 Task: Look for space in Malappuram, India from 8th August, 2023 to 15th August, 2023 for 9 adults in price range Rs.10000 to Rs.14000. Place can be shared room with 5 bedrooms having 9 beds and 5 bathrooms. Property type can be house, flat, guest house. Amenities needed are: wifi, TV, free parkinig on premises, gym, breakfast. Booking option can be shelf check-in. Required host language is English.
Action: Mouse moved to (526, 107)
Screenshot: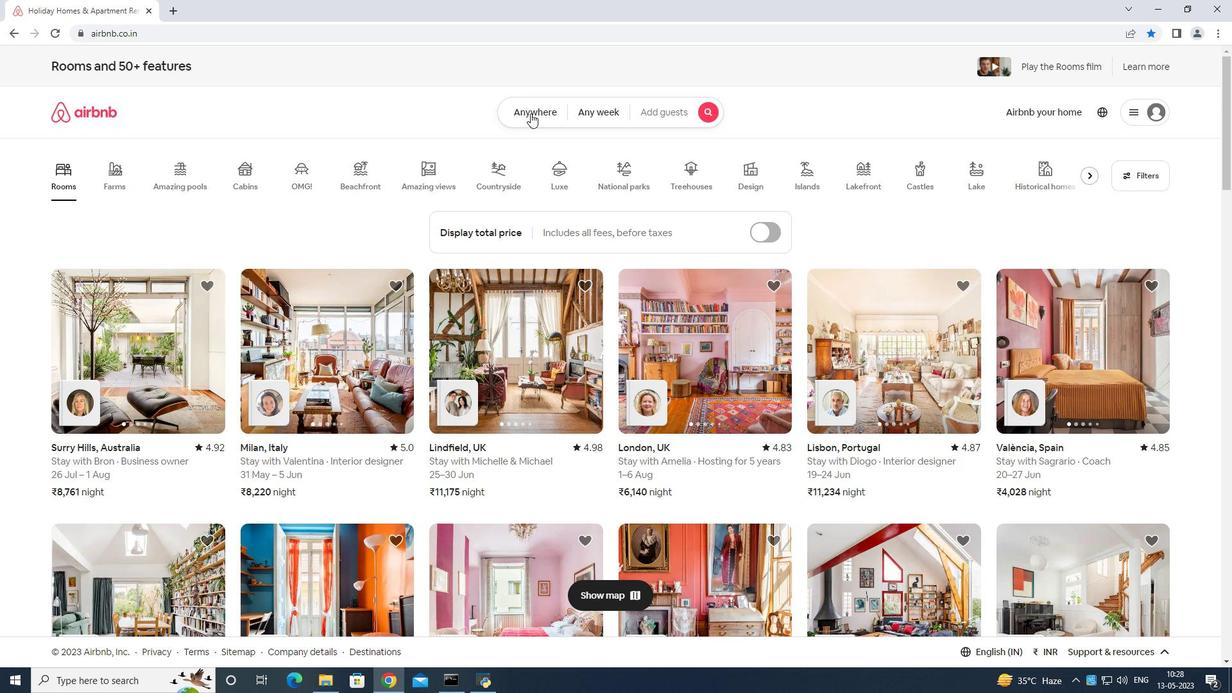 
Action: Mouse pressed left at (526, 107)
Screenshot: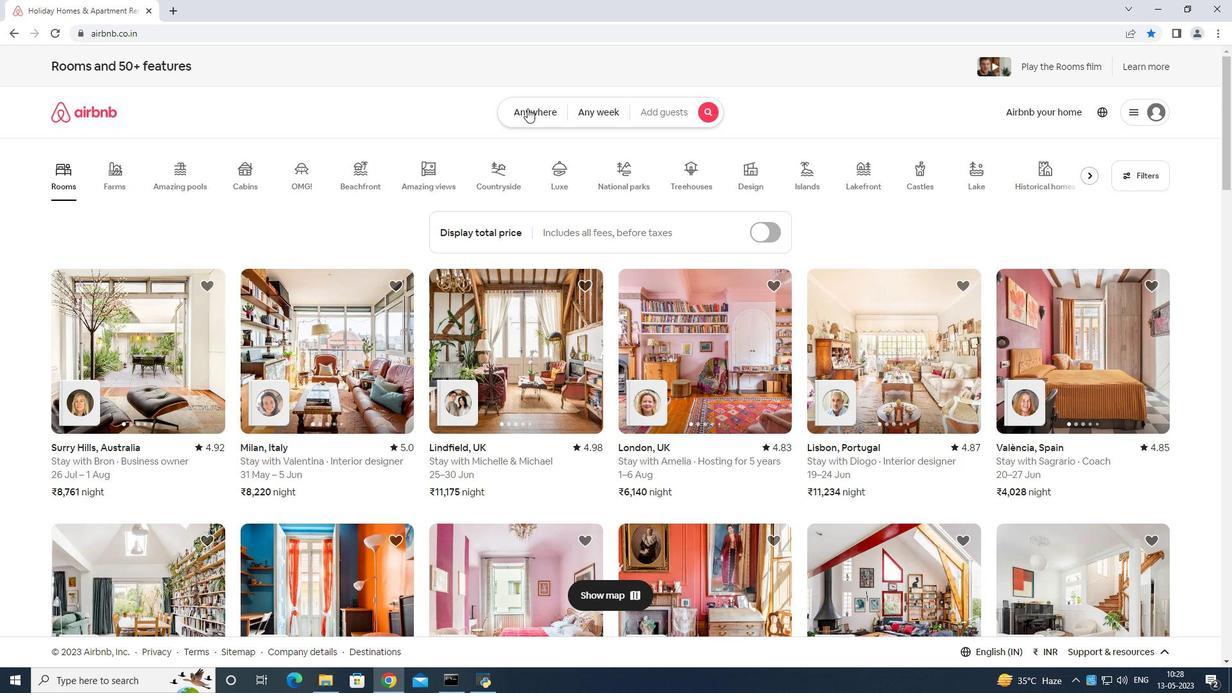 
Action: Mouse moved to (514, 148)
Screenshot: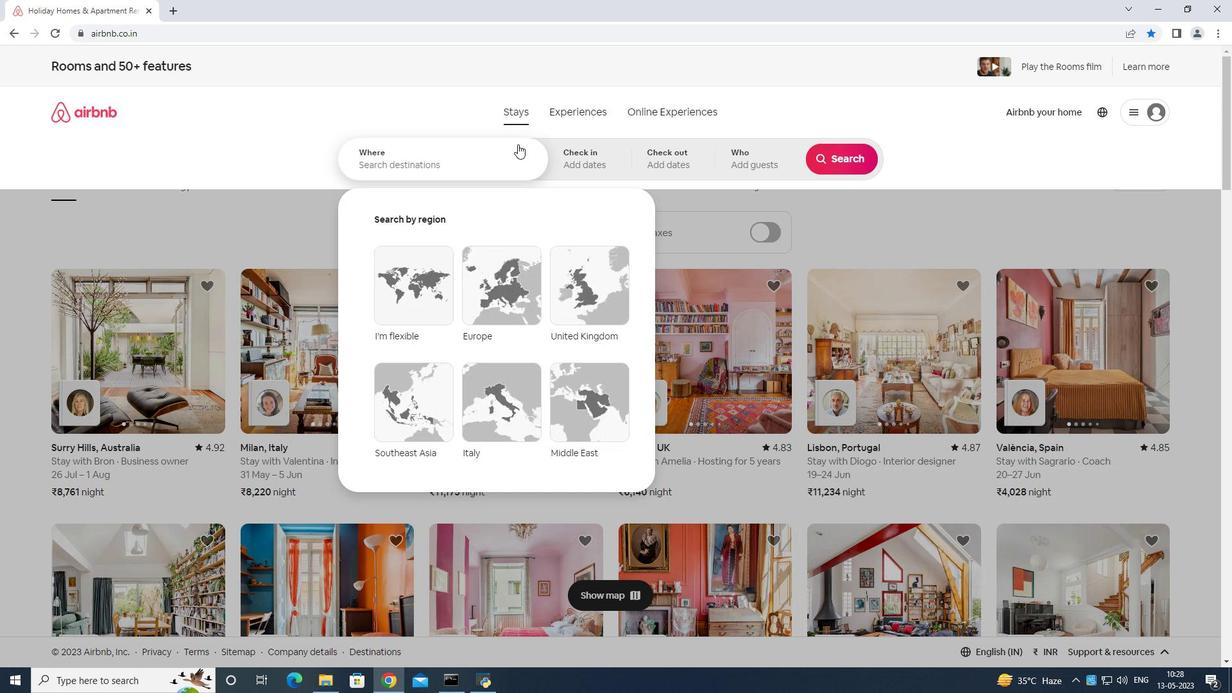 
Action: Mouse pressed left at (514, 148)
Screenshot: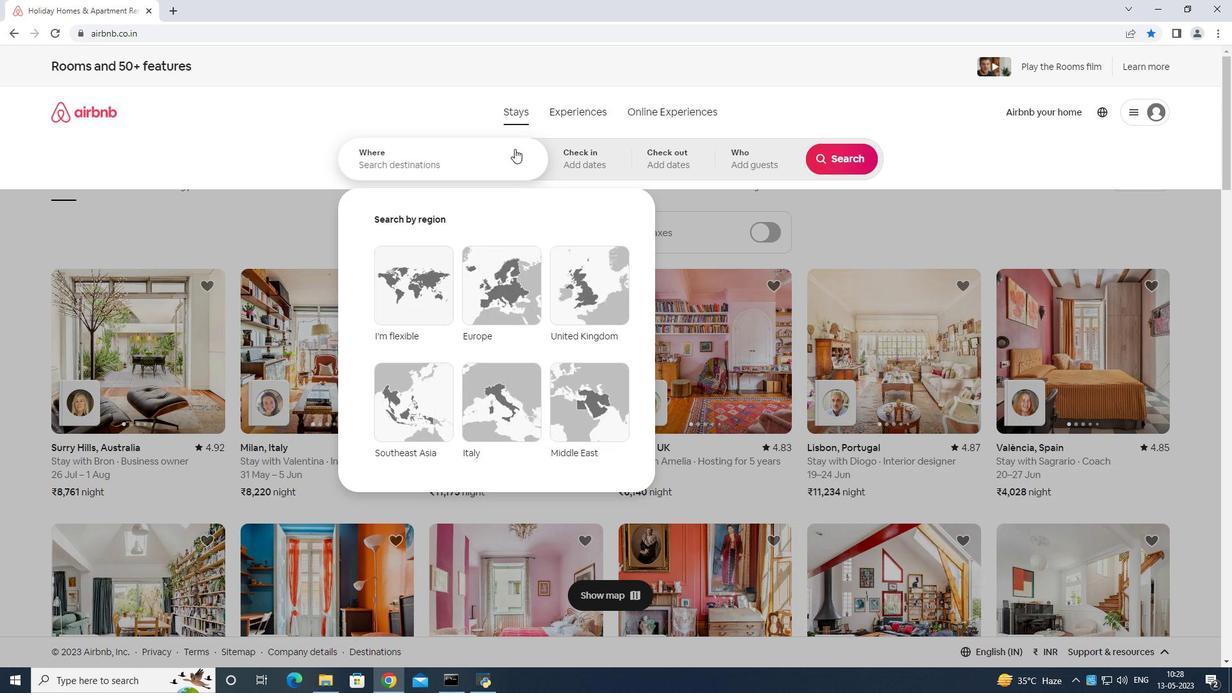 
Action: Mouse moved to (583, 150)
Screenshot: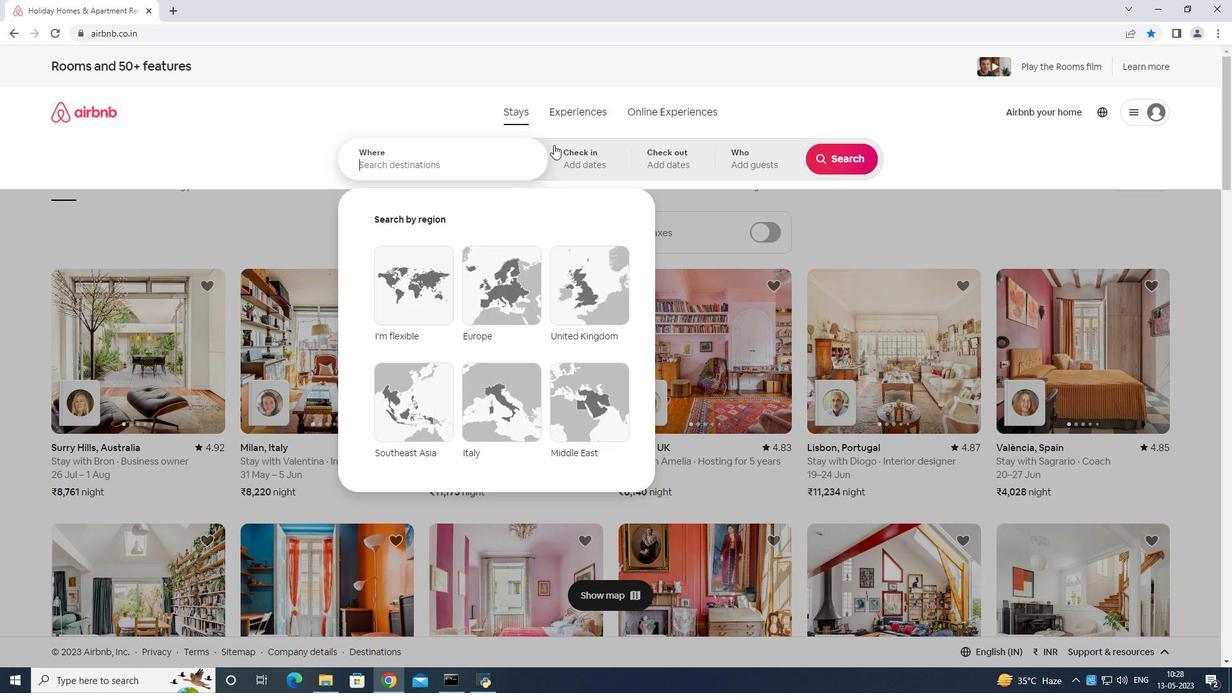 
Action: Key pressed <Key.shift>malappuram<Key.space>india<Key.enter>
Screenshot: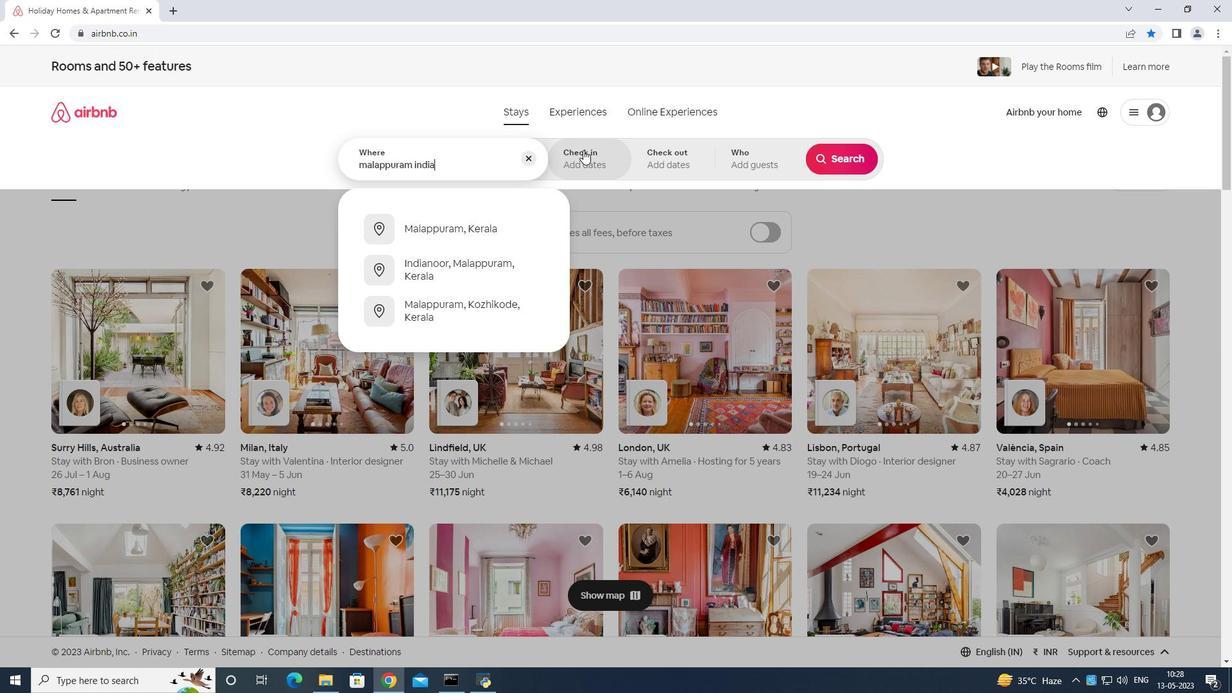 
Action: Mouse moved to (846, 258)
Screenshot: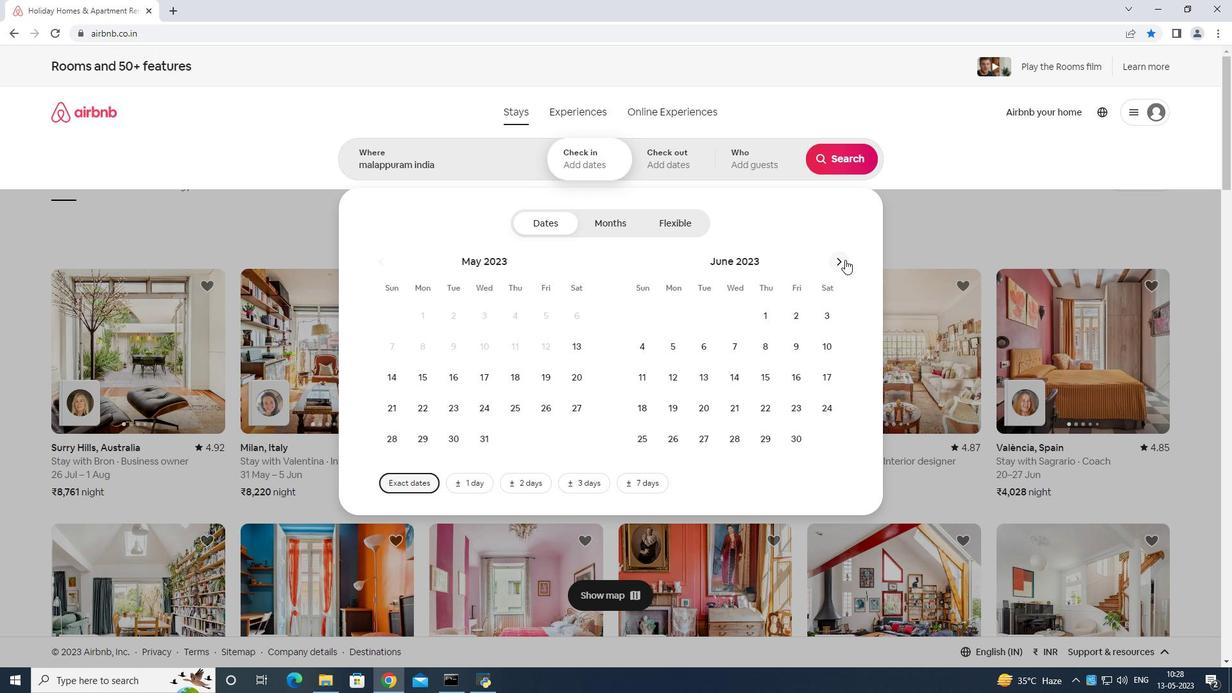 
Action: Mouse pressed left at (846, 258)
Screenshot: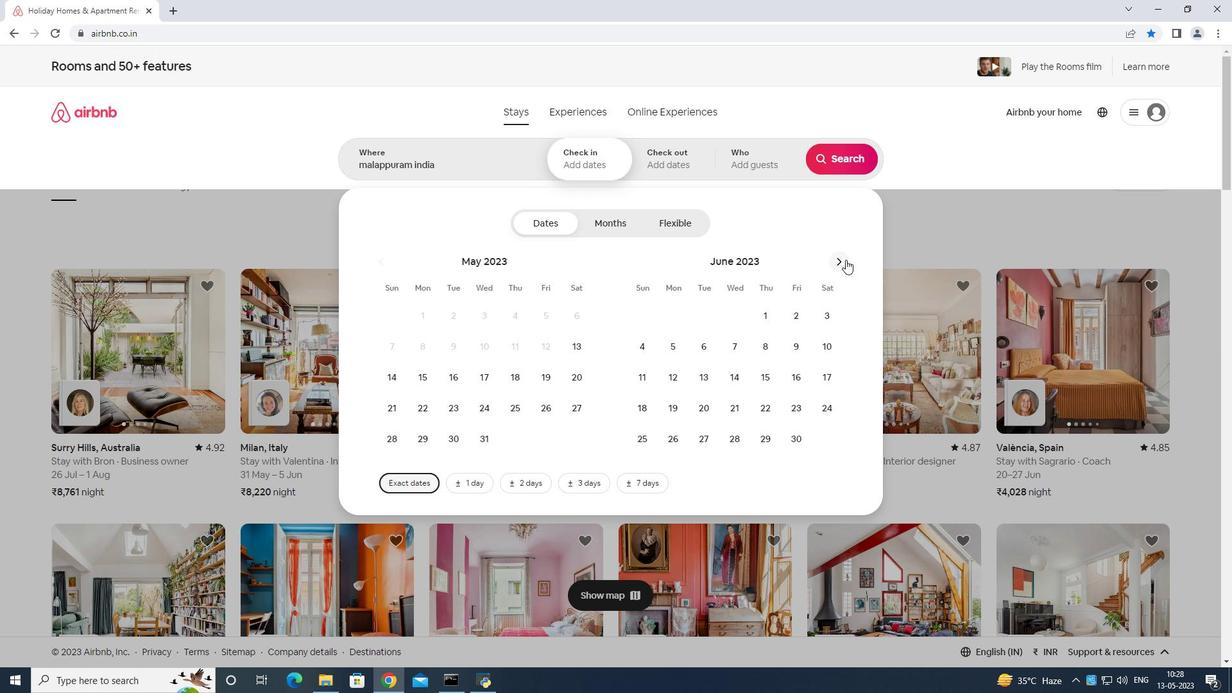 
Action: Mouse moved to (847, 258)
Screenshot: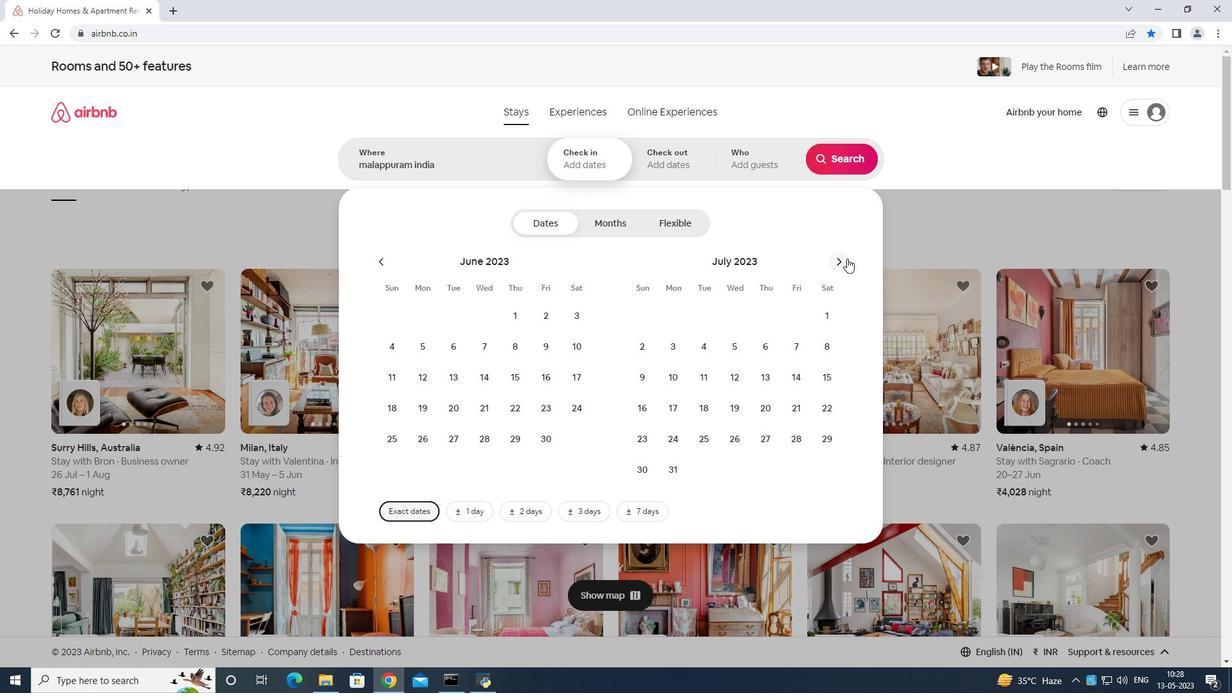 
Action: Mouse pressed left at (847, 258)
Screenshot: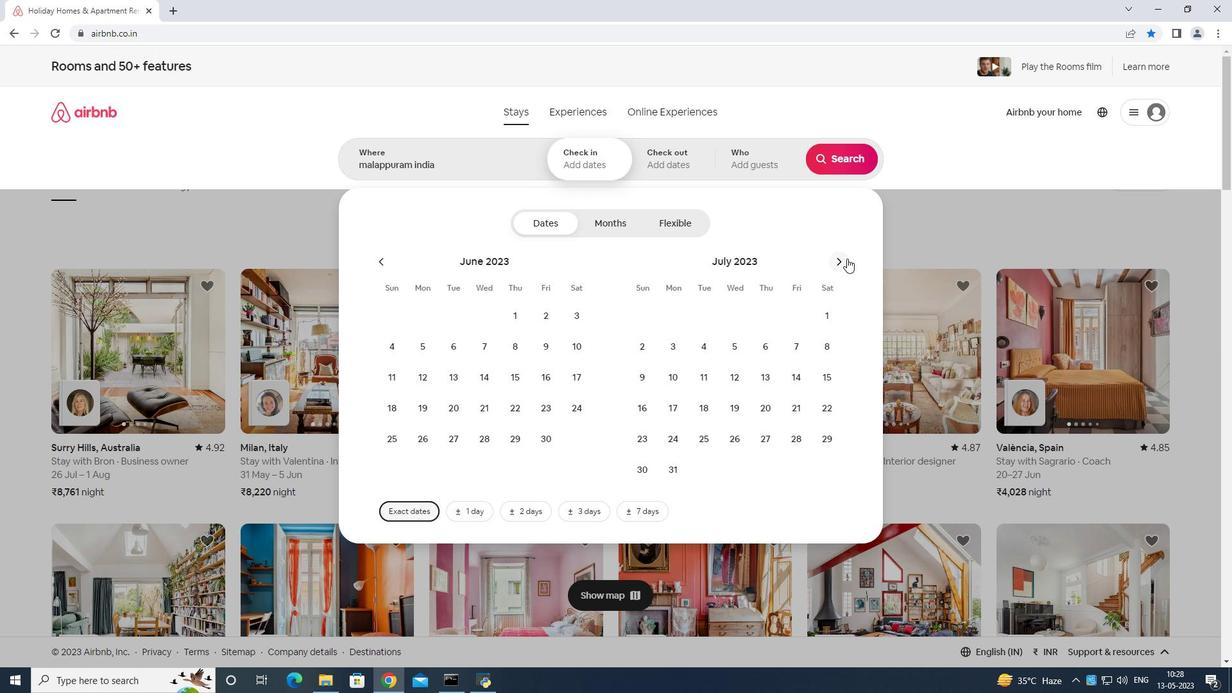 
Action: Mouse moved to (703, 339)
Screenshot: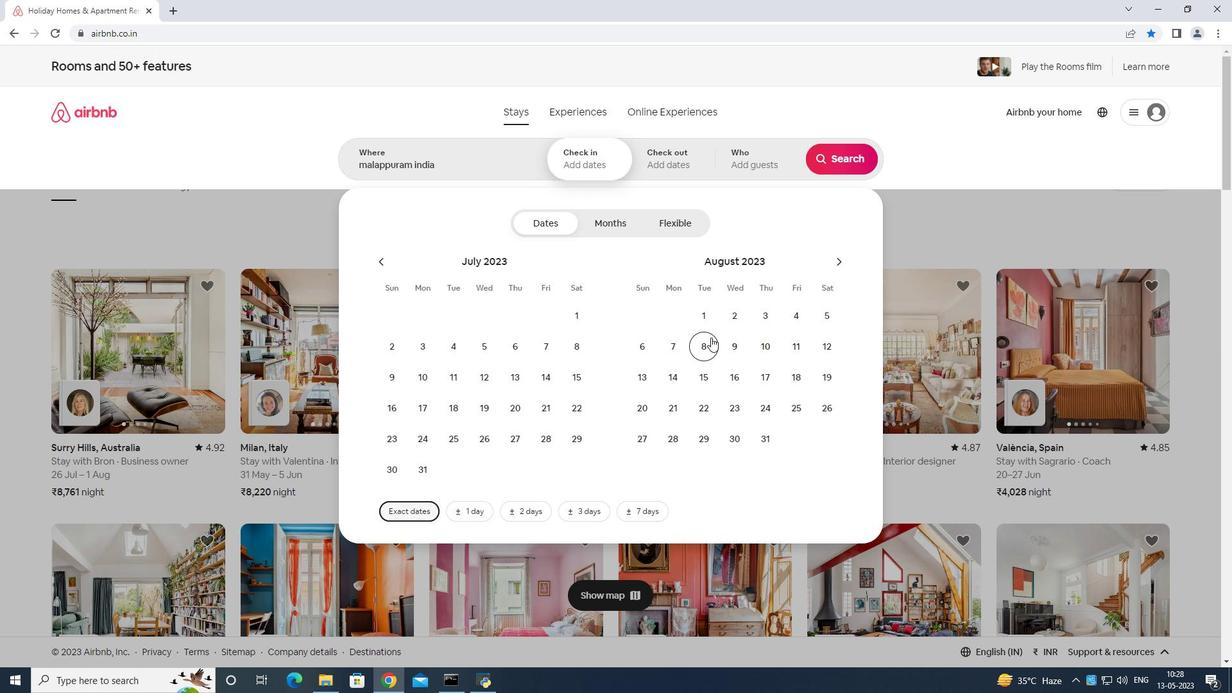 
Action: Mouse pressed left at (703, 339)
Screenshot: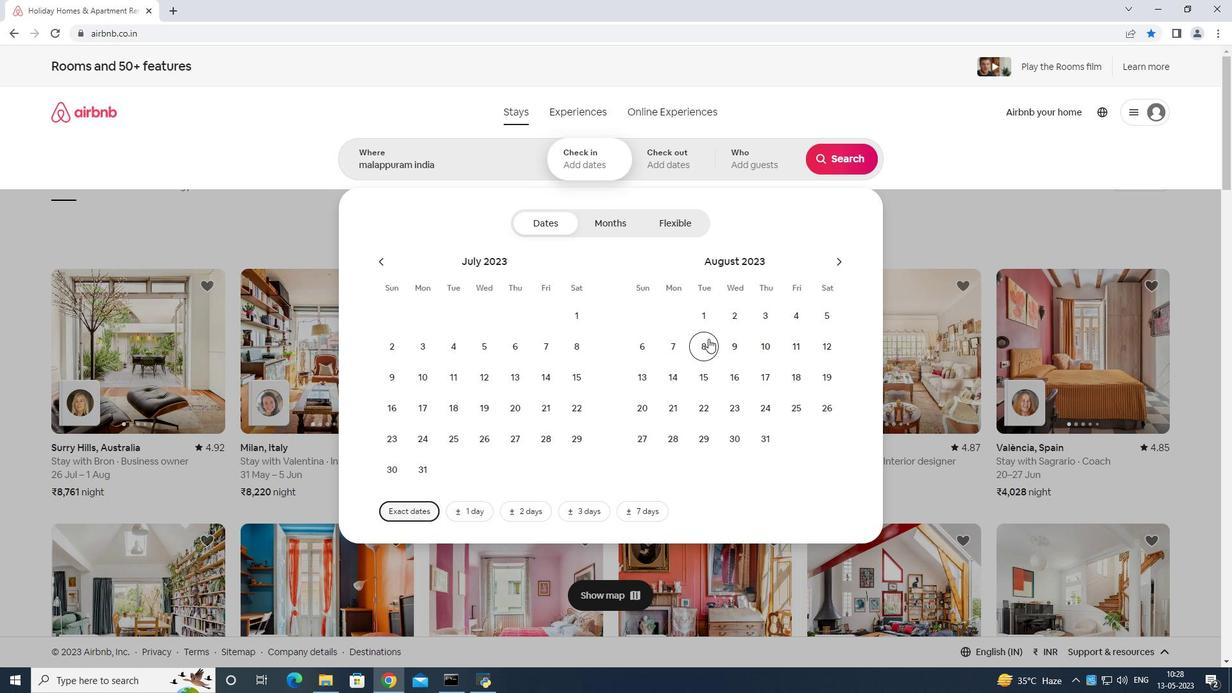 
Action: Mouse moved to (702, 365)
Screenshot: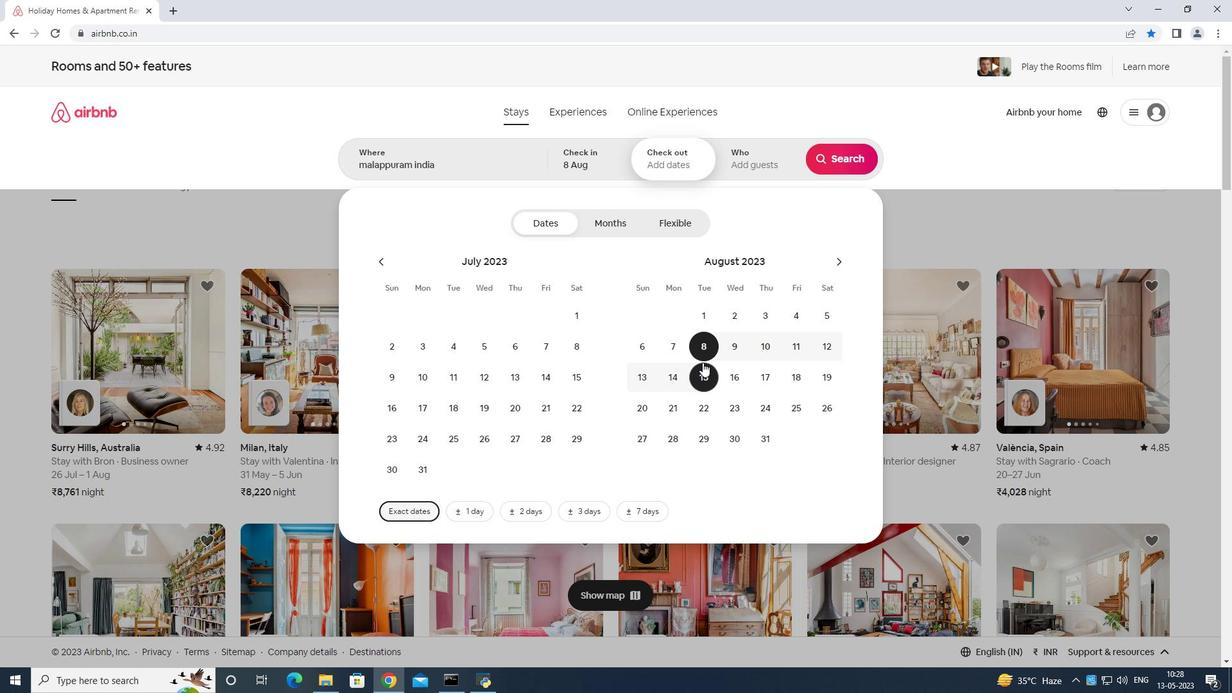 
Action: Mouse pressed left at (702, 365)
Screenshot: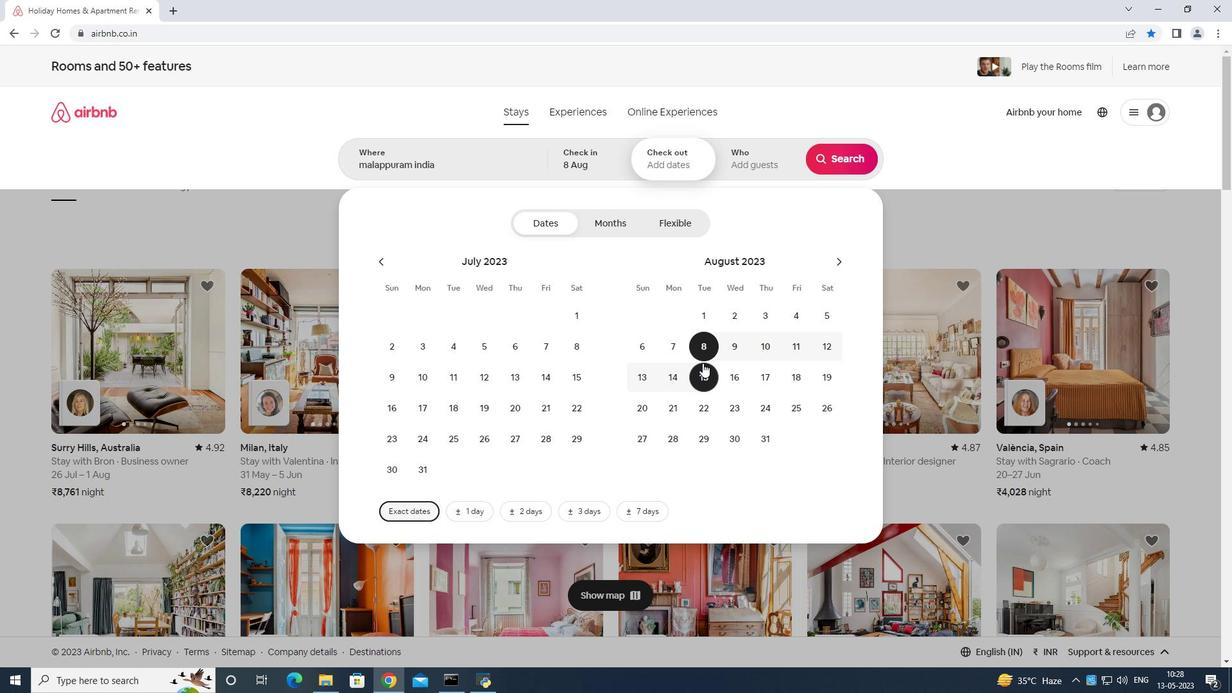 
Action: Mouse moved to (746, 159)
Screenshot: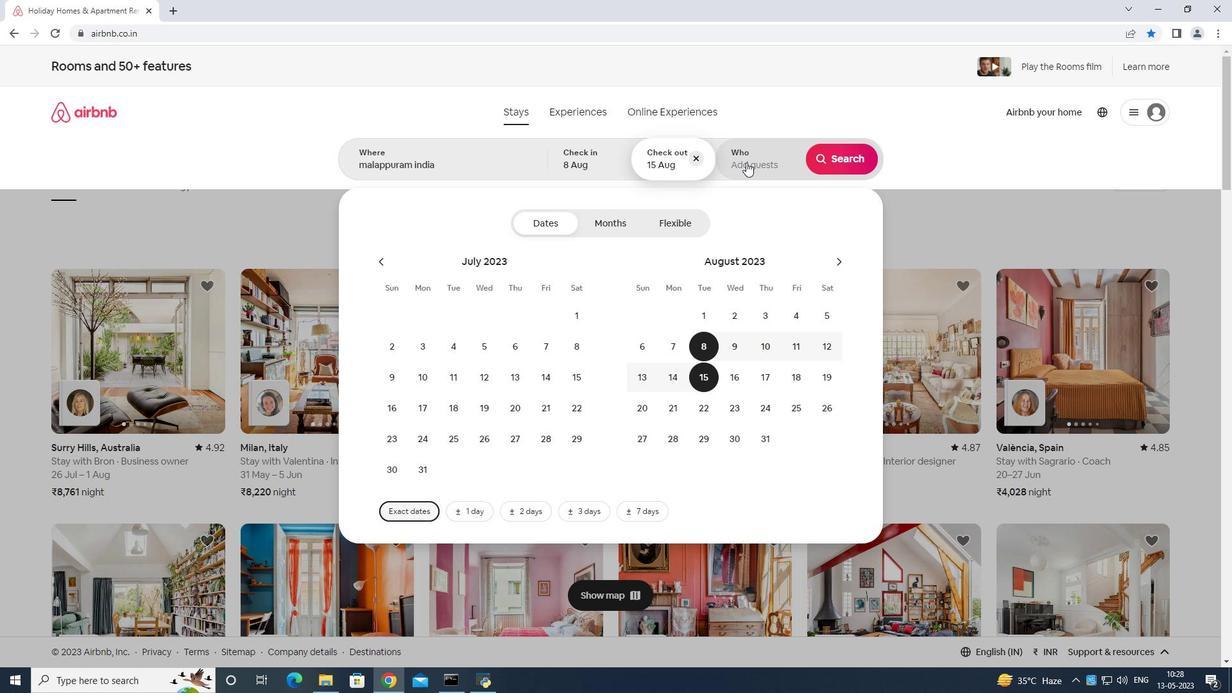 
Action: Mouse pressed left at (746, 159)
Screenshot: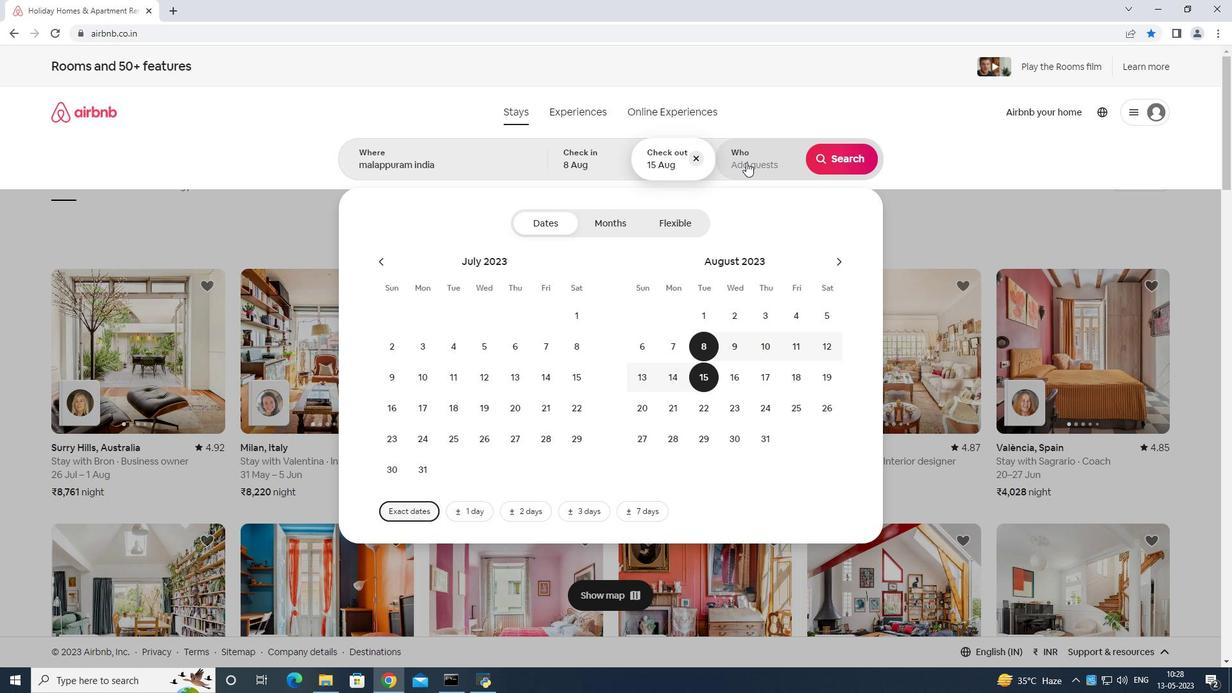 
Action: Mouse moved to (852, 217)
Screenshot: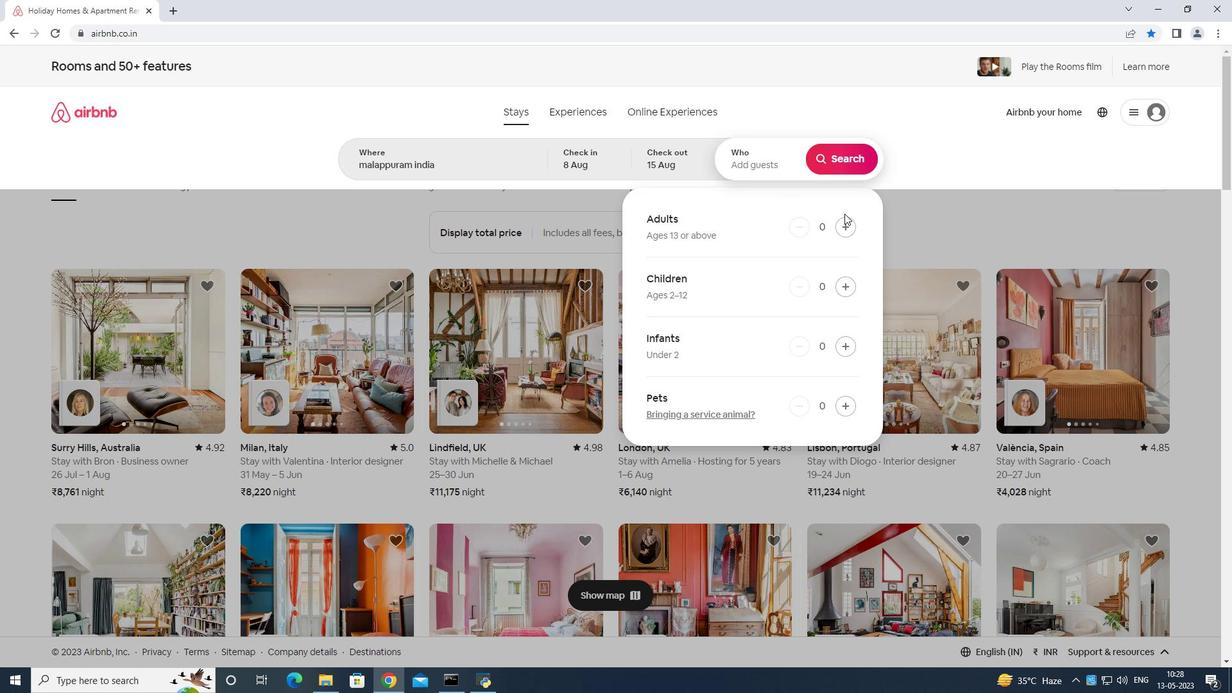 
Action: Mouse pressed left at (852, 217)
Screenshot: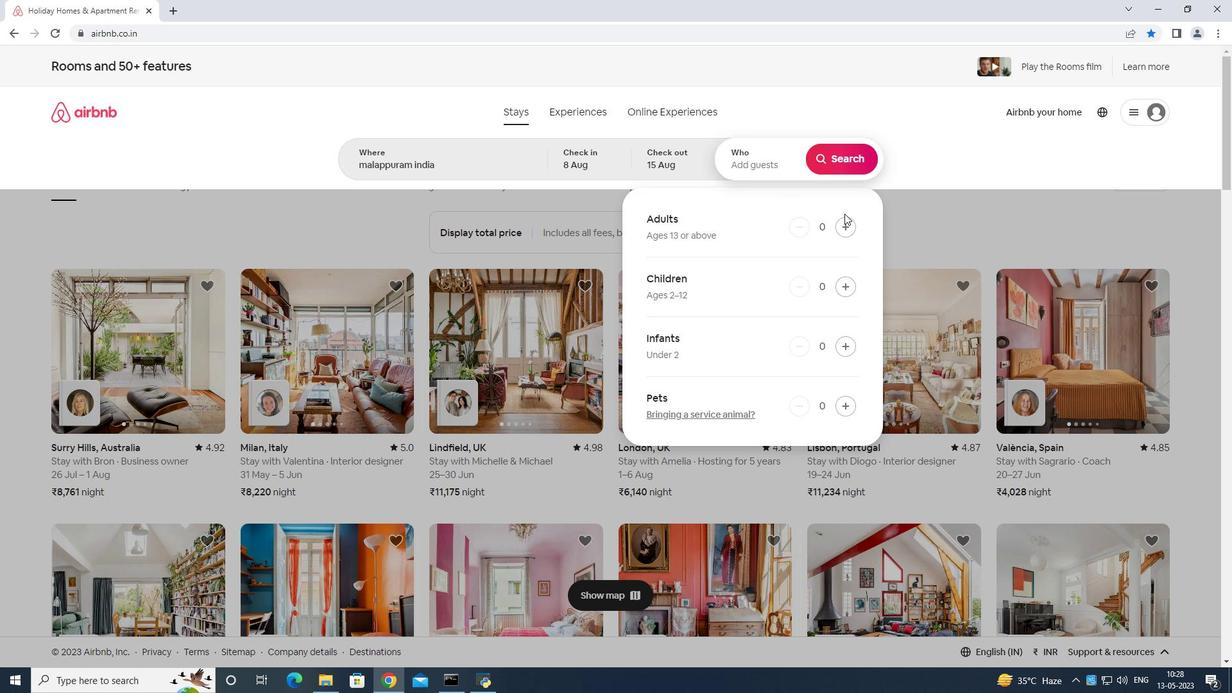 
Action: Mouse moved to (843, 223)
Screenshot: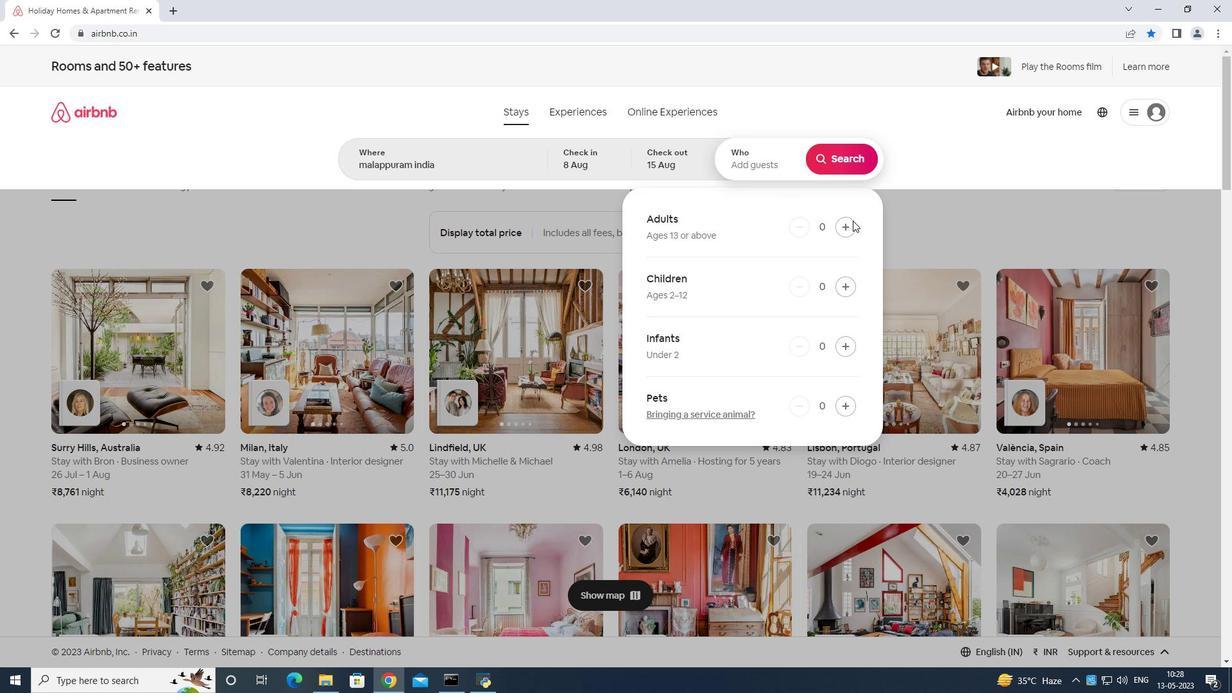 
Action: Mouse pressed left at (843, 223)
Screenshot: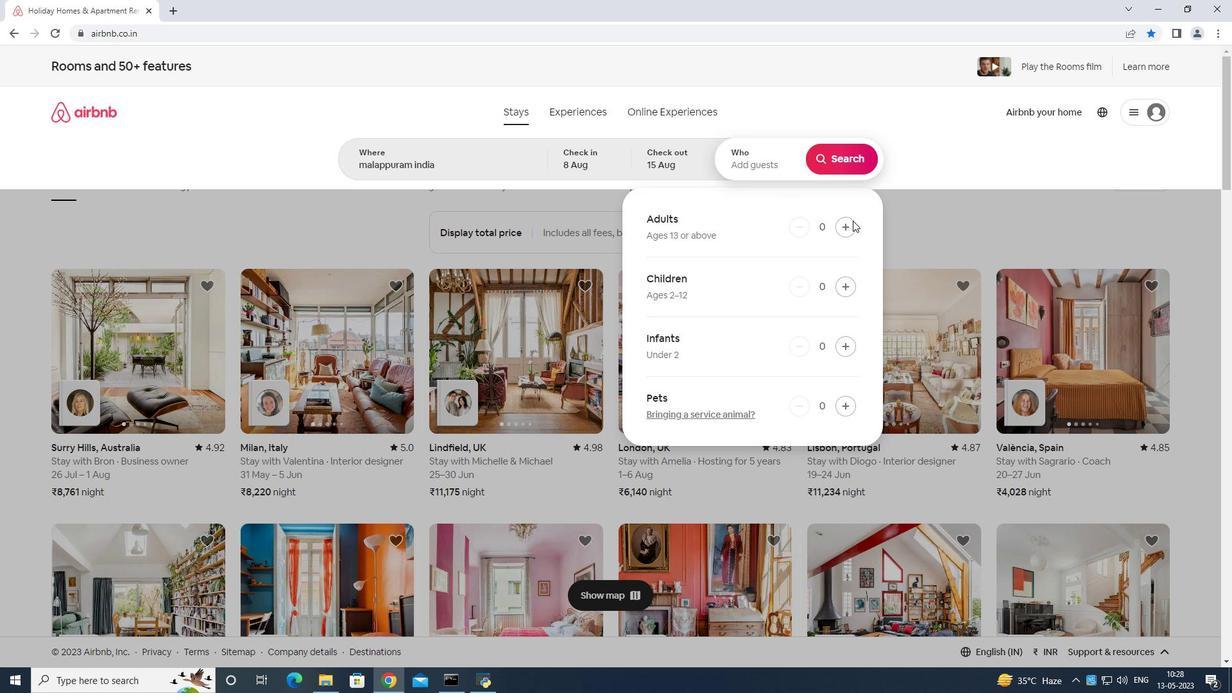 
Action: Mouse moved to (843, 223)
Screenshot: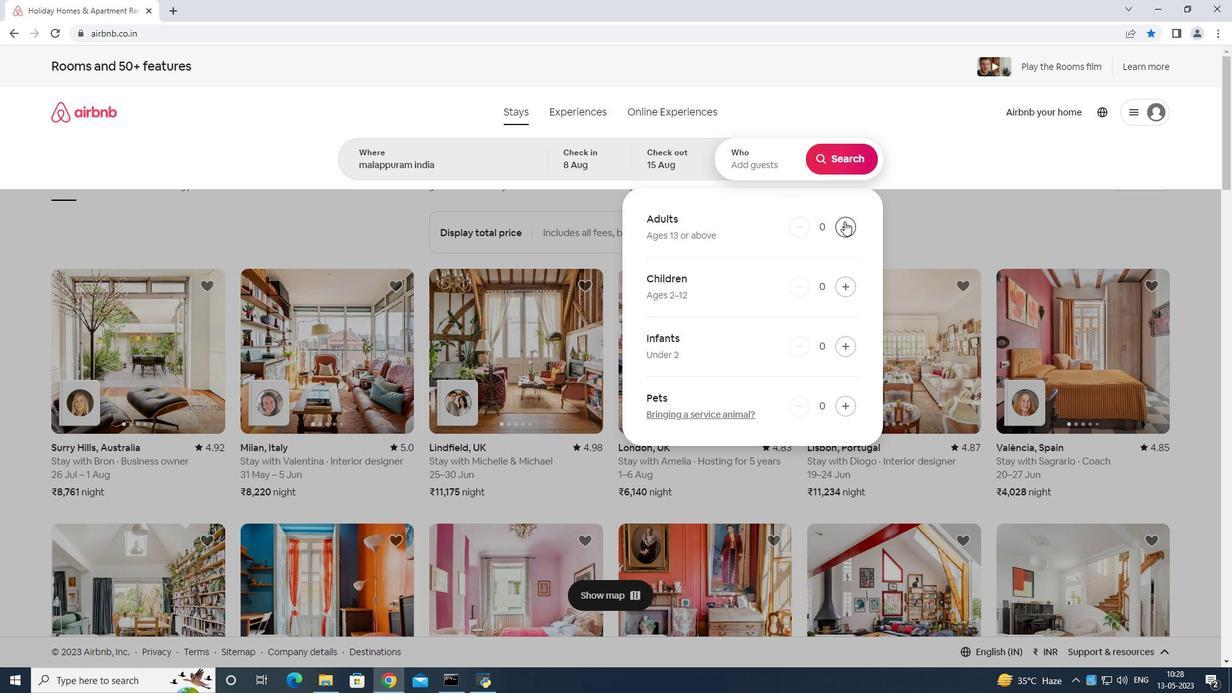 
Action: Mouse pressed left at (843, 223)
Screenshot: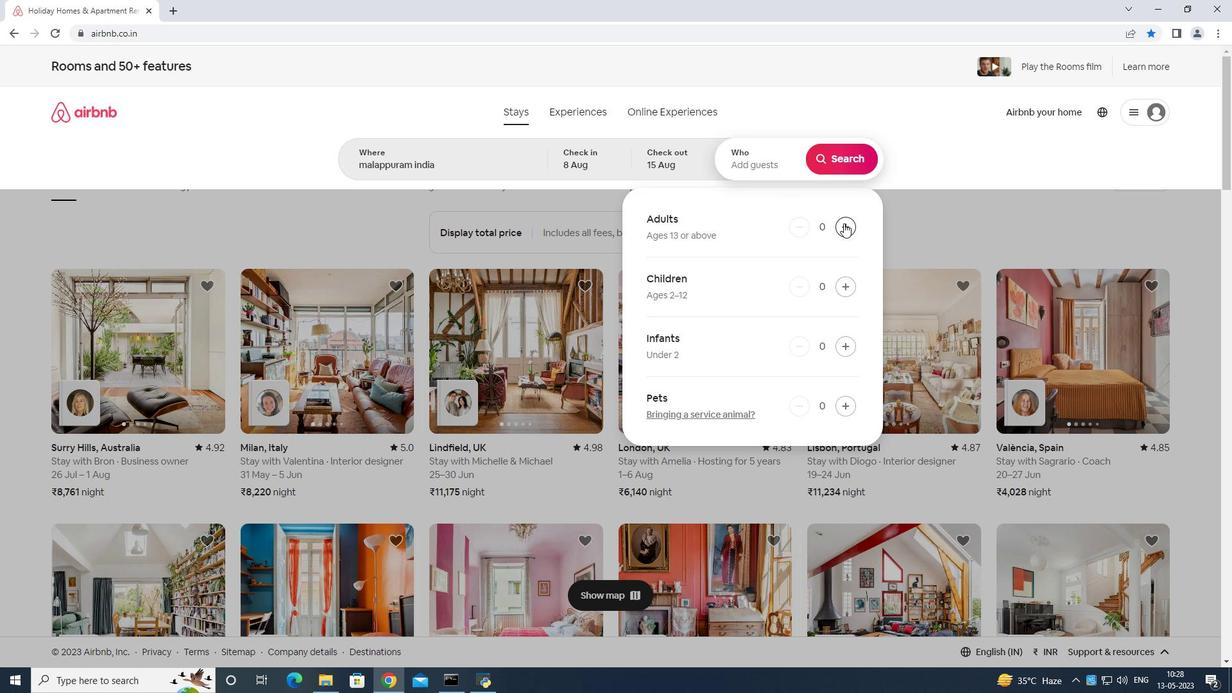 
Action: Mouse moved to (843, 223)
Screenshot: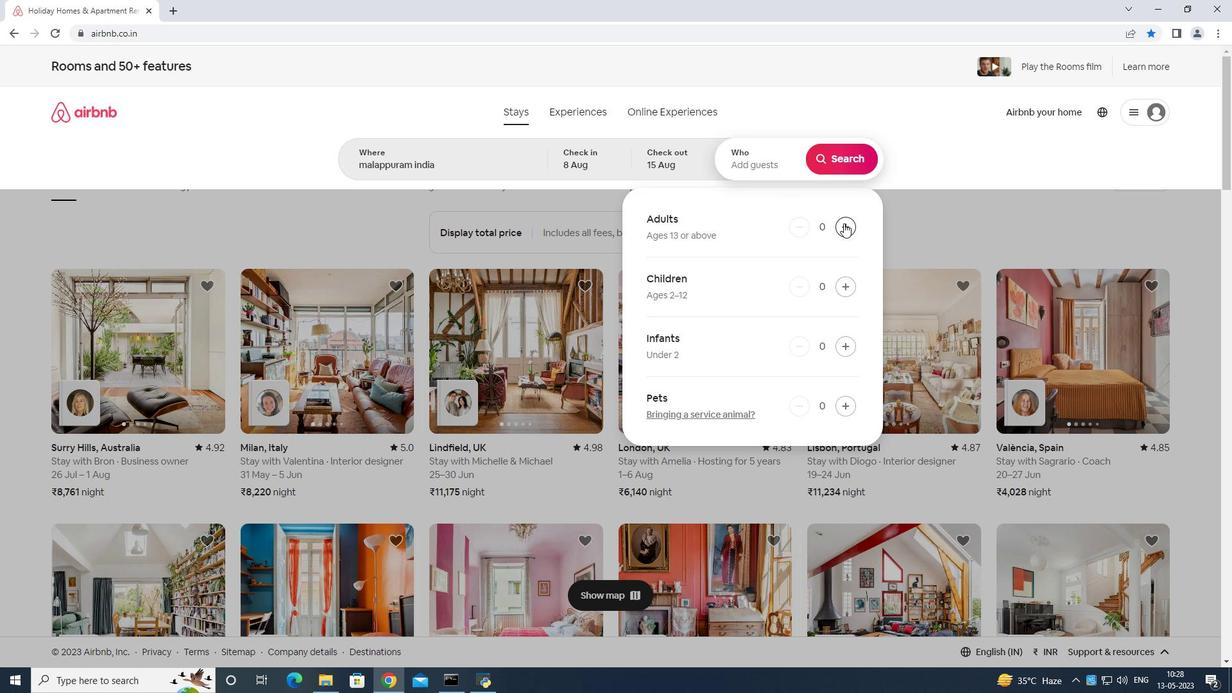 
Action: Mouse pressed left at (843, 223)
Screenshot: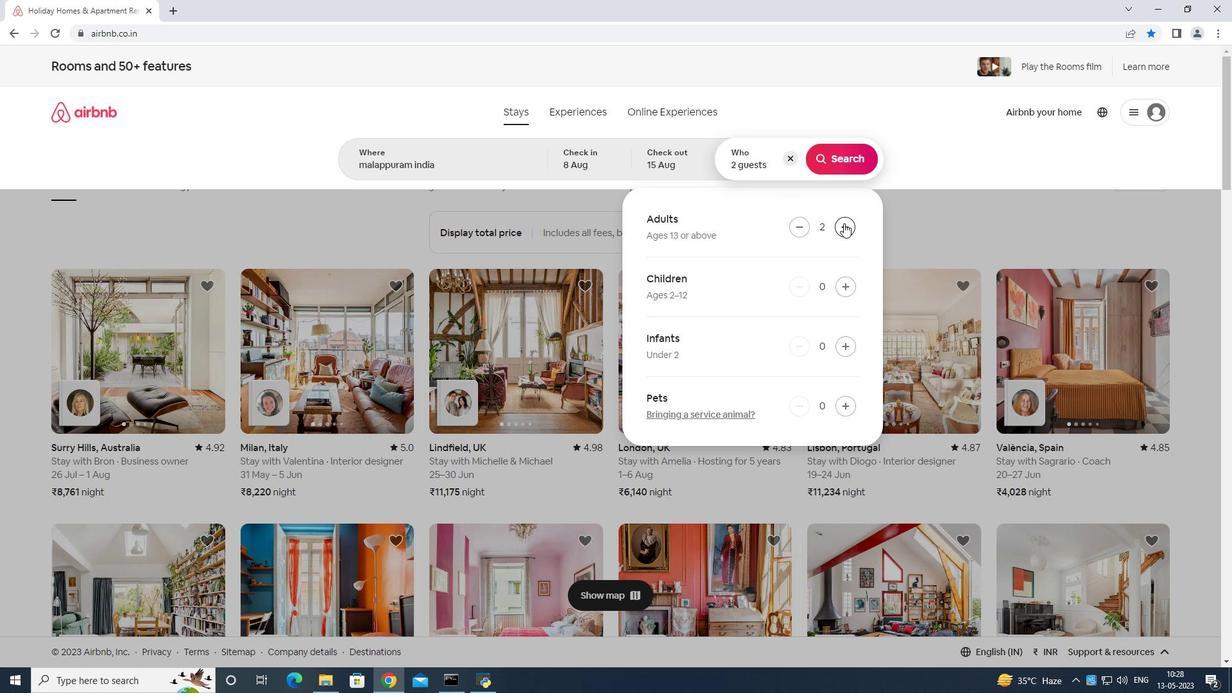 
Action: Mouse pressed left at (843, 223)
Screenshot: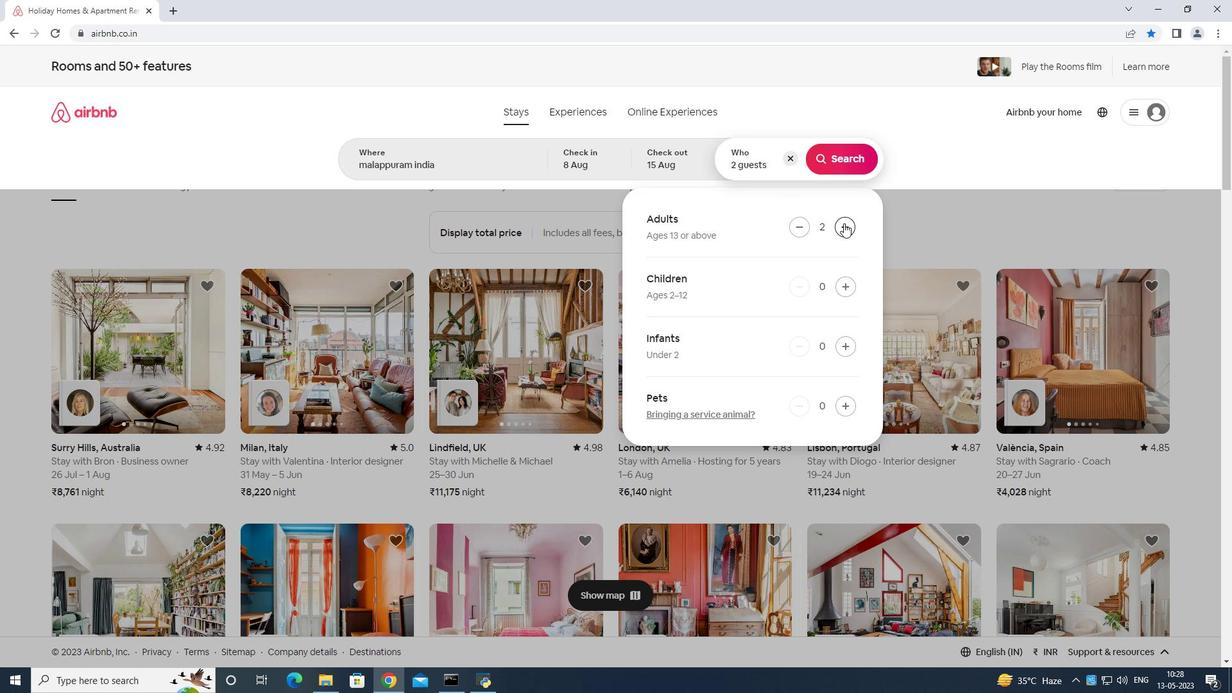 
Action: Mouse moved to (843, 223)
Screenshot: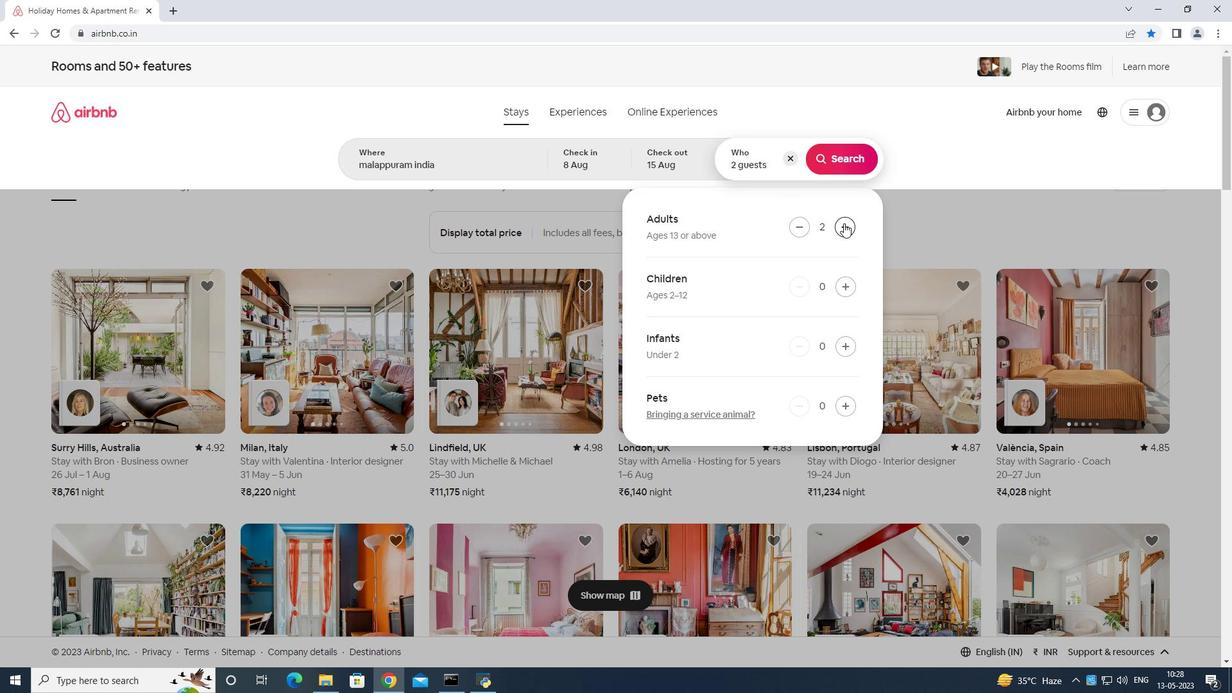 
Action: Mouse pressed left at (843, 223)
Screenshot: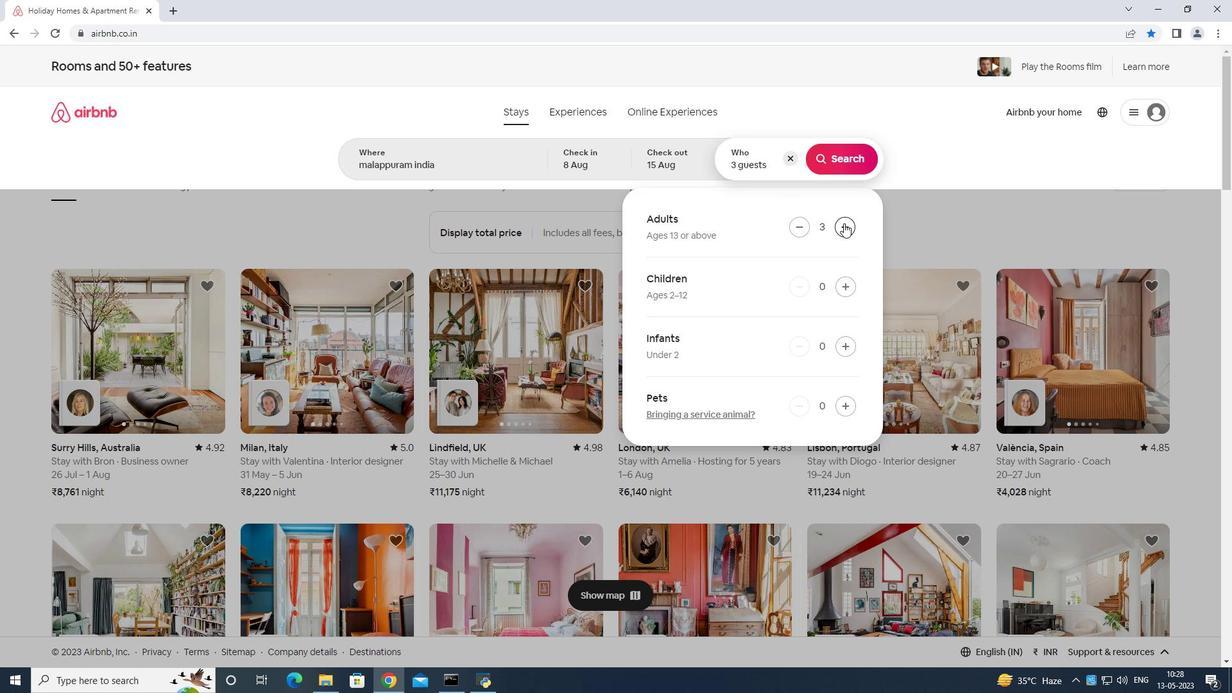 
Action: Mouse moved to (843, 223)
Screenshot: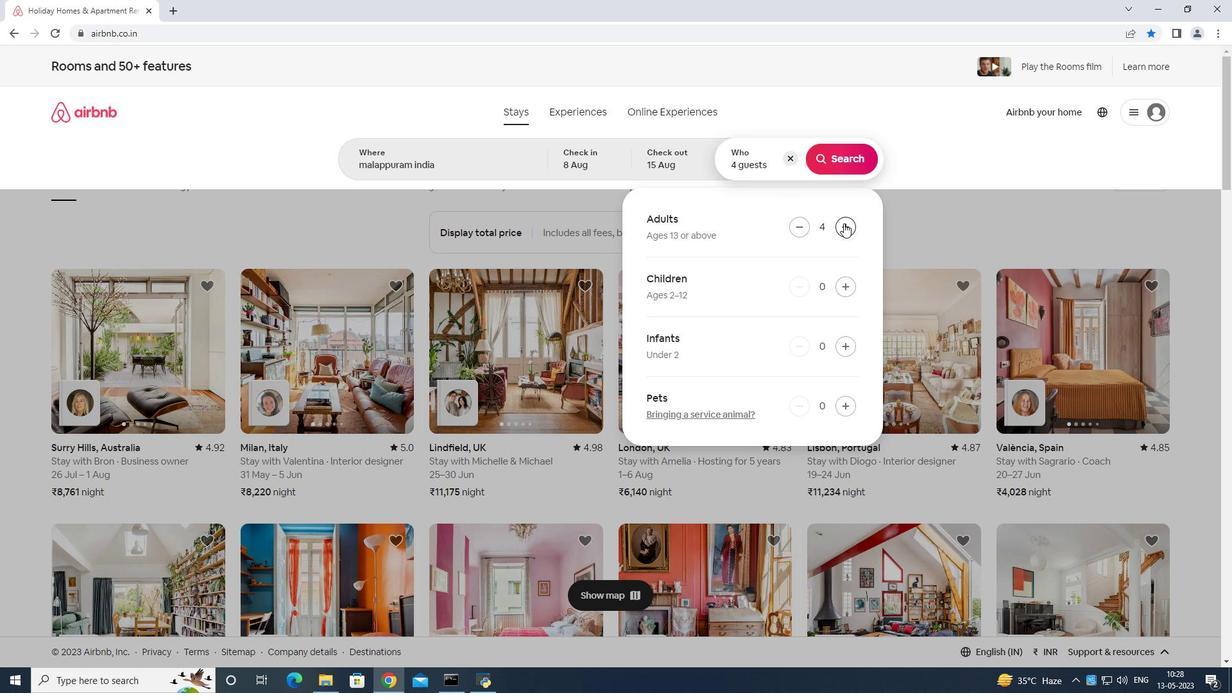 
Action: Mouse pressed left at (843, 223)
Screenshot: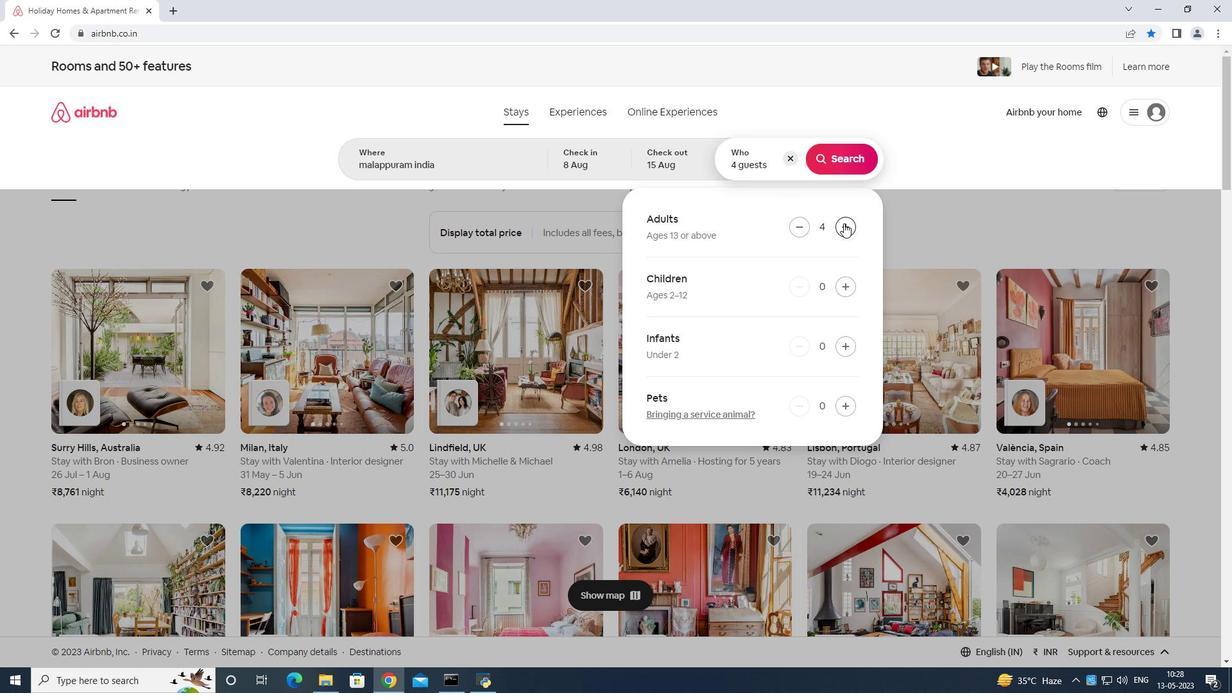 
Action: Mouse moved to (843, 223)
Screenshot: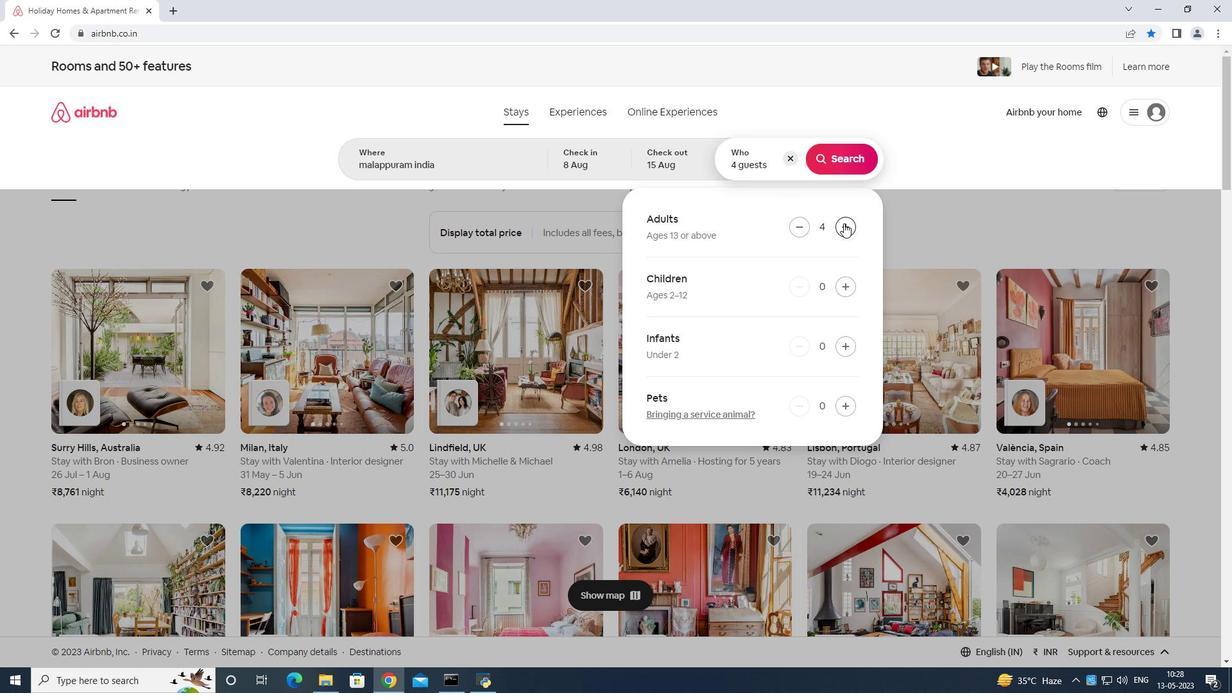 
Action: Mouse pressed left at (843, 223)
Screenshot: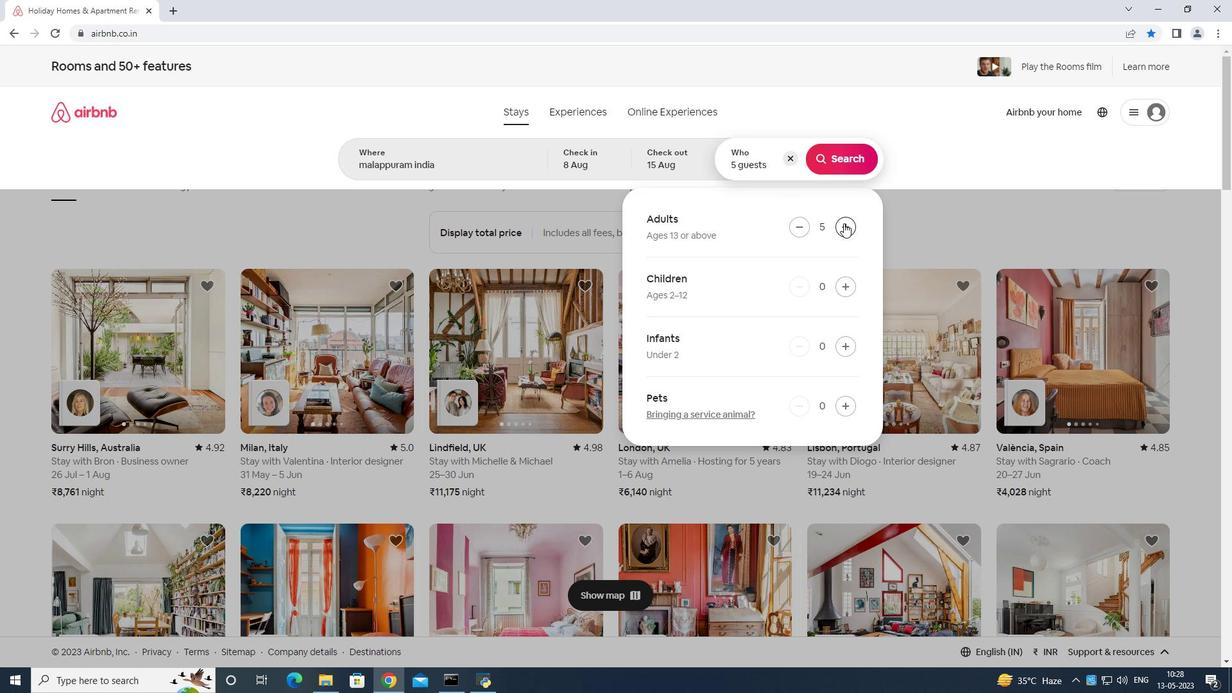 
Action: Mouse pressed left at (843, 223)
Screenshot: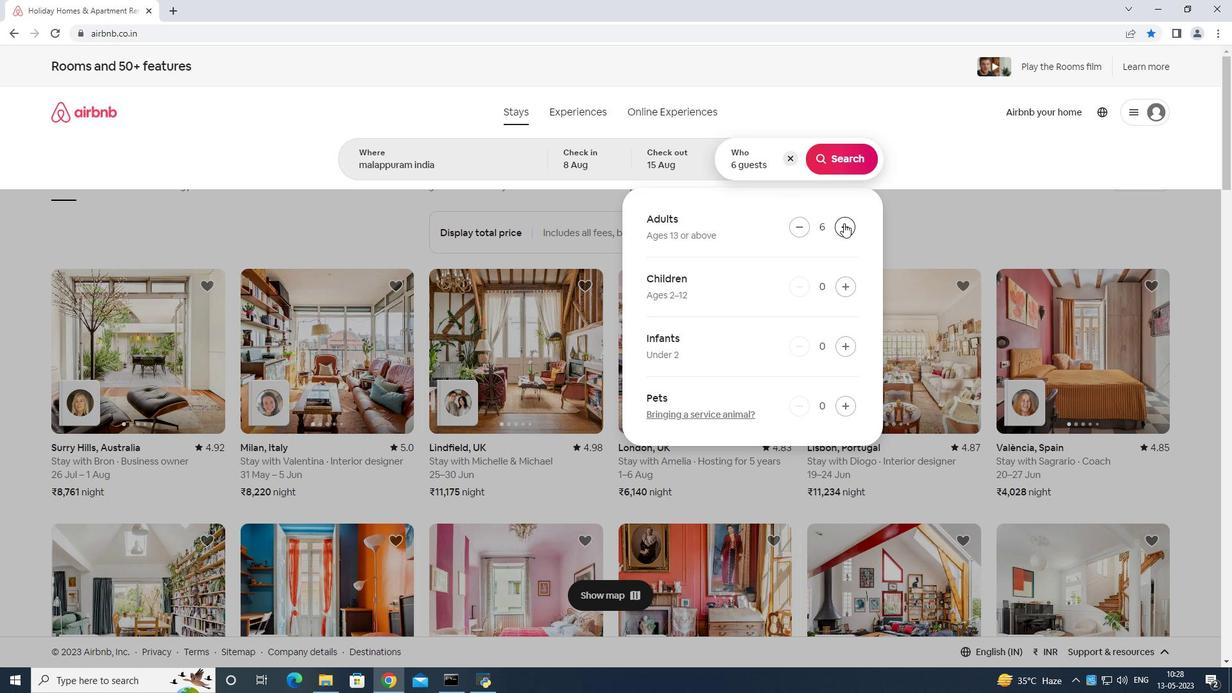 
Action: Mouse pressed left at (843, 223)
Screenshot: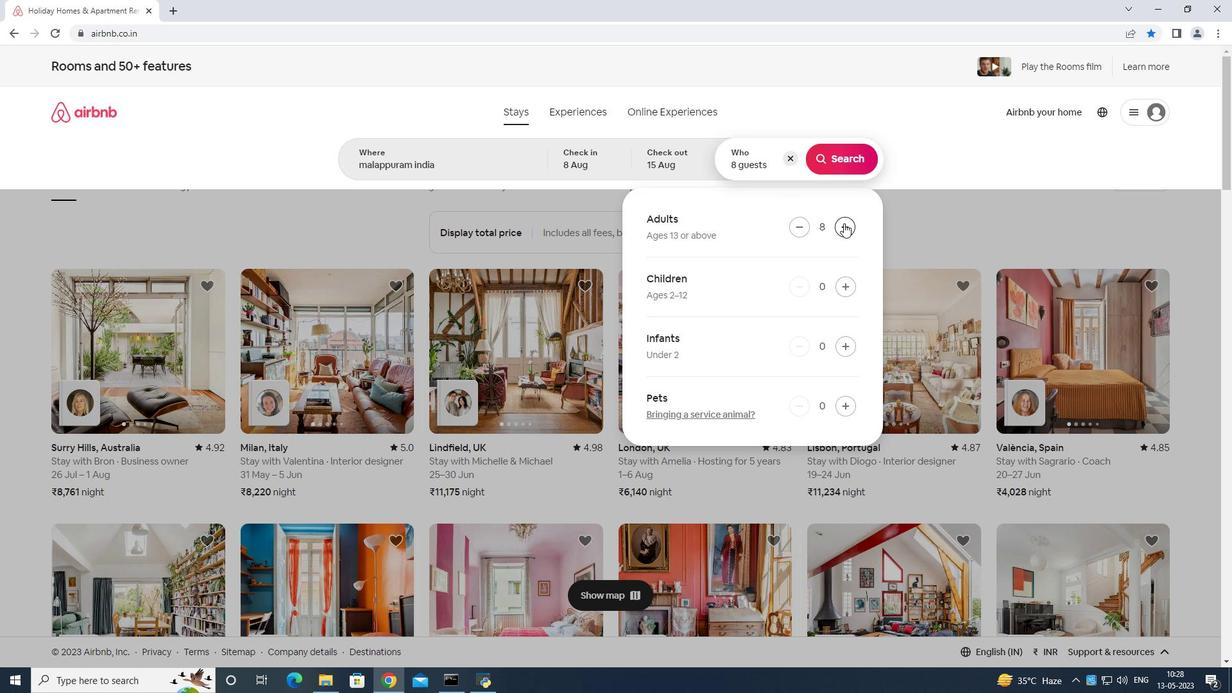 
Action: Mouse moved to (846, 154)
Screenshot: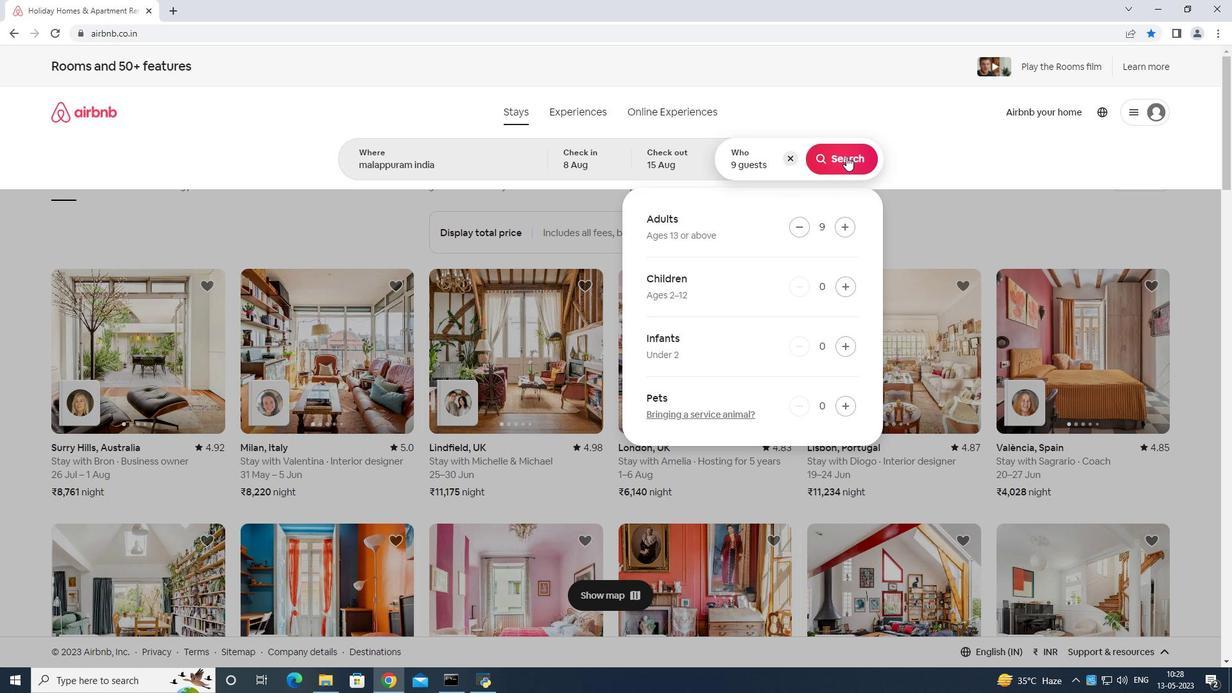 
Action: Mouse pressed left at (846, 154)
Screenshot: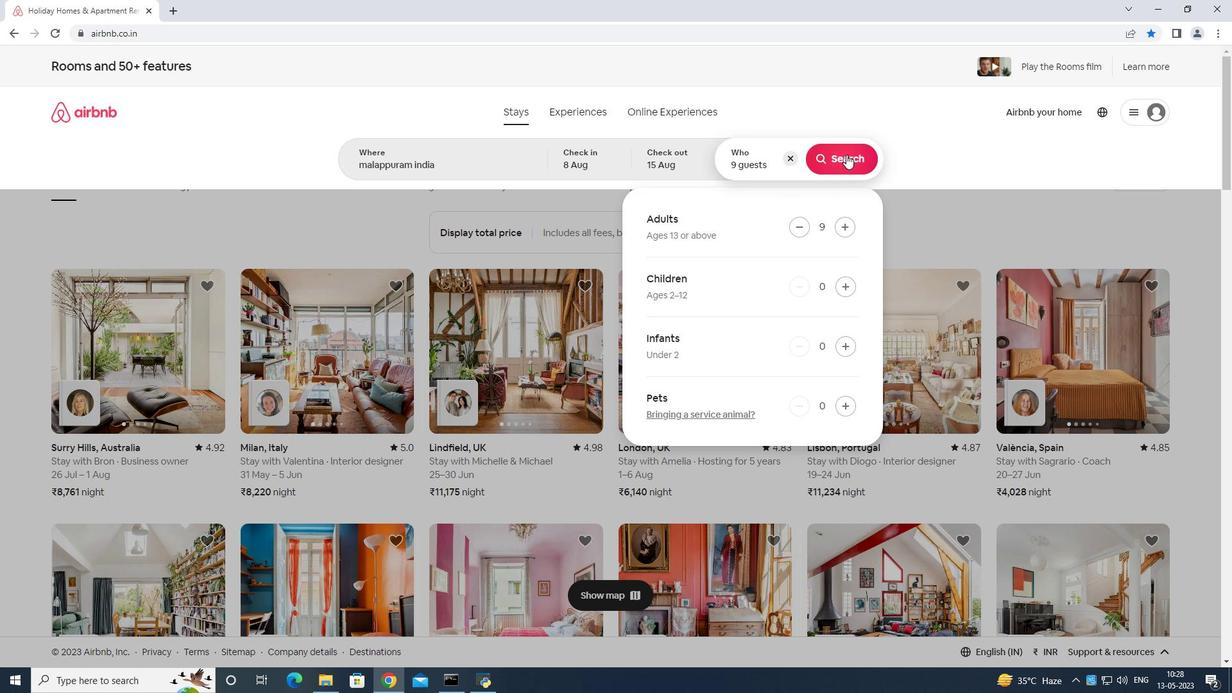 
Action: Mouse moved to (1156, 121)
Screenshot: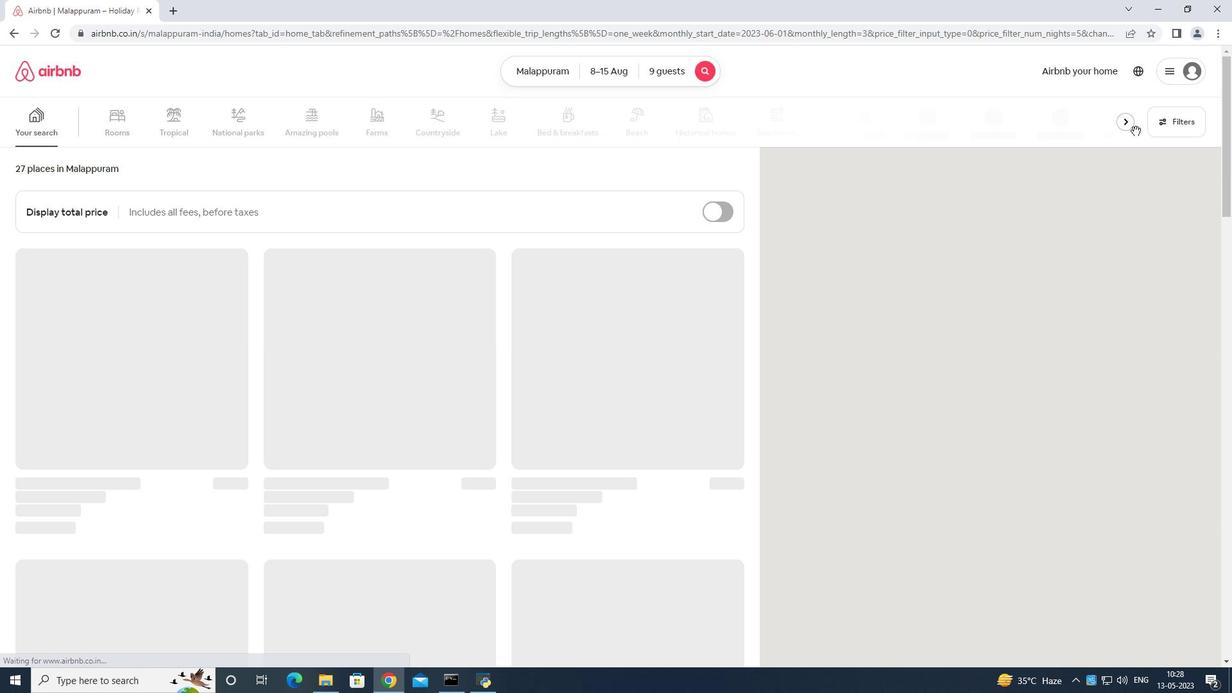 
Action: Mouse pressed left at (1156, 121)
Screenshot: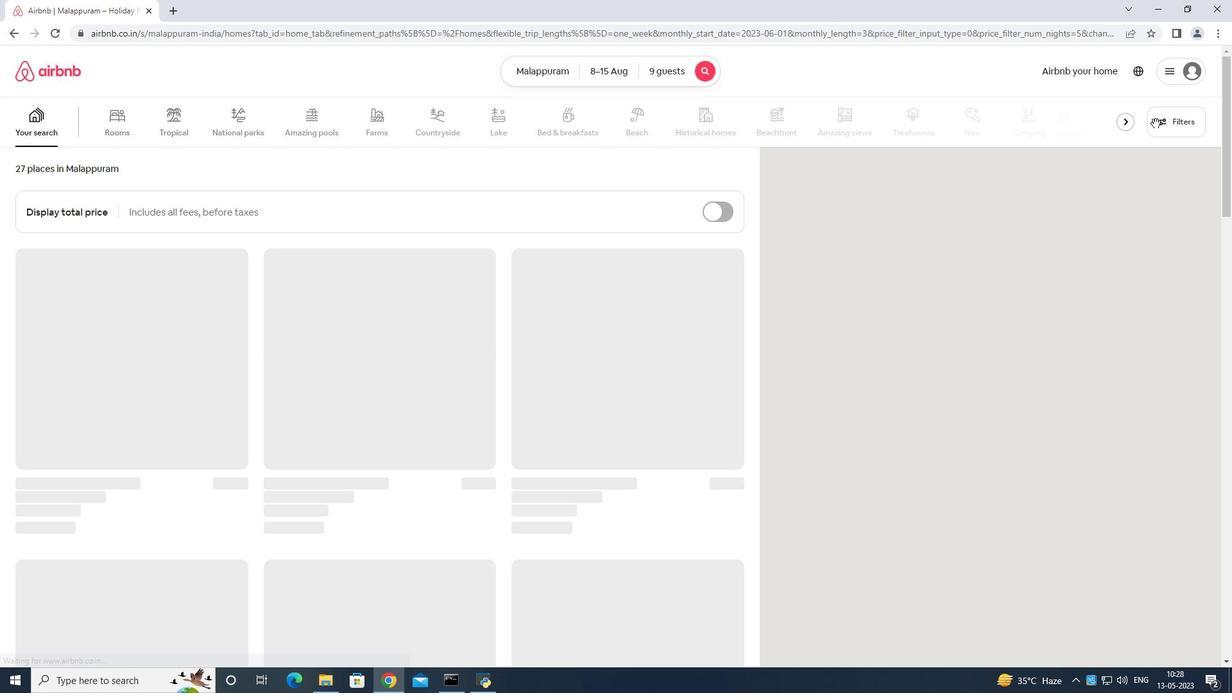 
Action: Mouse moved to (504, 438)
Screenshot: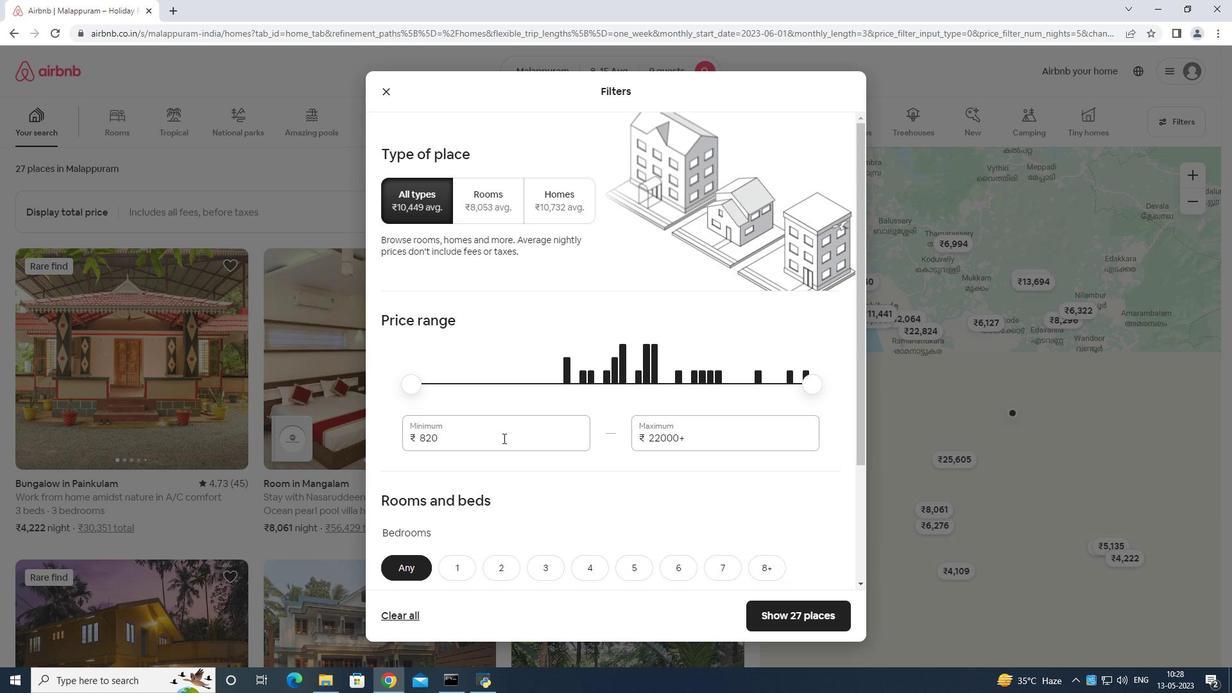 
Action: Mouse pressed left at (504, 438)
Screenshot: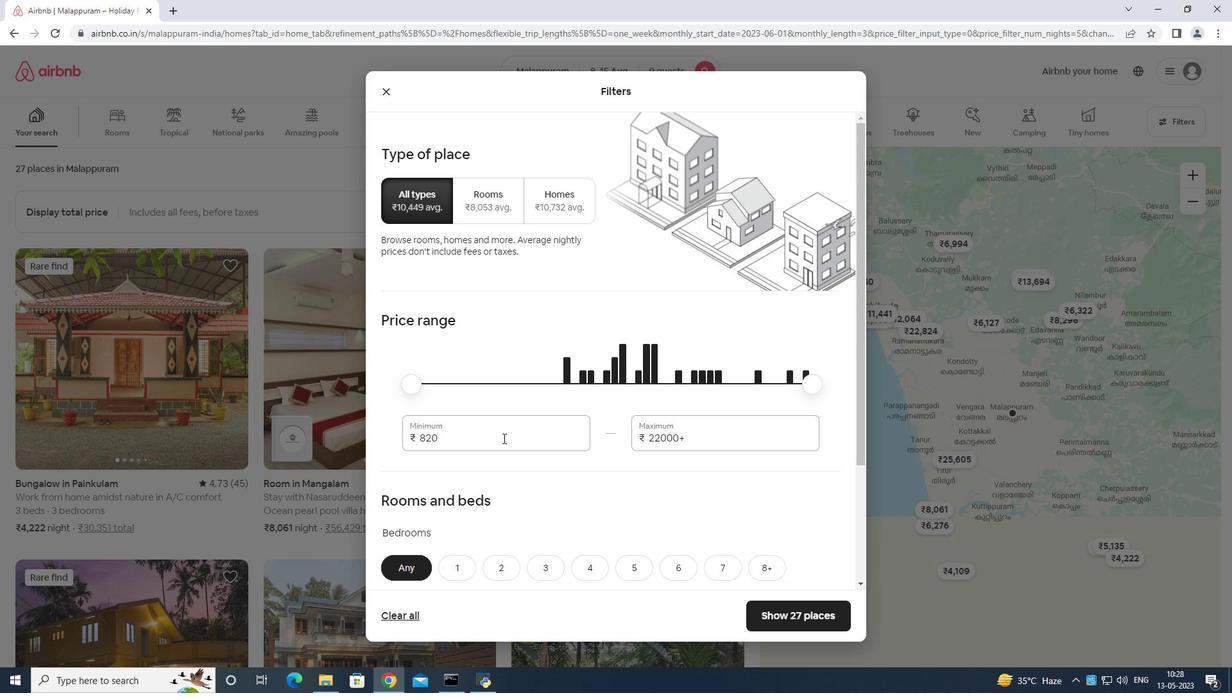 
Action: Mouse moved to (512, 417)
Screenshot: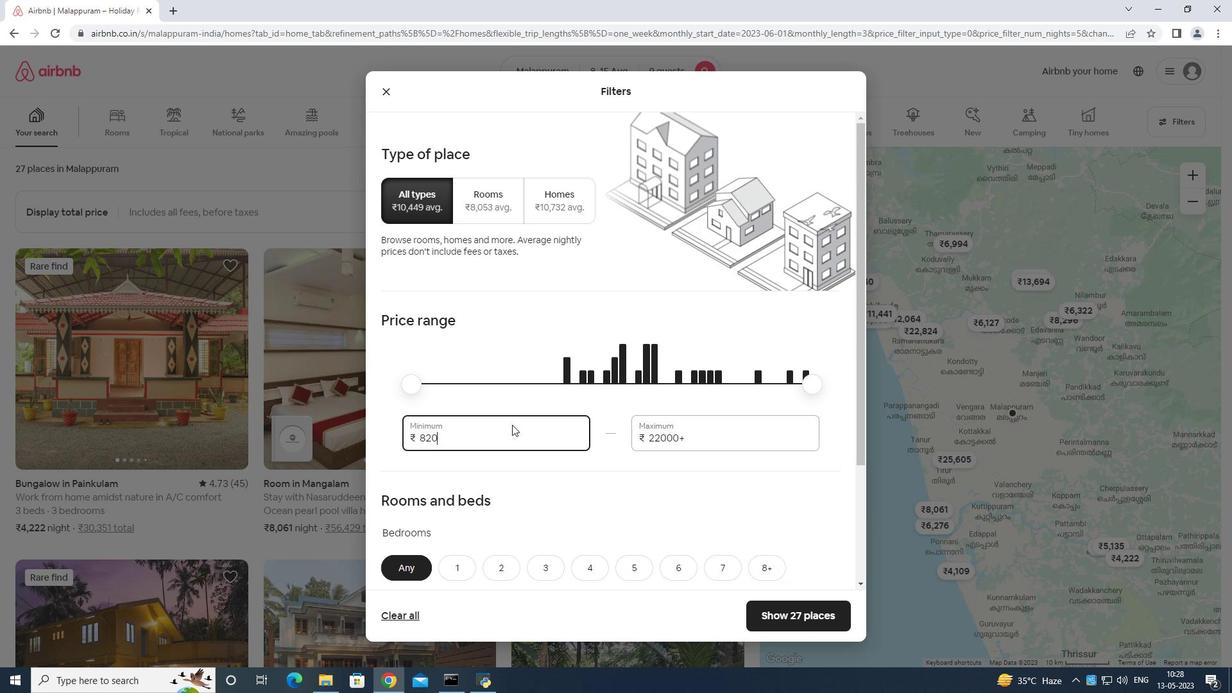 
Action: Key pressed <Key.backspace>
Screenshot: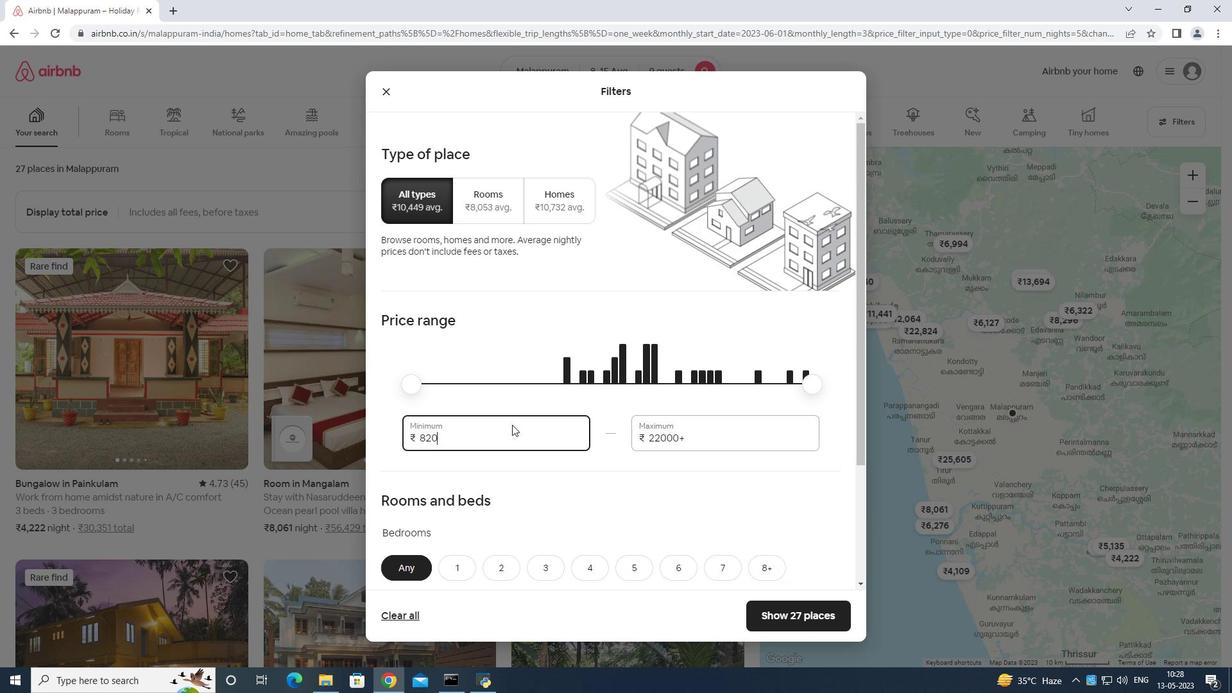 
Action: Mouse moved to (514, 406)
Screenshot: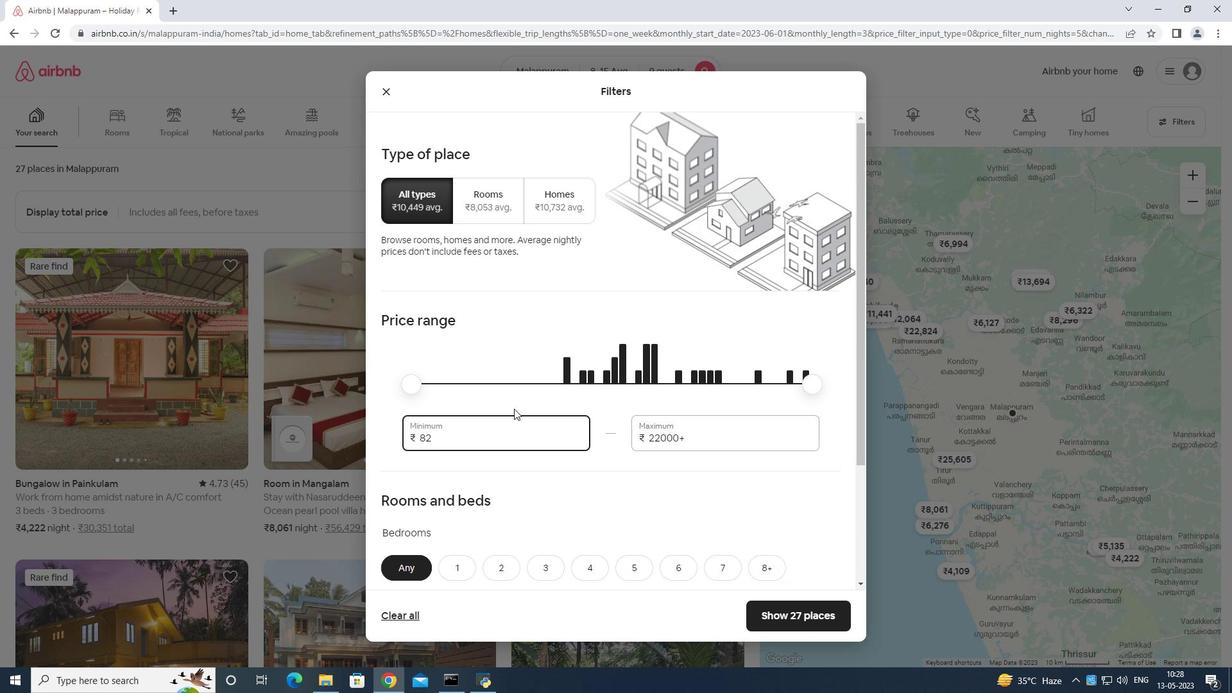 
Action: Key pressed <Key.backspace><Key.backspace>
Screenshot: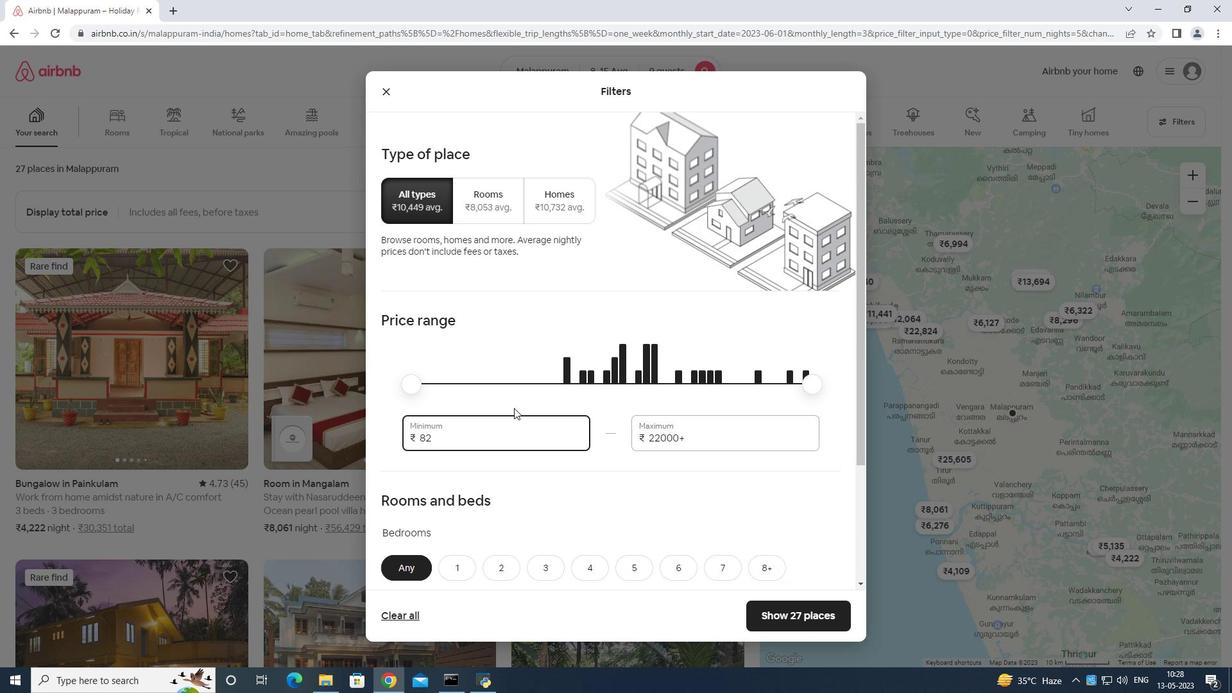
Action: Mouse moved to (513, 406)
Screenshot: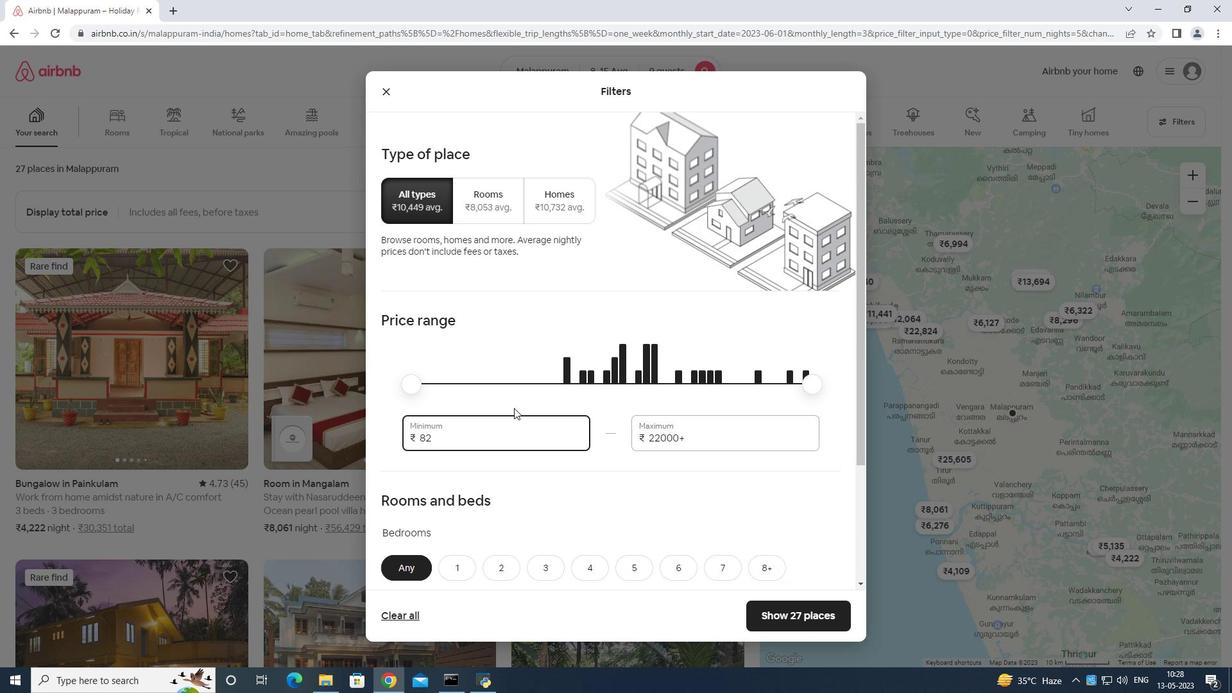 
Action: Key pressed <Key.backspace><Key.backspace><Key.backspace>
Screenshot: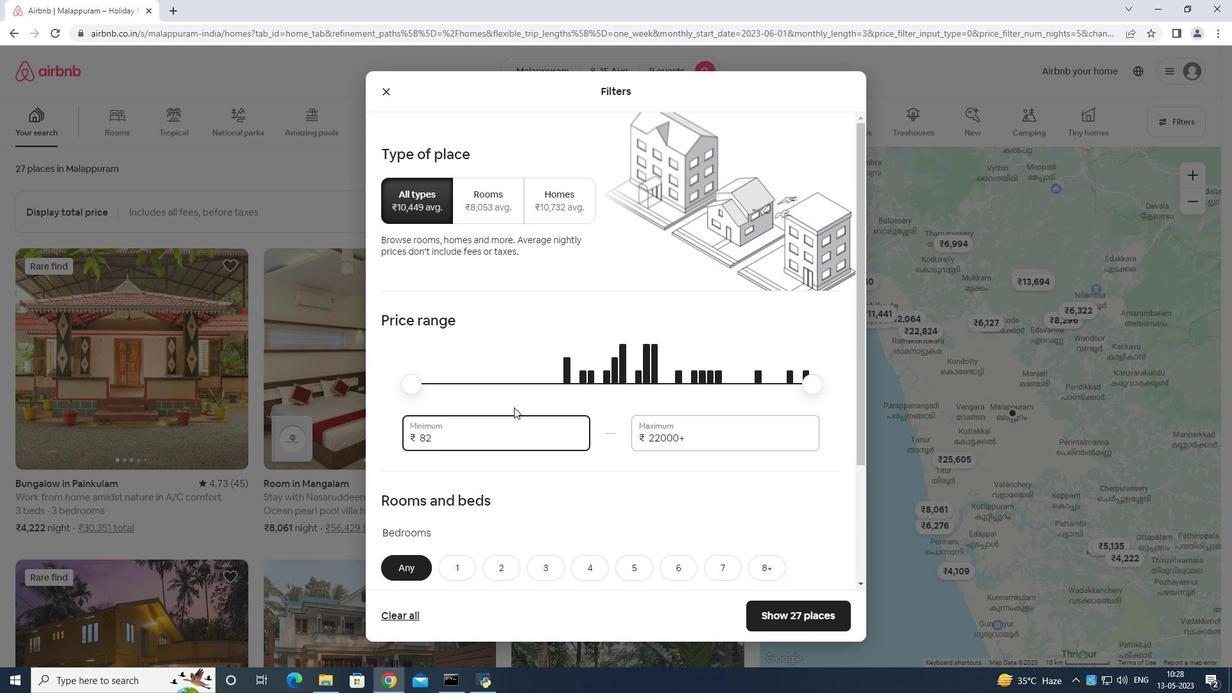 
Action: Mouse moved to (513, 405)
Screenshot: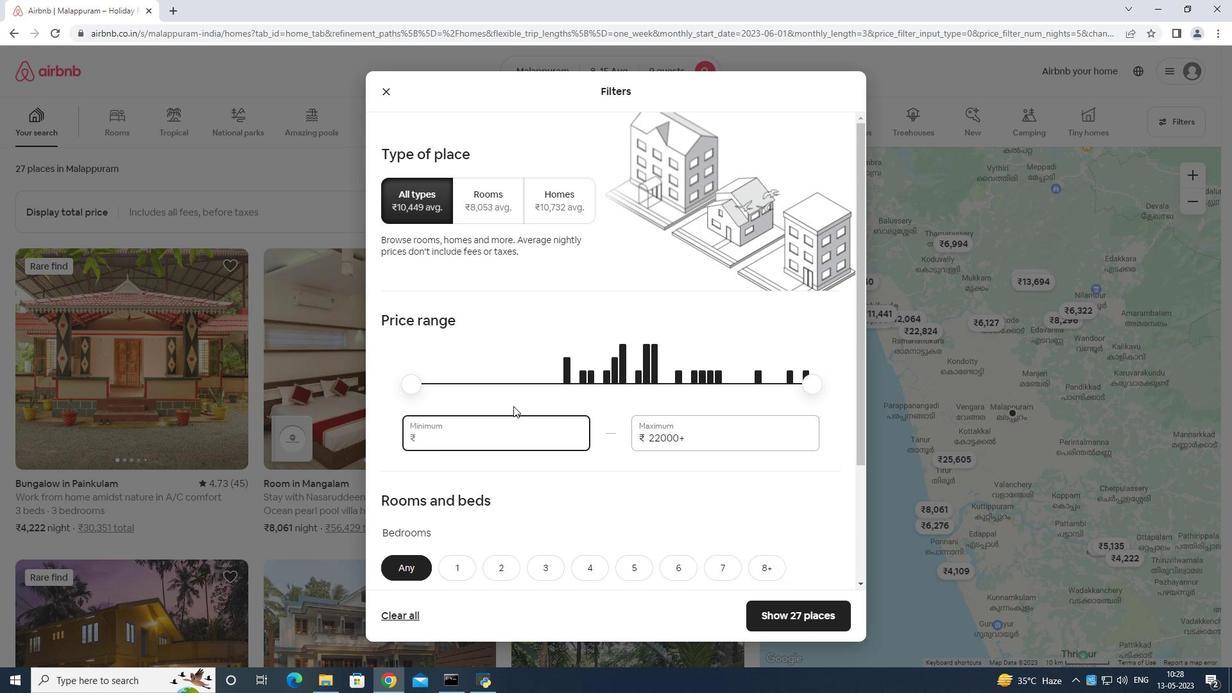 
Action: Key pressed 1000
Screenshot: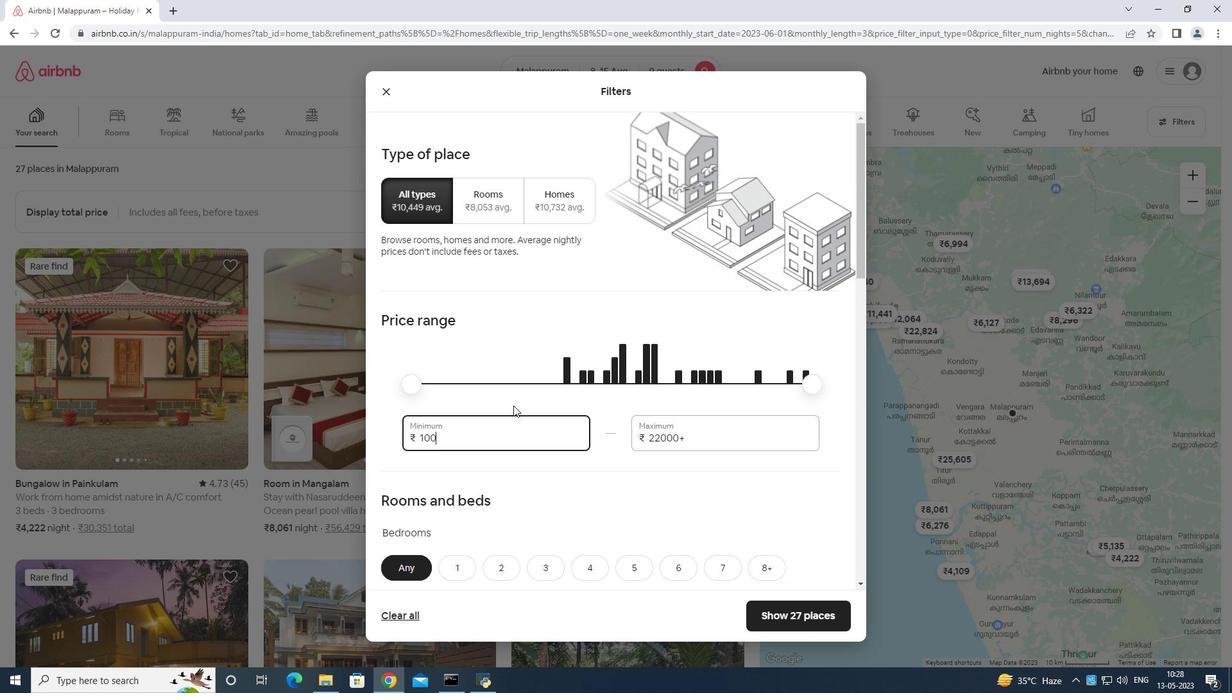 
Action: Mouse moved to (513, 404)
Screenshot: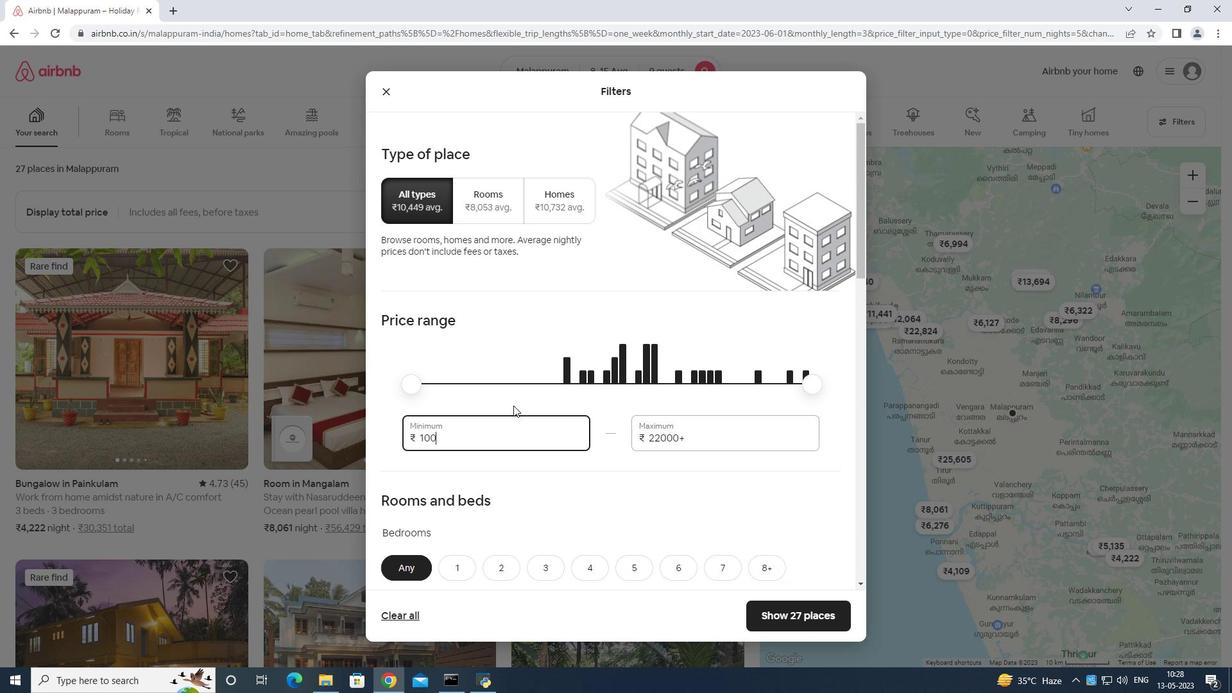 
Action: Key pressed 0
Screenshot: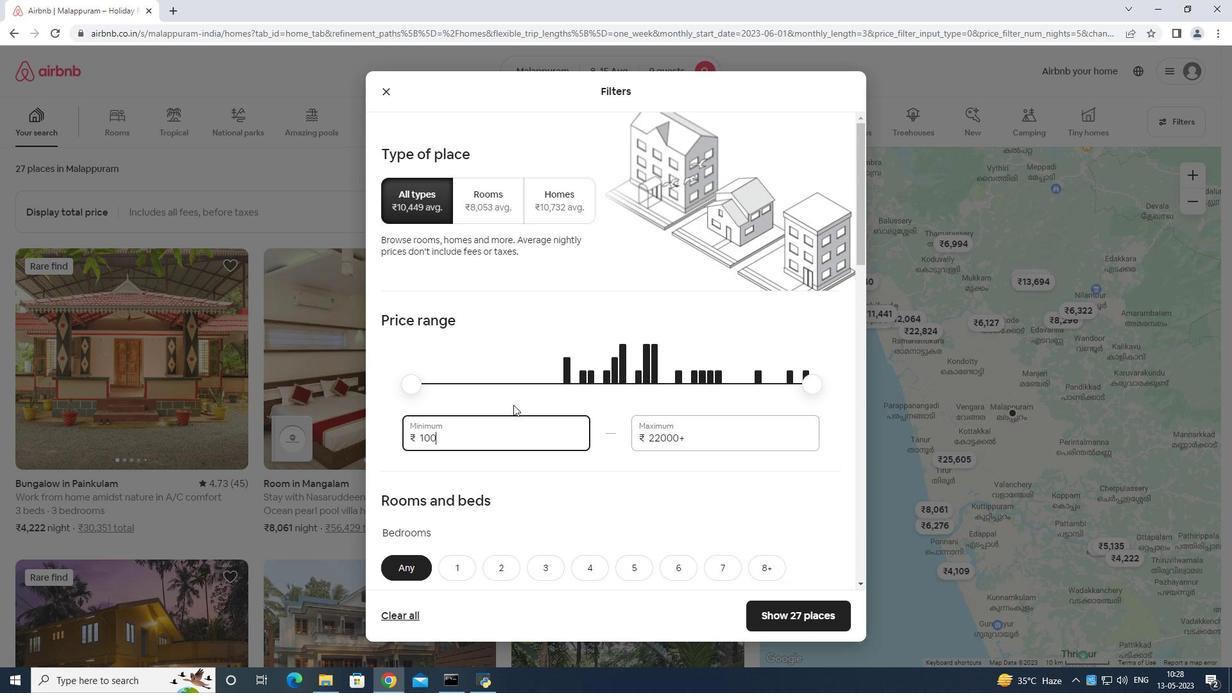 
Action: Mouse moved to (704, 424)
Screenshot: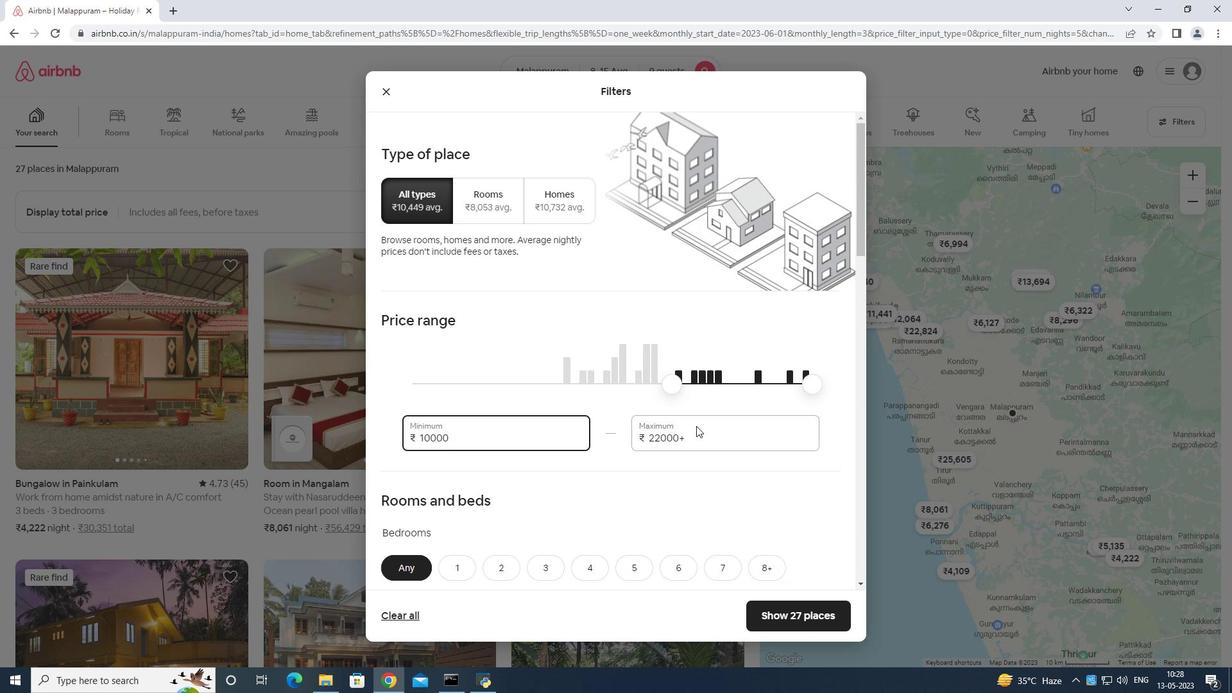 
Action: Mouse pressed left at (704, 424)
Screenshot: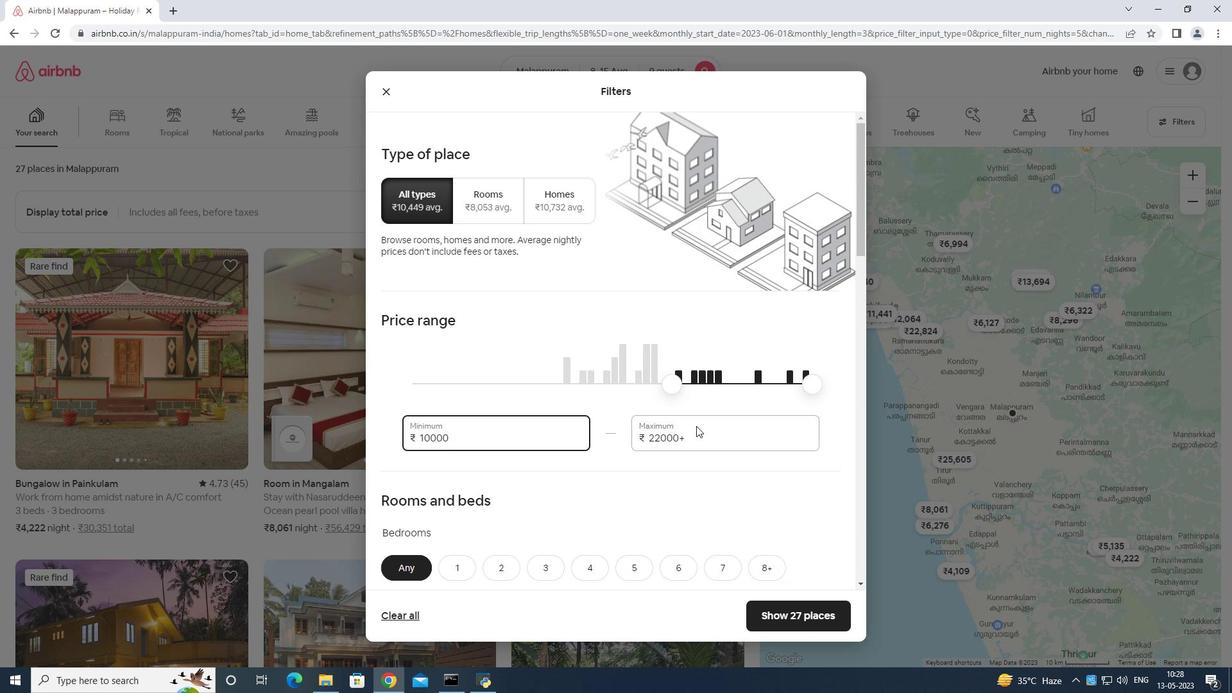 
Action: Mouse moved to (705, 424)
Screenshot: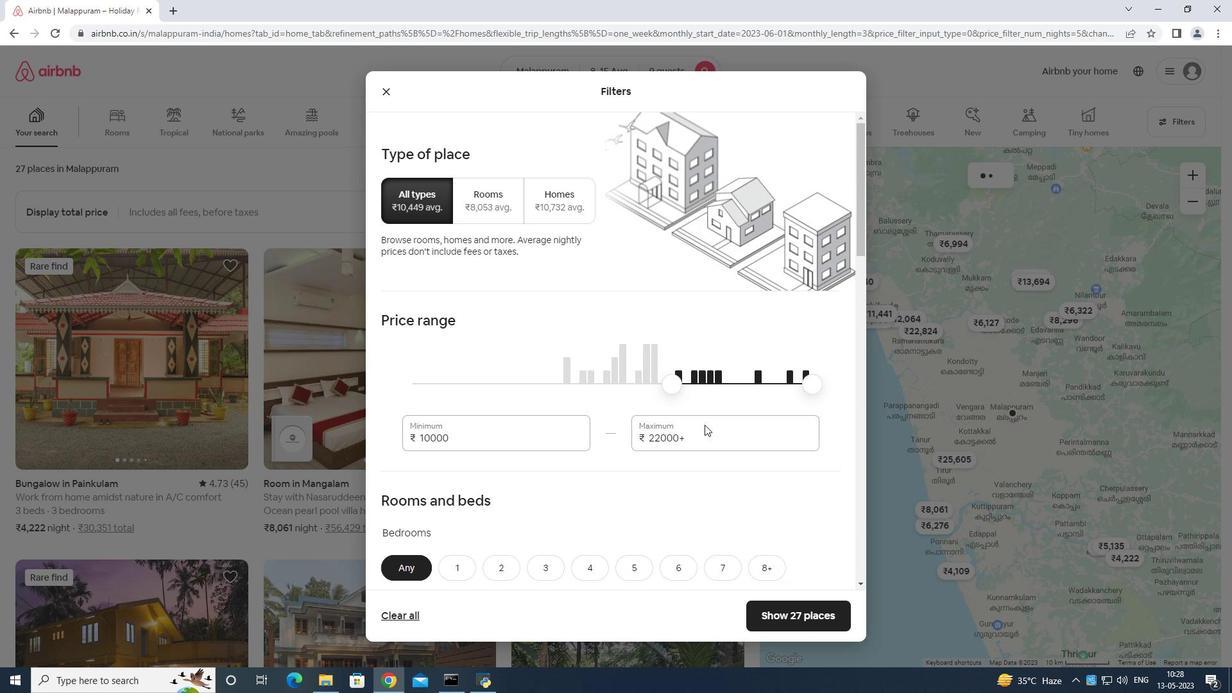 
Action: Key pressed <Key.backspace>
Screenshot: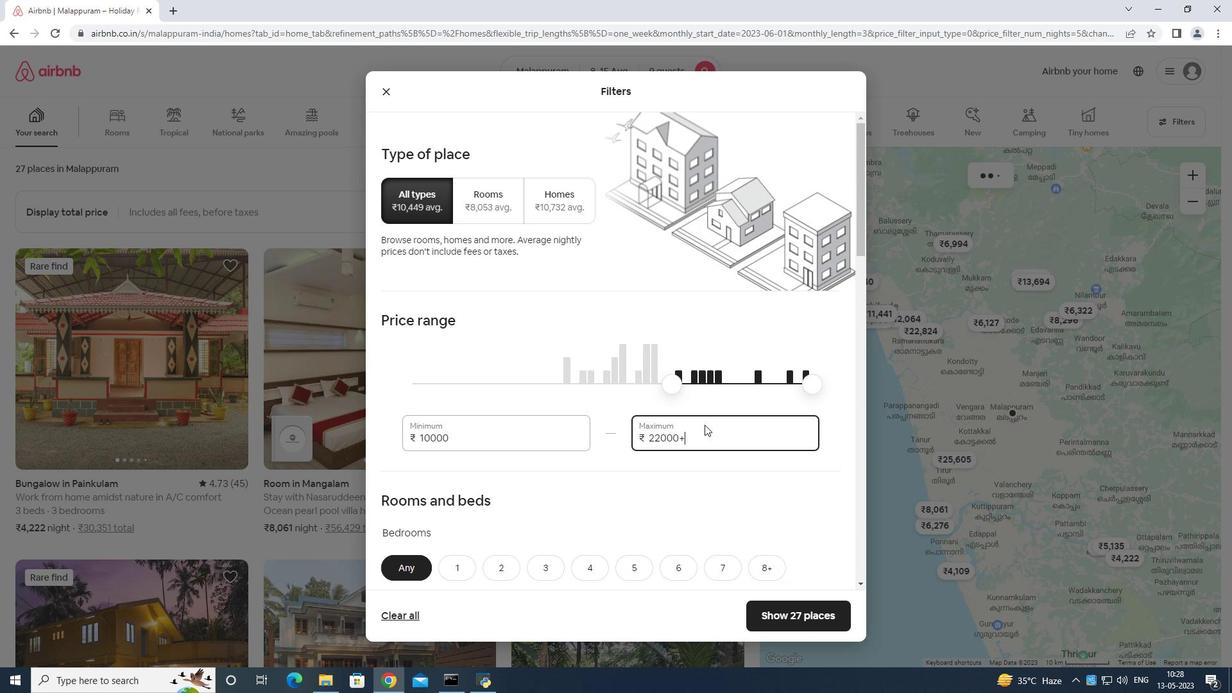 
Action: Mouse moved to (705, 423)
Screenshot: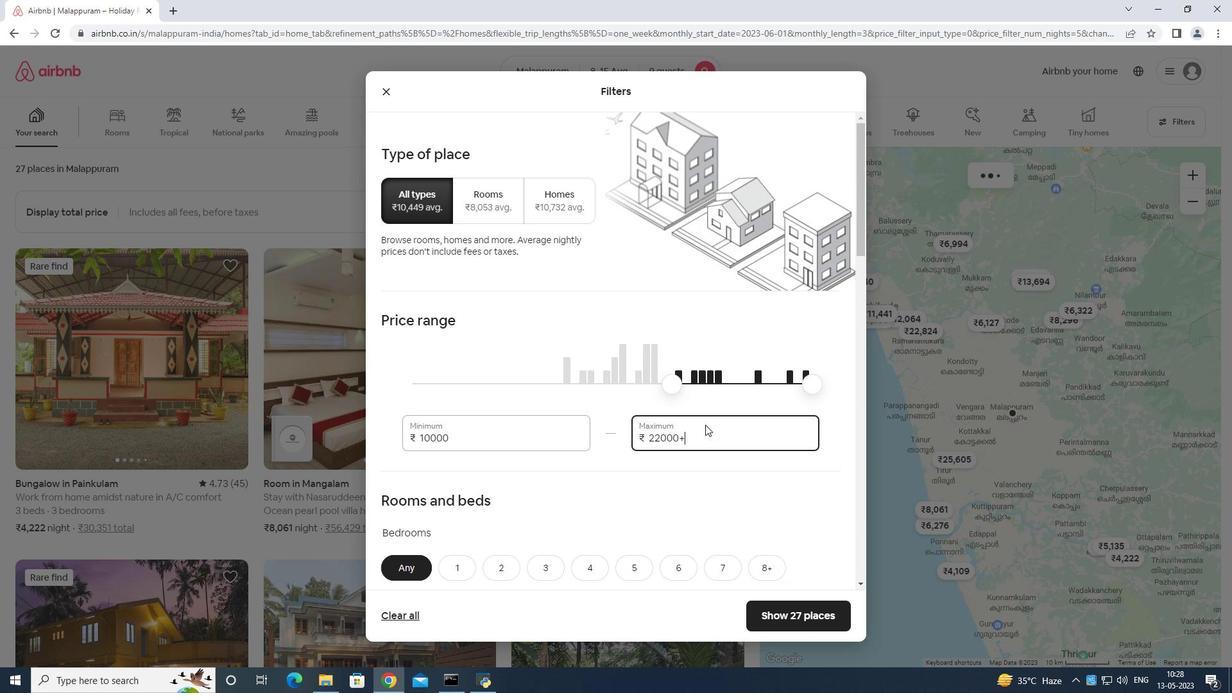 
Action: Key pressed <Key.backspace><Key.backspace><Key.backspace><Key.backspace><Key.backspace><Key.backspace><Key.backspace><Key.backspace>
Screenshot: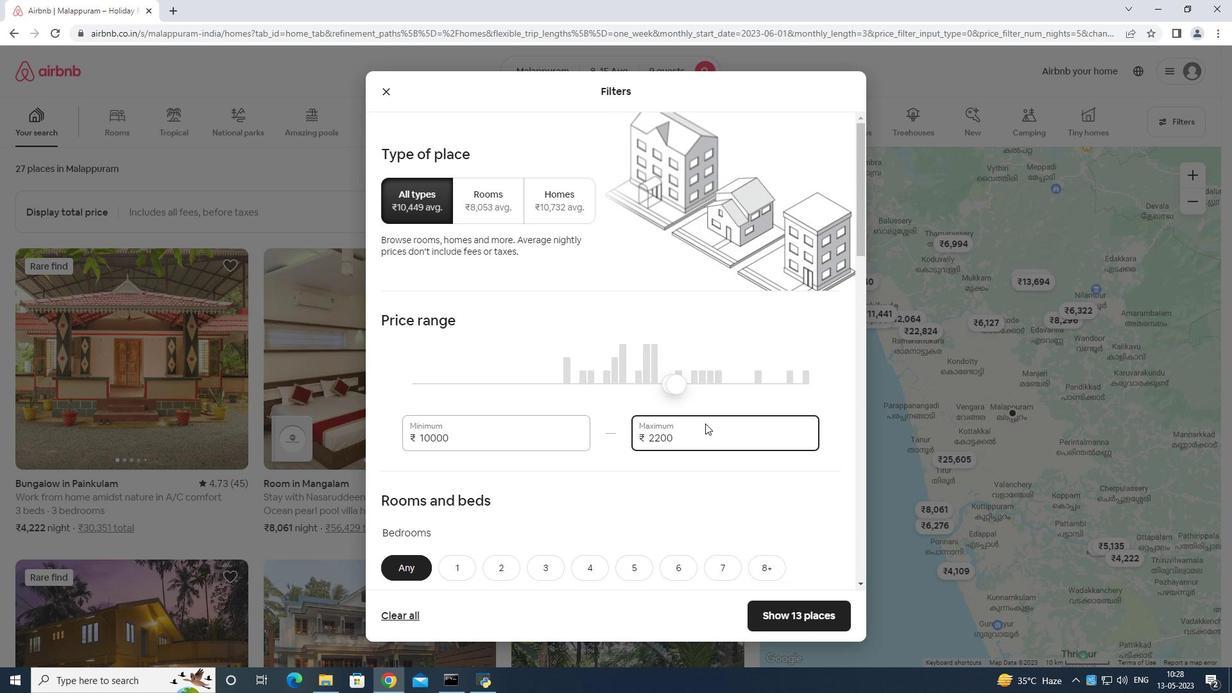 
Action: Mouse moved to (705, 423)
Screenshot: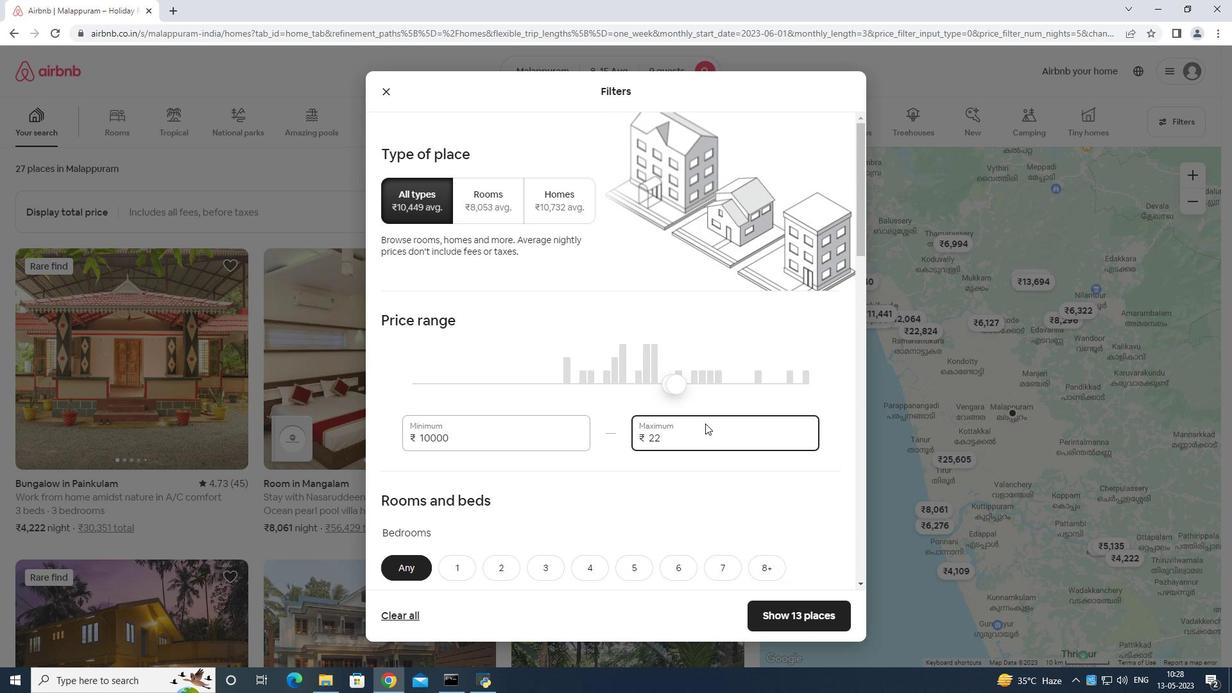 
Action: Key pressed <Key.backspace><Key.backspace>
Screenshot: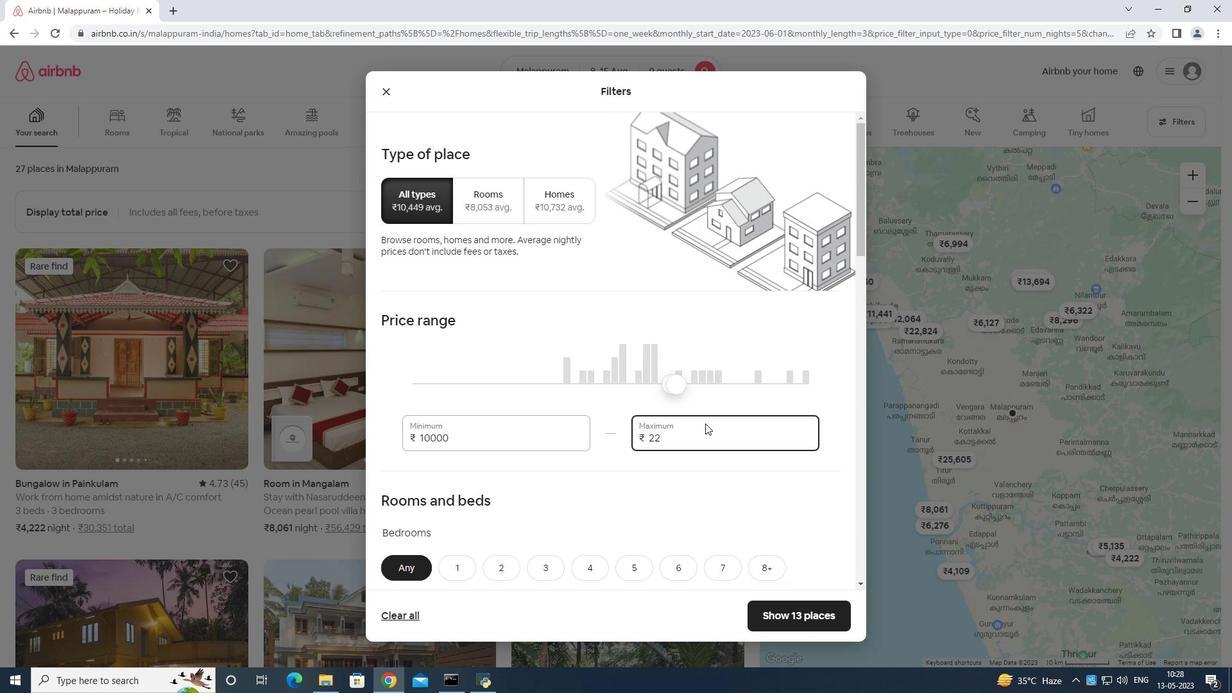 
Action: Mouse moved to (705, 422)
Screenshot: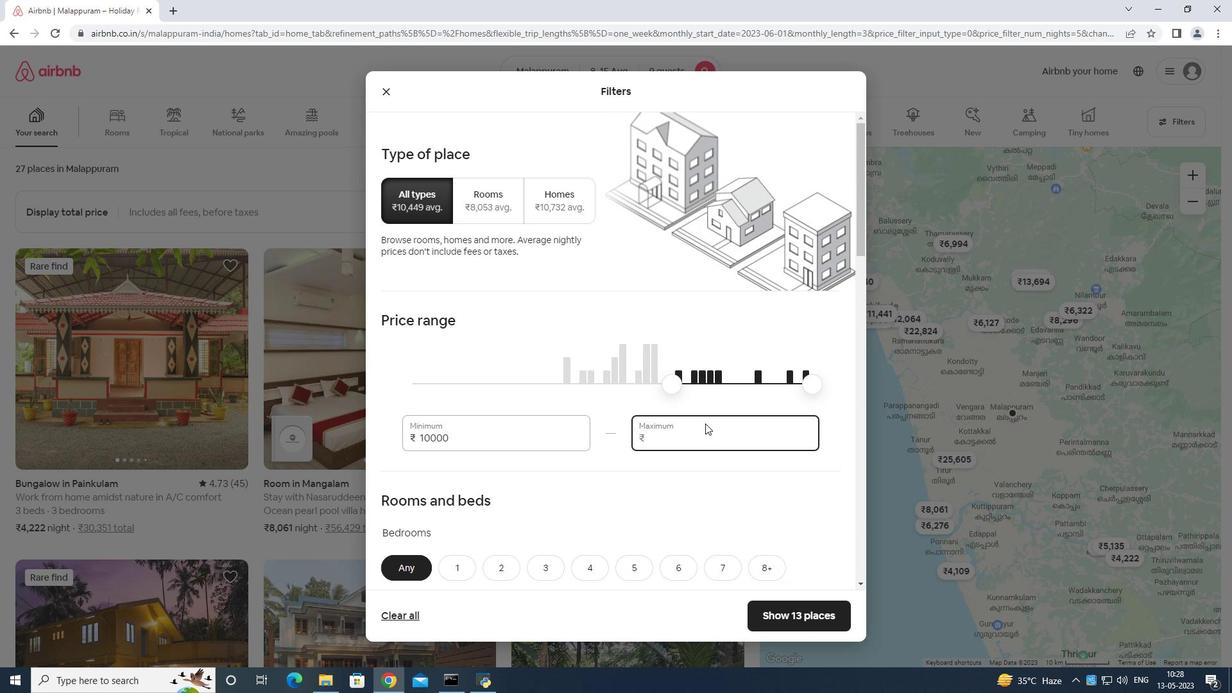 
Action: Key pressed 140
Screenshot: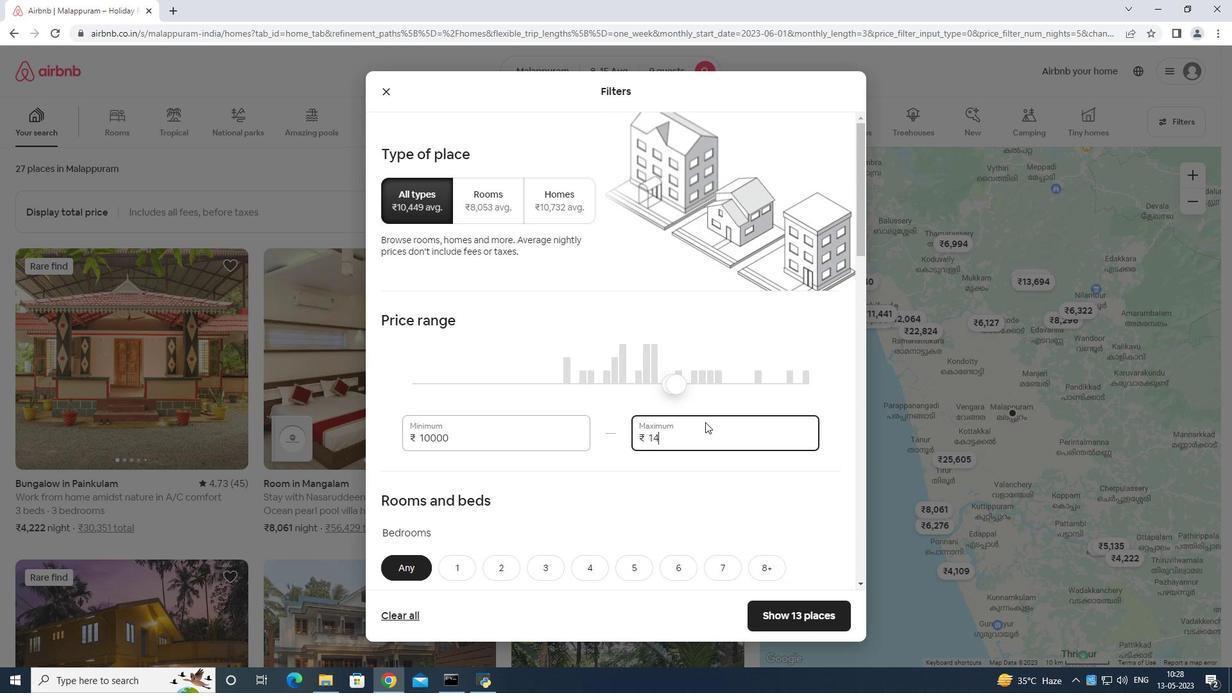 
Action: Mouse moved to (705, 422)
Screenshot: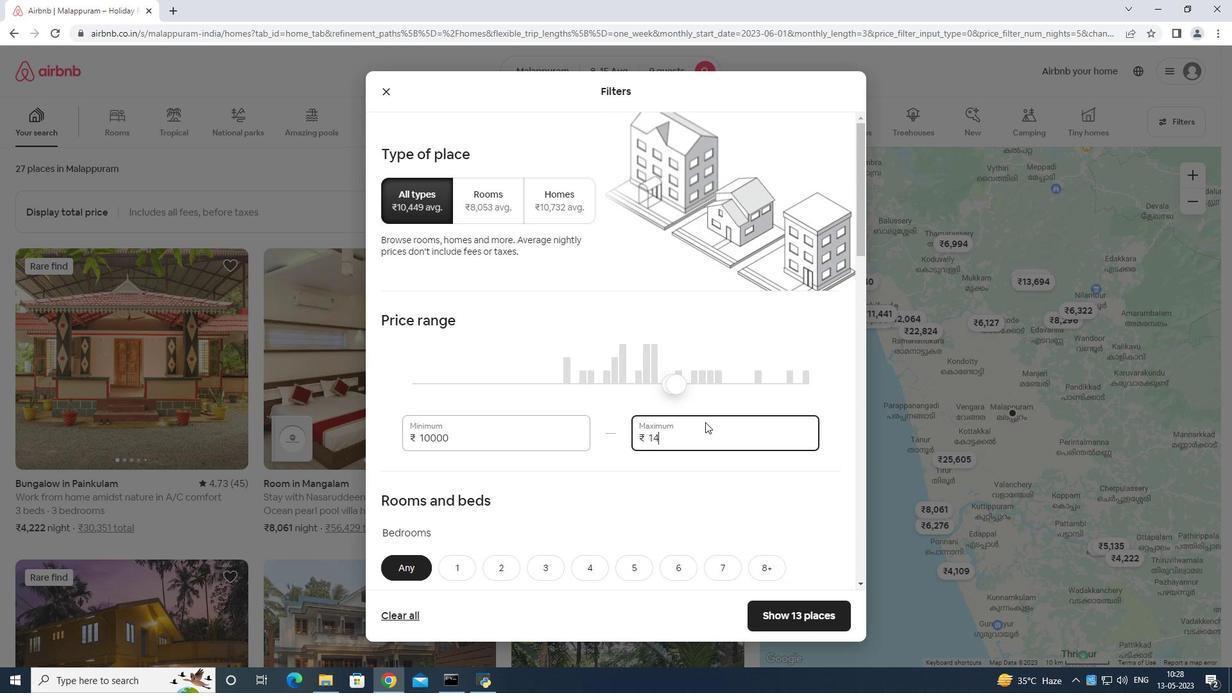 
Action: Key pressed 00
Screenshot: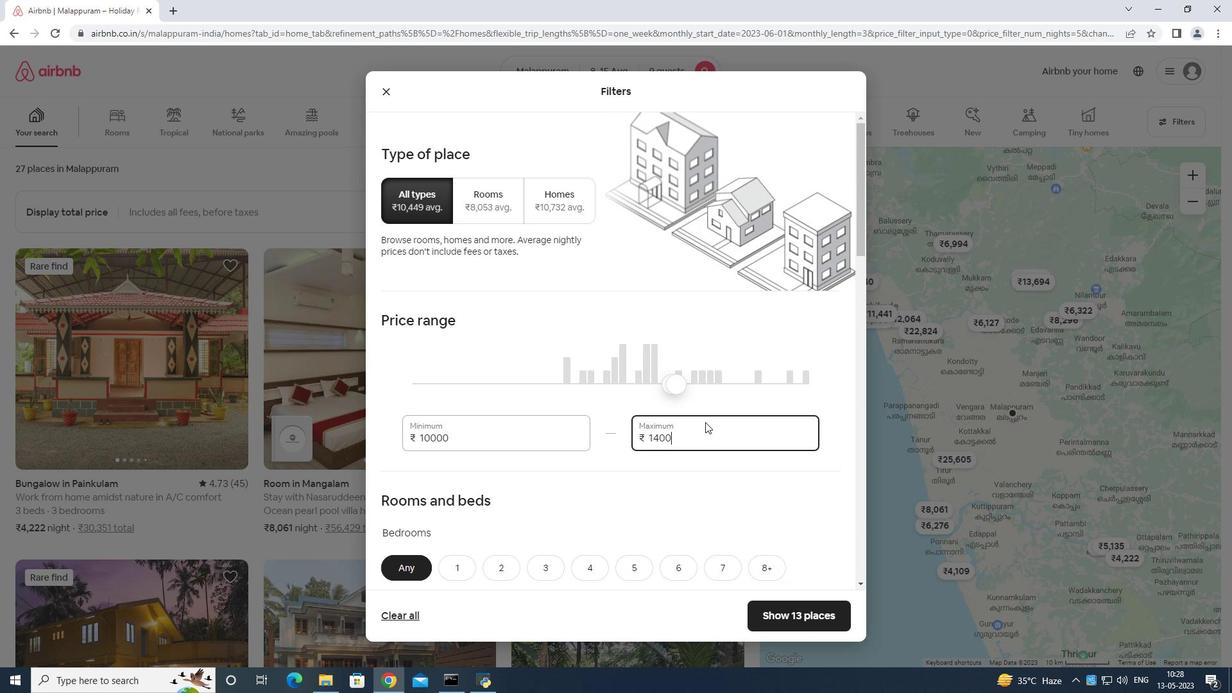 
Action: Mouse moved to (704, 404)
Screenshot: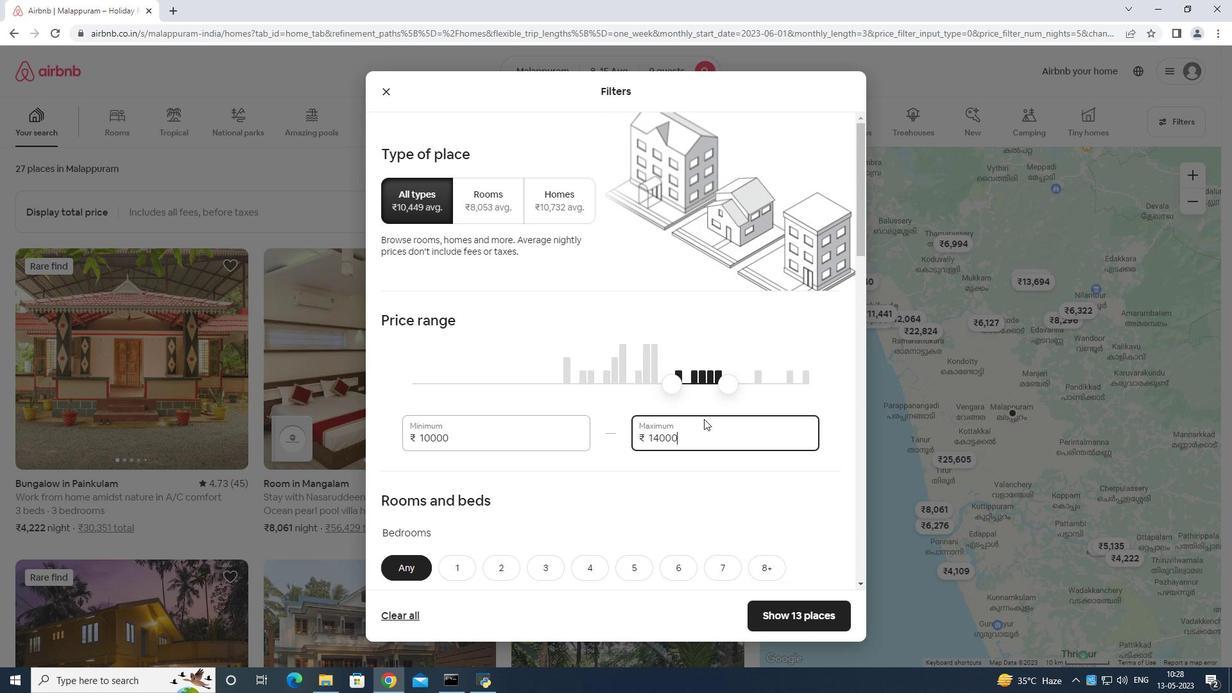 
Action: Mouse scrolled (704, 403) with delta (0, 0)
Screenshot: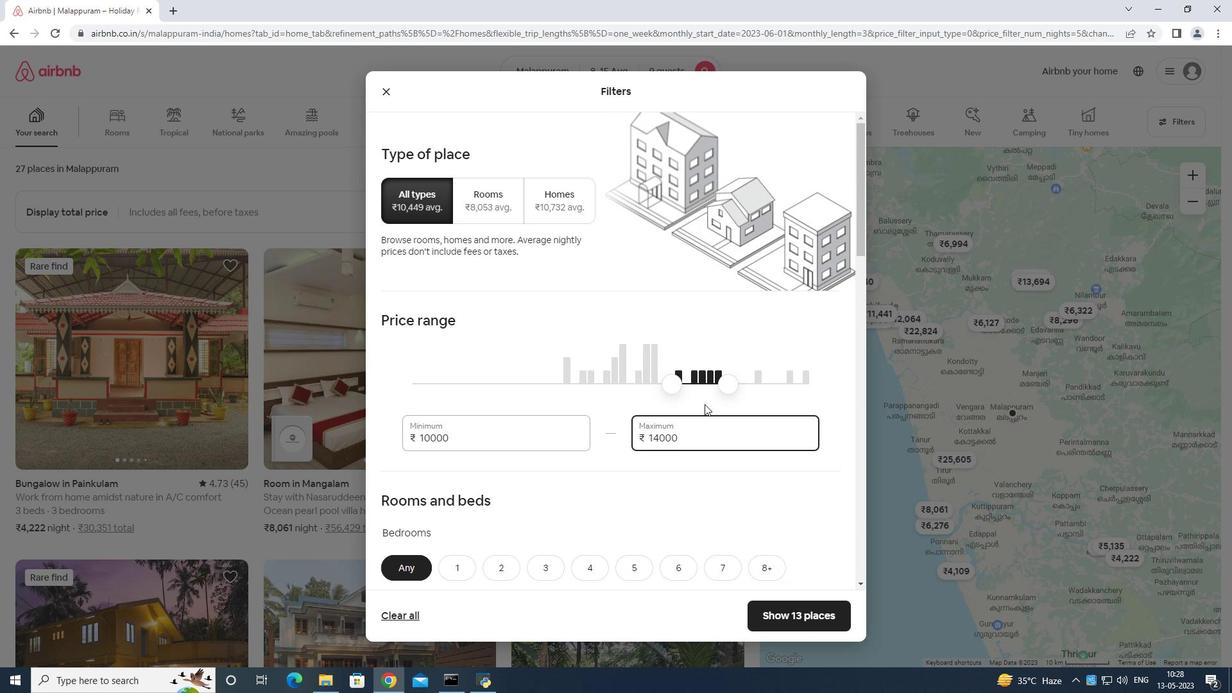 
Action: Mouse scrolled (704, 403) with delta (0, 0)
Screenshot: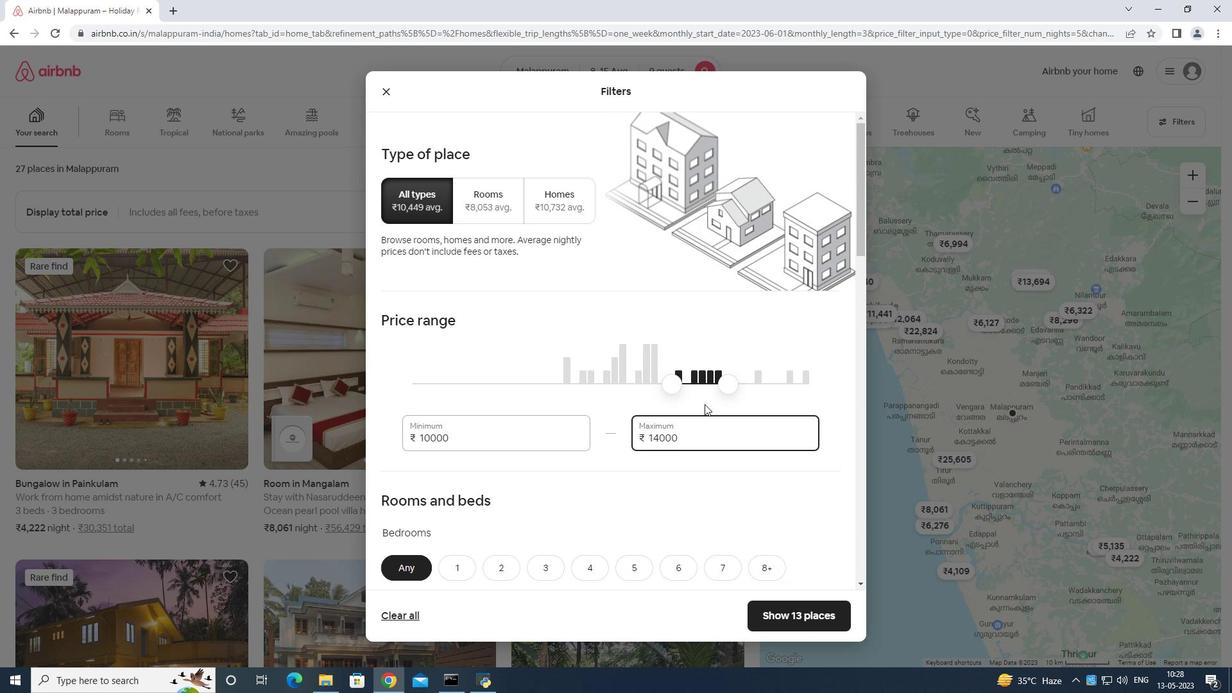 
Action: Mouse scrolled (704, 403) with delta (0, 0)
Screenshot: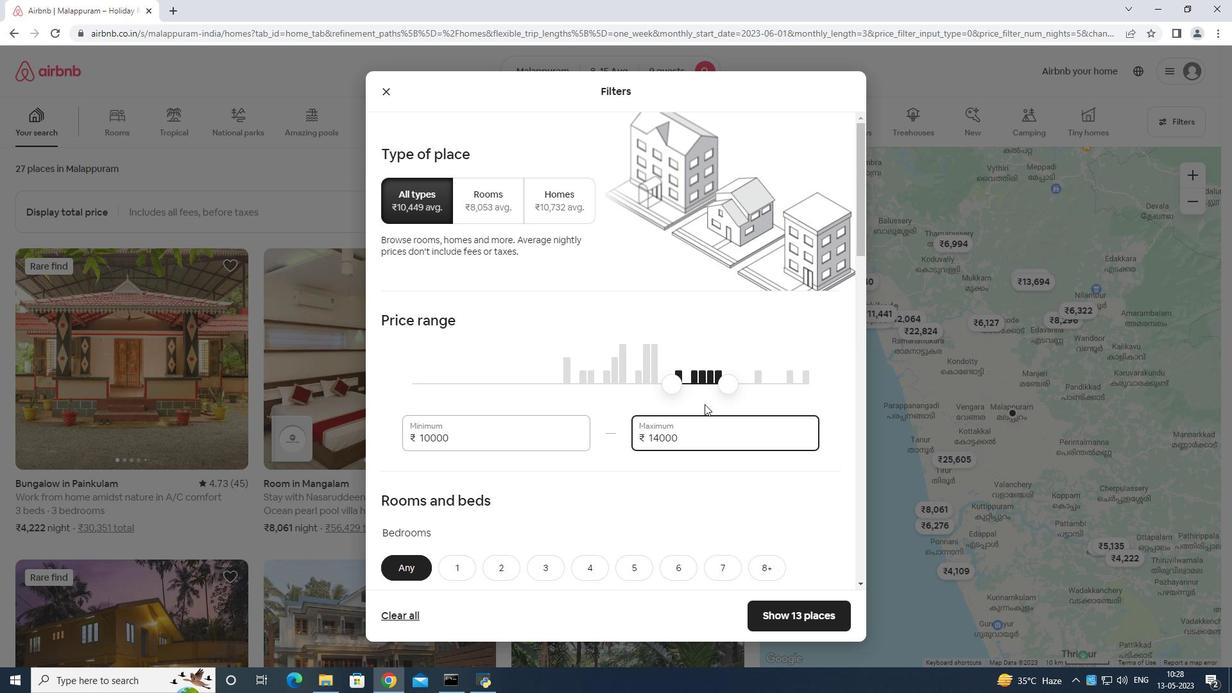 
Action: Mouse scrolled (704, 403) with delta (0, 0)
Screenshot: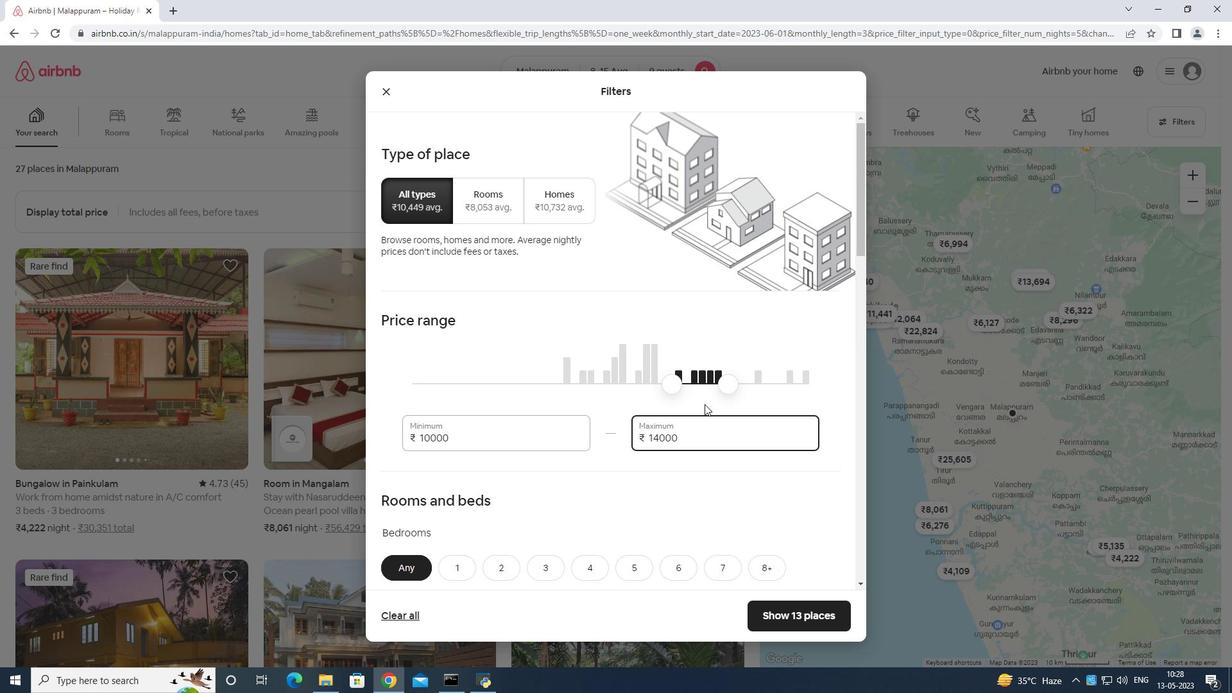 
Action: Mouse moved to (625, 306)
Screenshot: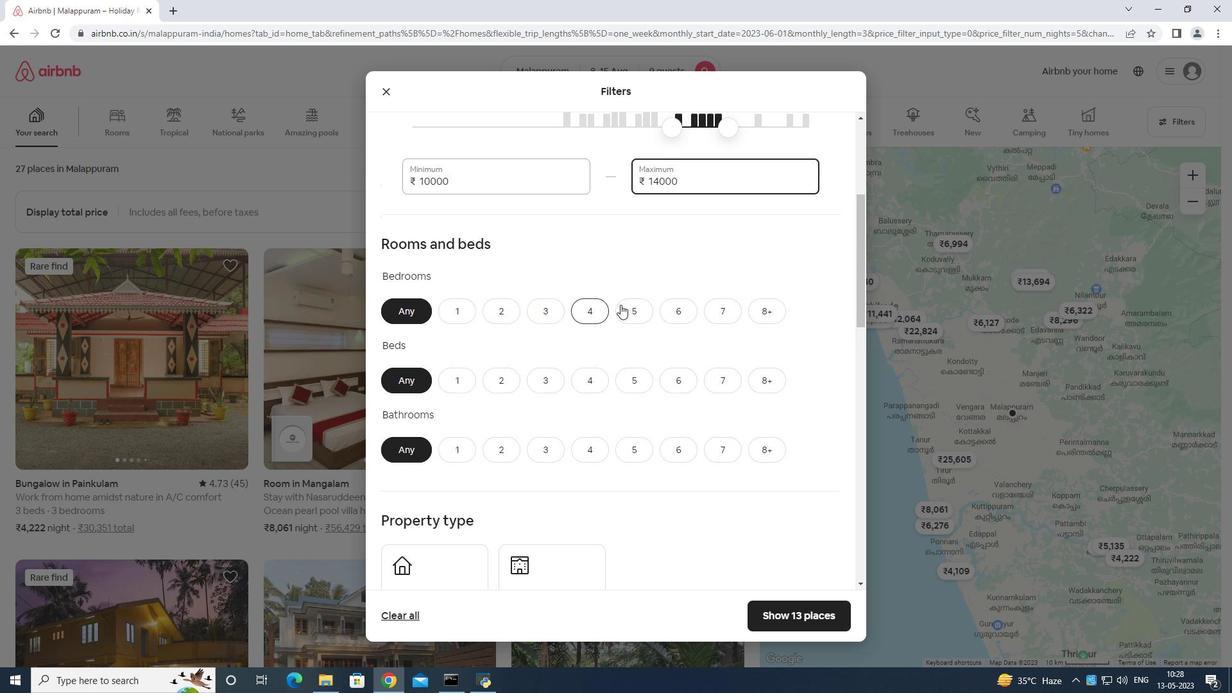 
Action: Mouse pressed left at (625, 306)
Screenshot: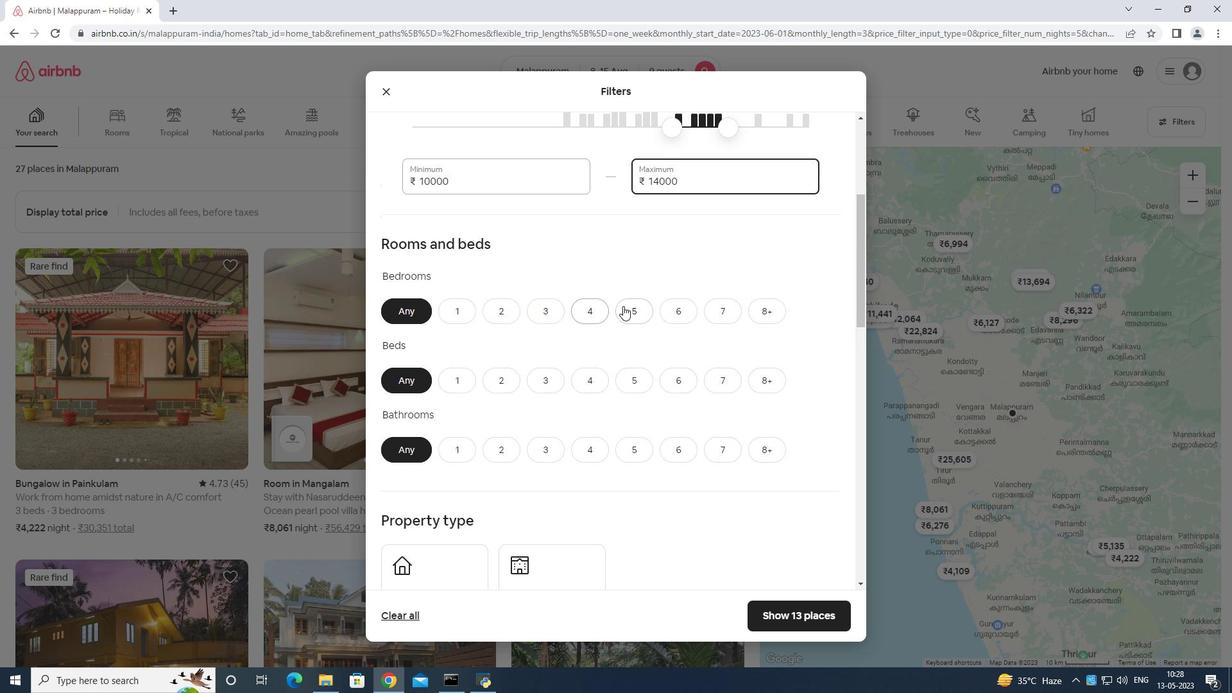 
Action: Mouse moved to (748, 381)
Screenshot: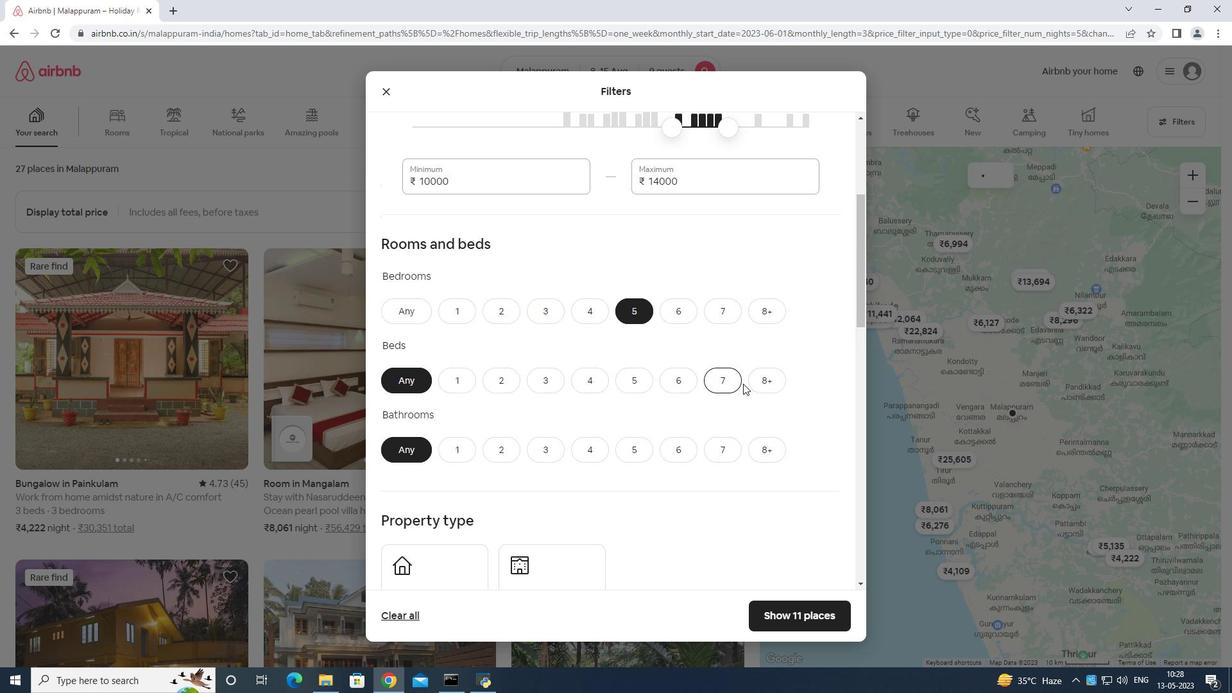 
Action: Mouse pressed left at (748, 381)
Screenshot: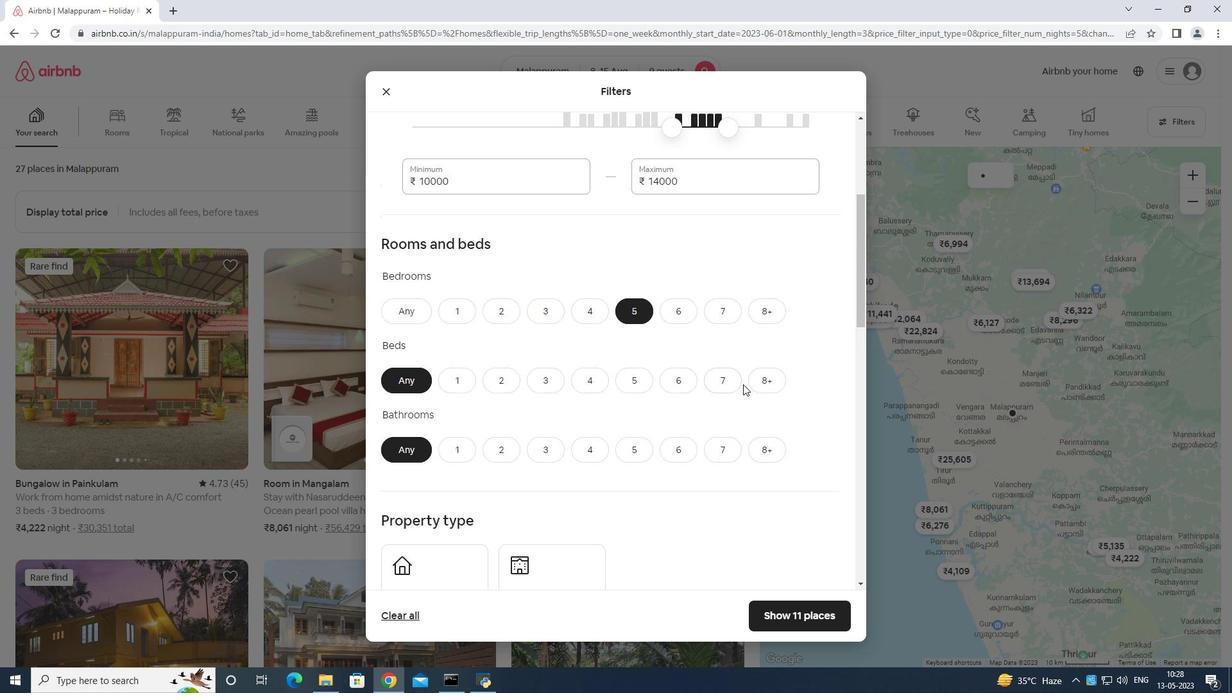 
Action: Mouse moved to (623, 443)
Screenshot: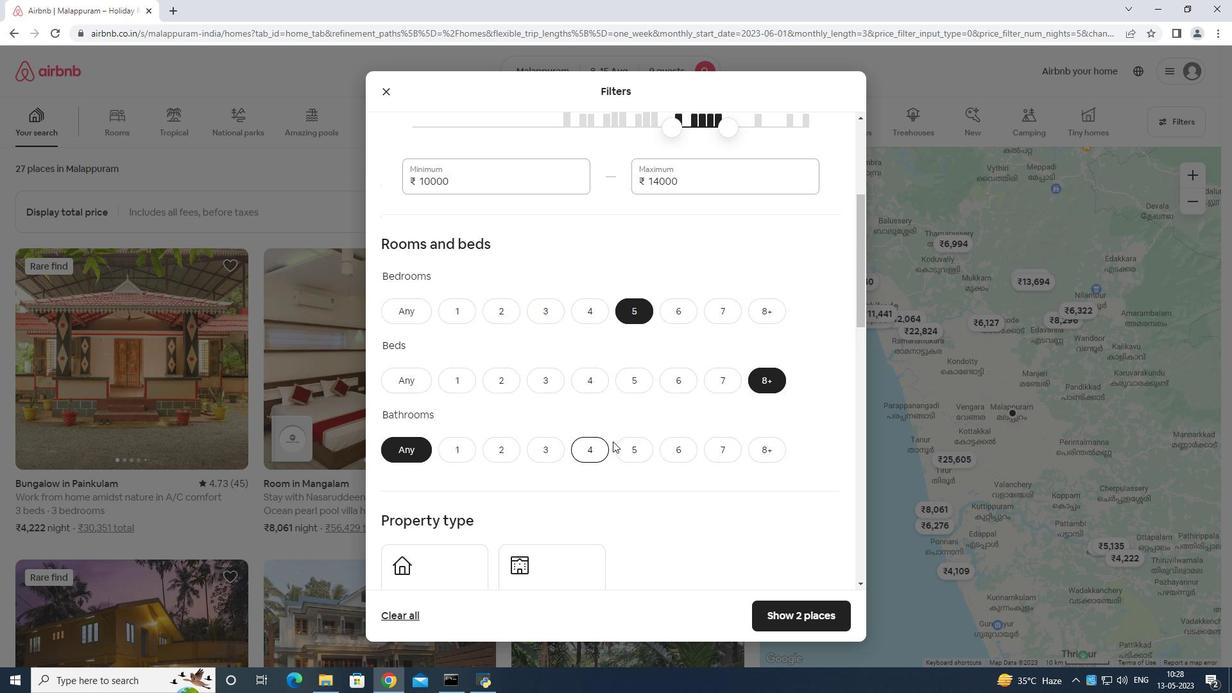 
Action: Mouse pressed left at (623, 443)
Screenshot: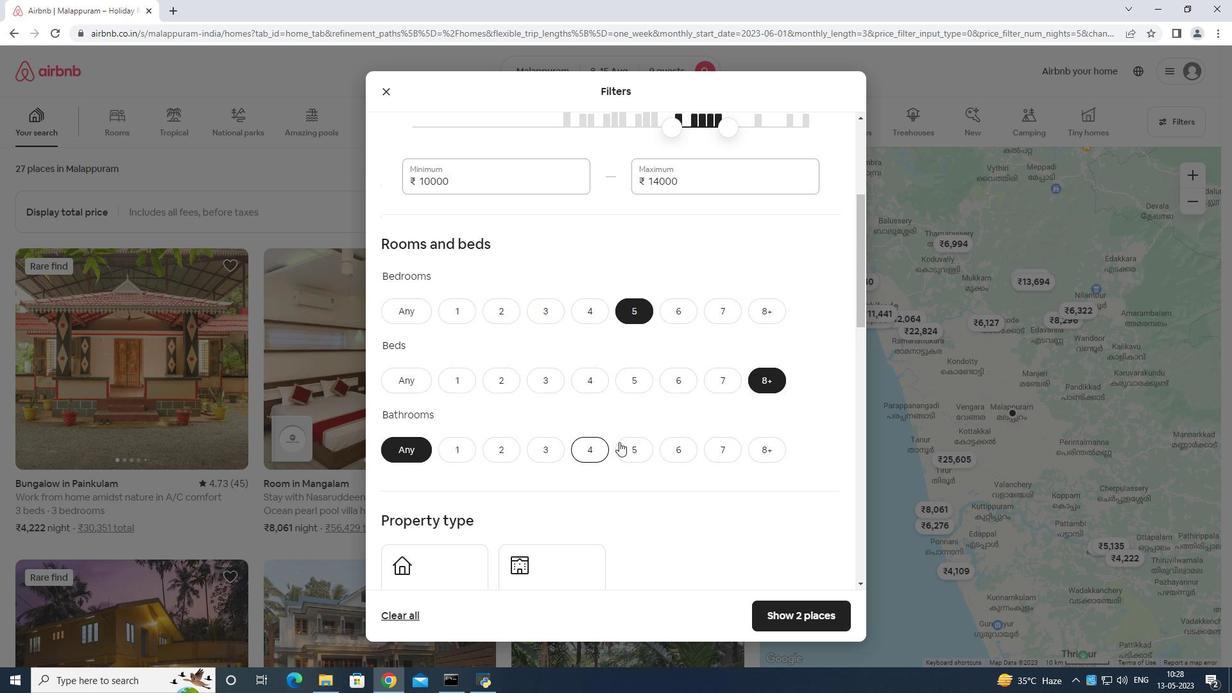 
Action: Mouse moved to (657, 365)
Screenshot: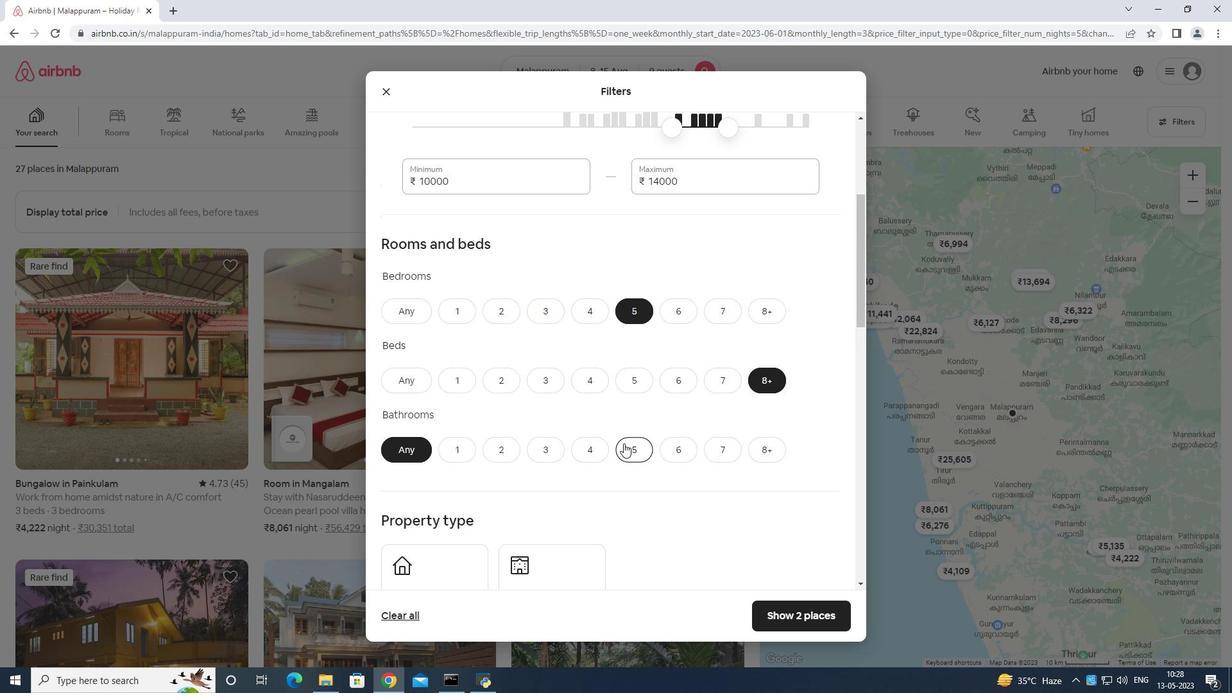 
Action: Mouse scrolled (657, 365) with delta (0, 0)
Screenshot: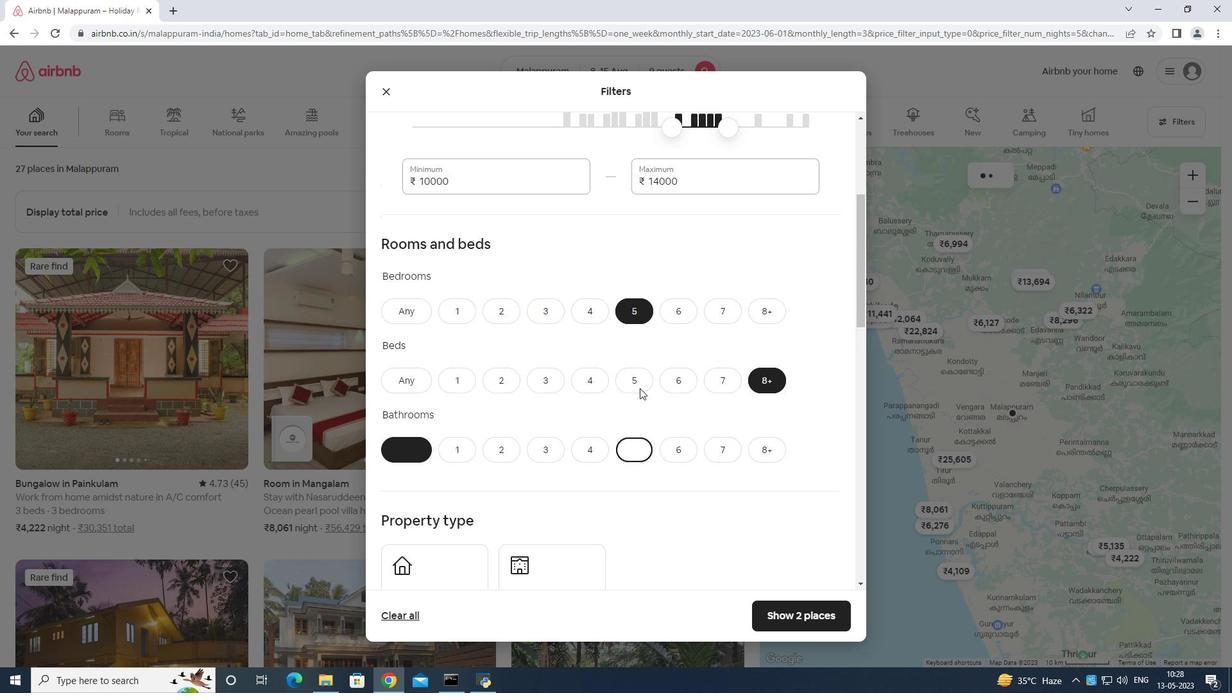 
Action: Mouse scrolled (657, 365) with delta (0, 0)
Screenshot: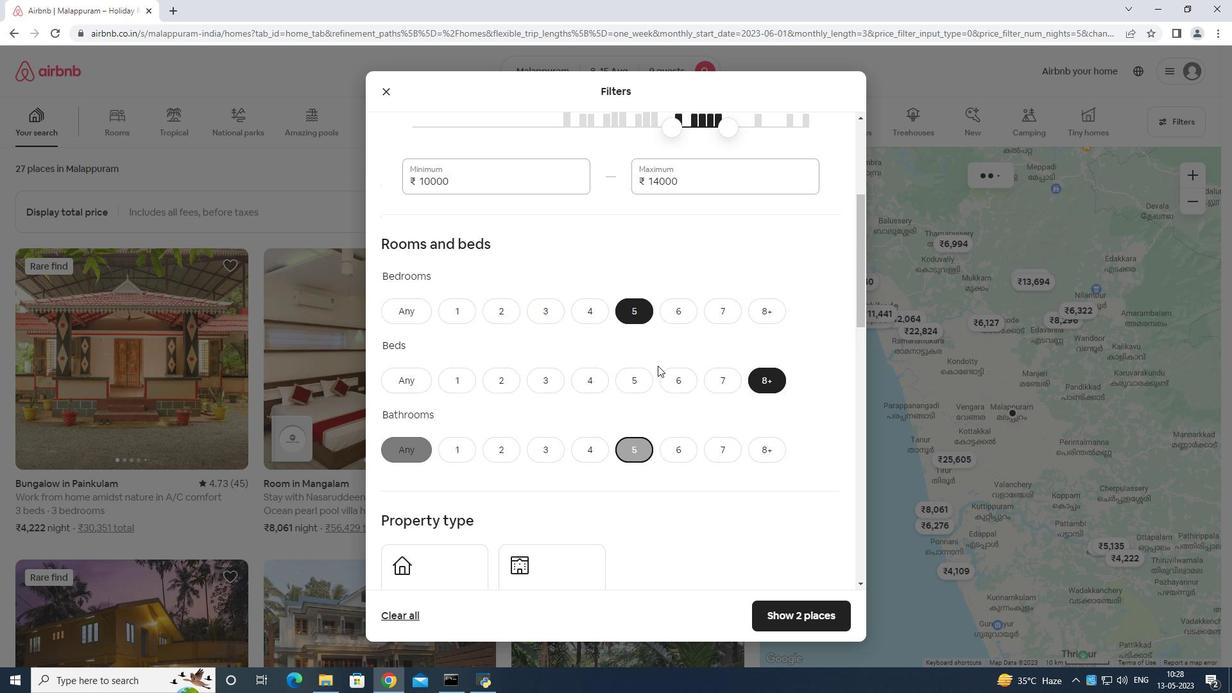 
Action: Mouse scrolled (657, 365) with delta (0, 0)
Screenshot: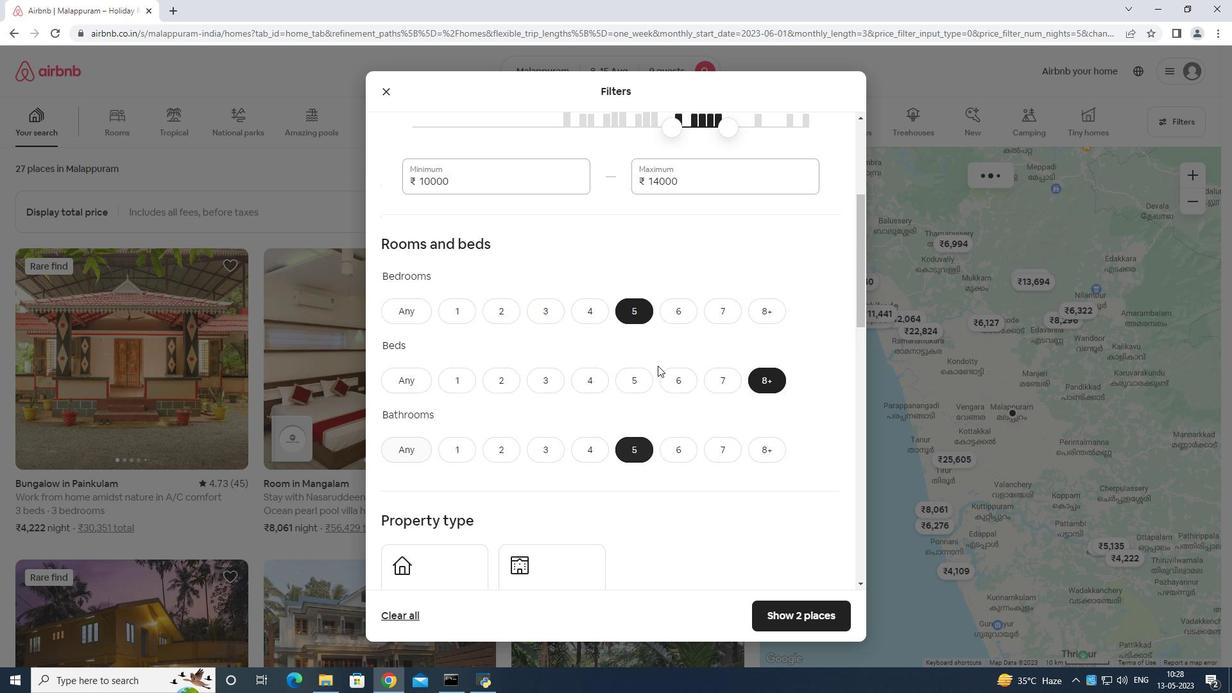 
Action: Mouse moved to (419, 376)
Screenshot: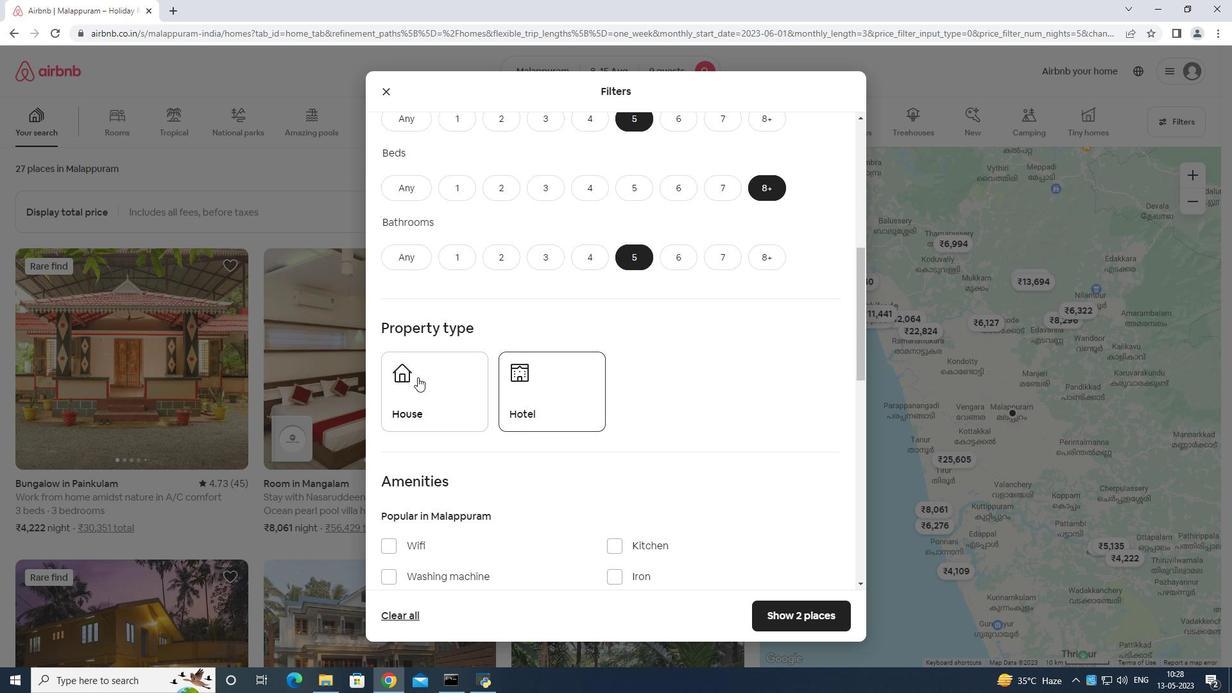 
Action: Mouse pressed left at (419, 376)
Screenshot: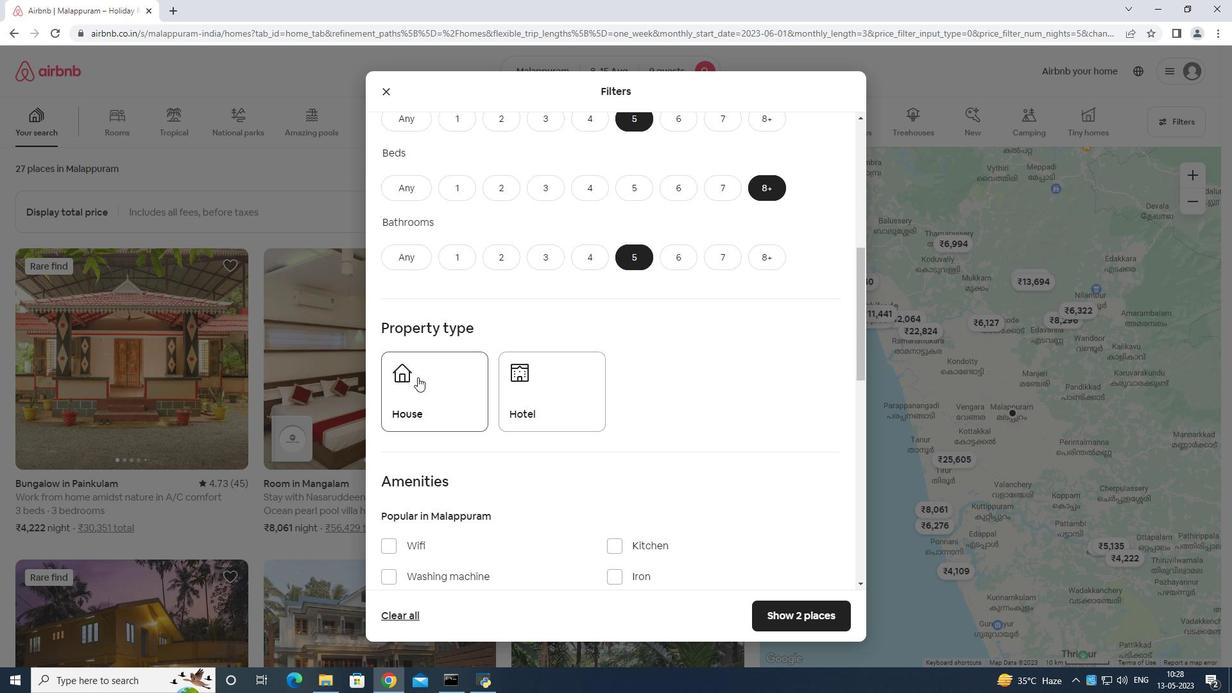 
Action: Mouse moved to (571, 370)
Screenshot: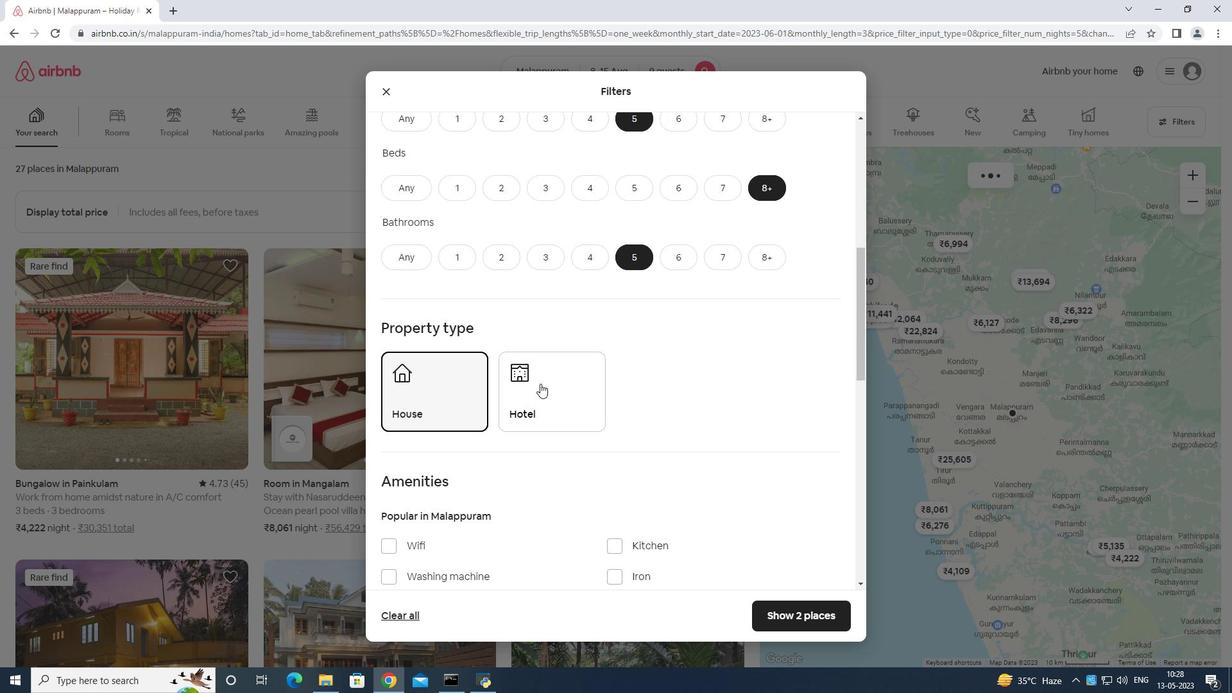 
Action: Mouse scrolled (571, 369) with delta (0, 0)
Screenshot: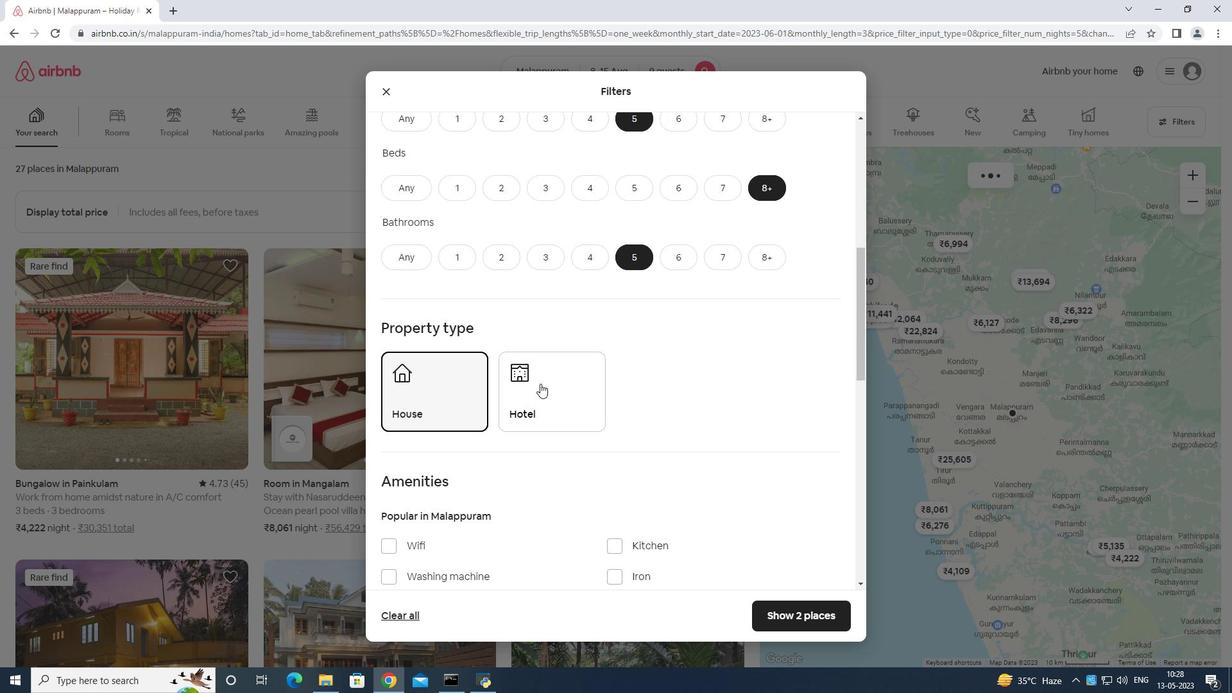 
Action: Mouse moved to (573, 372)
Screenshot: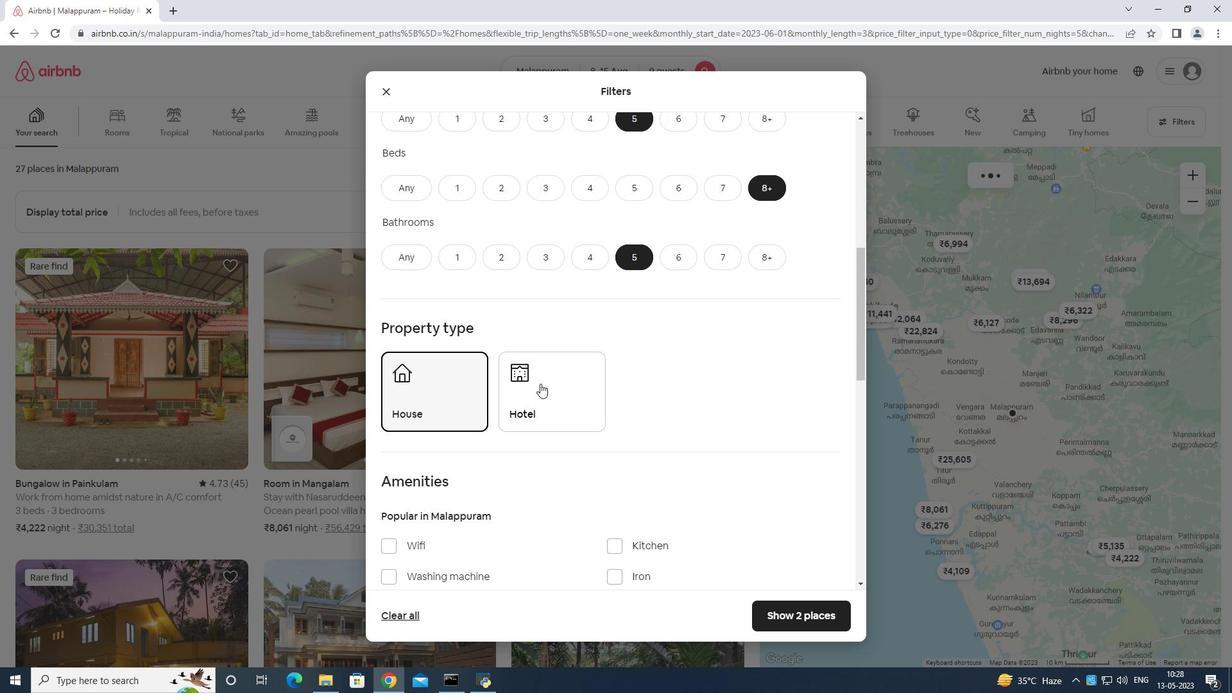 
Action: Mouse scrolled (573, 371) with delta (0, 0)
Screenshot: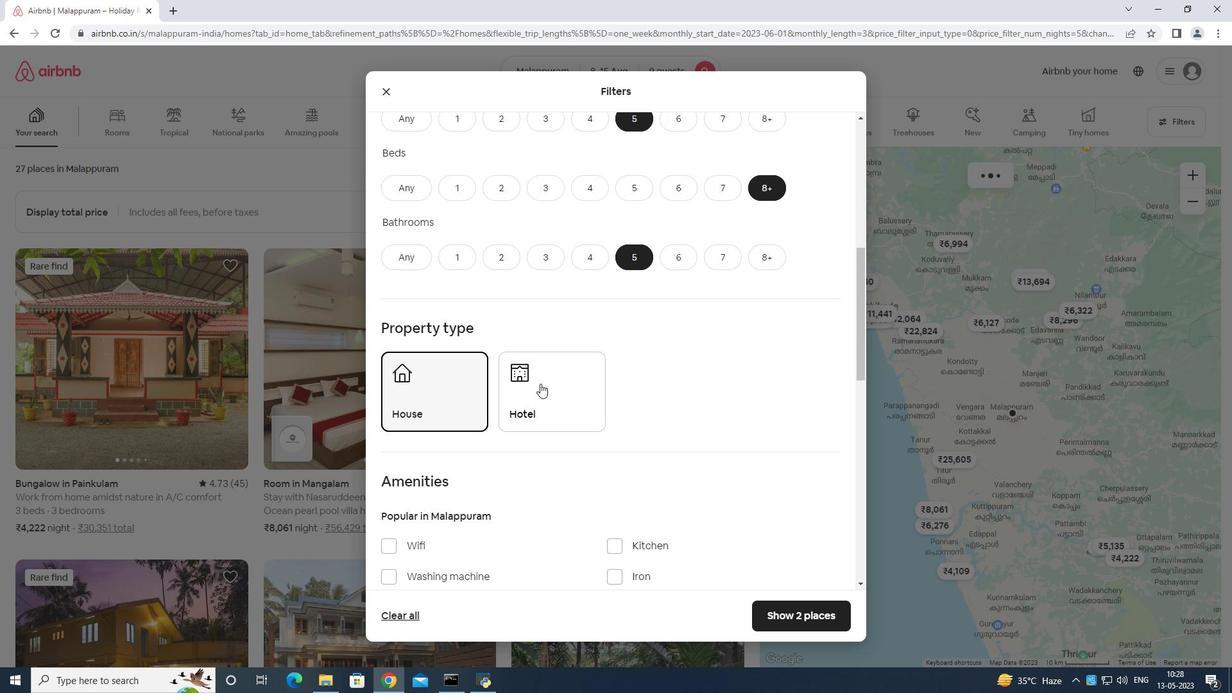 
Action: Mouse scrolled (573, 371) with delta (0, 0)
Screenshot: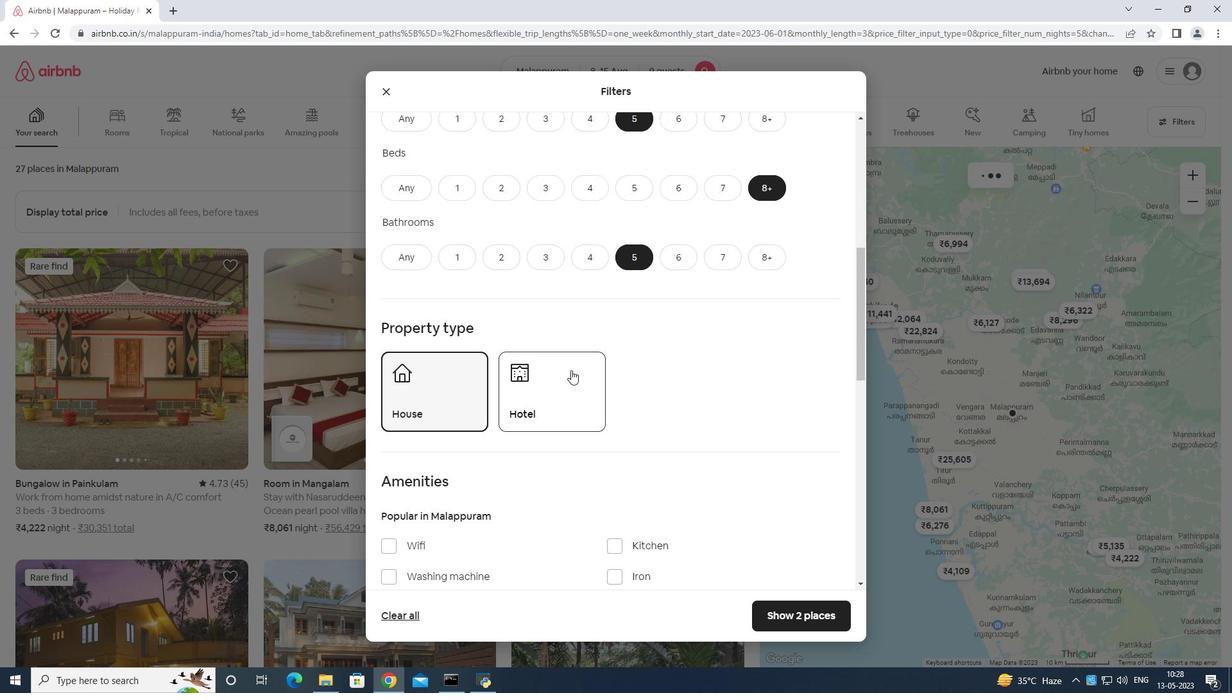 
Action: Mouse moved to (392, 346)
Screenshot: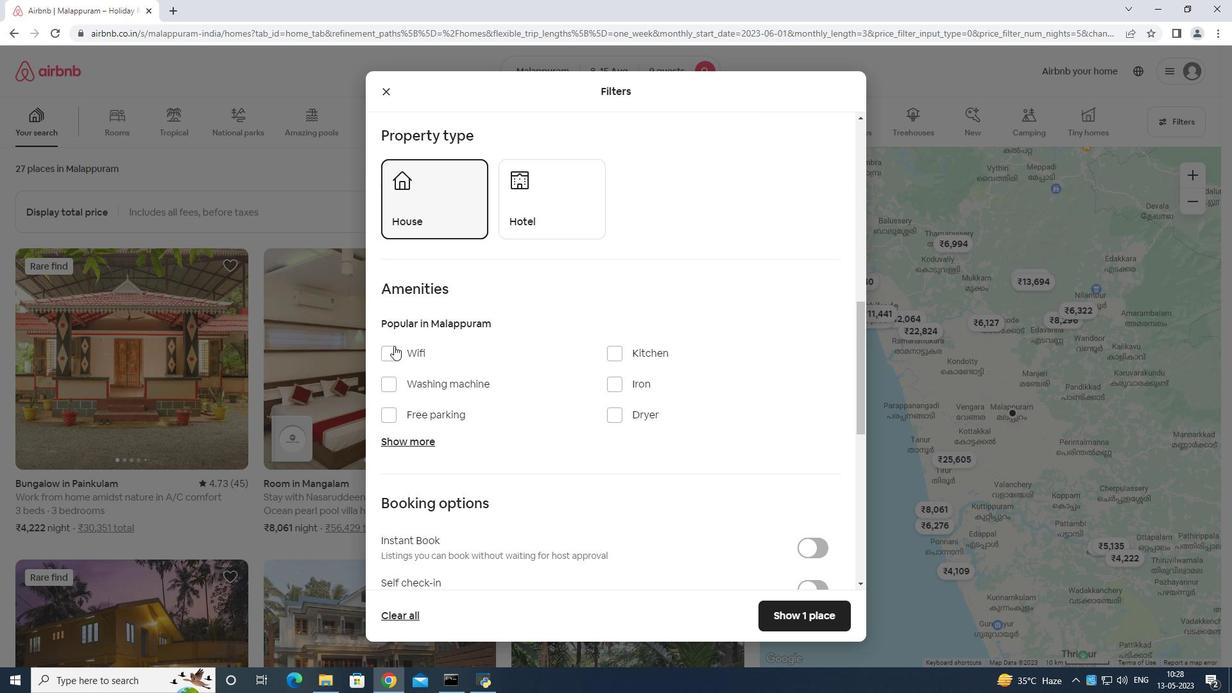
Action: Mouse pressed left at (392, 346)
Screenshot: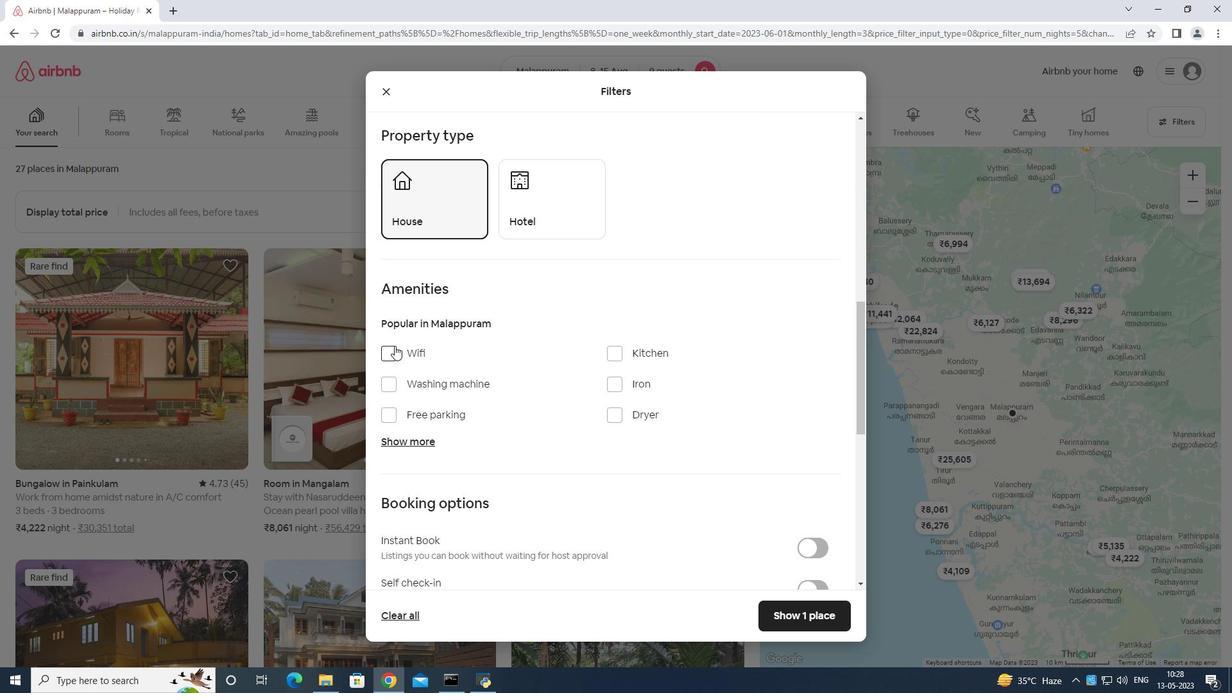 
Action: Mouse moved to (387, 408)
Screenshot: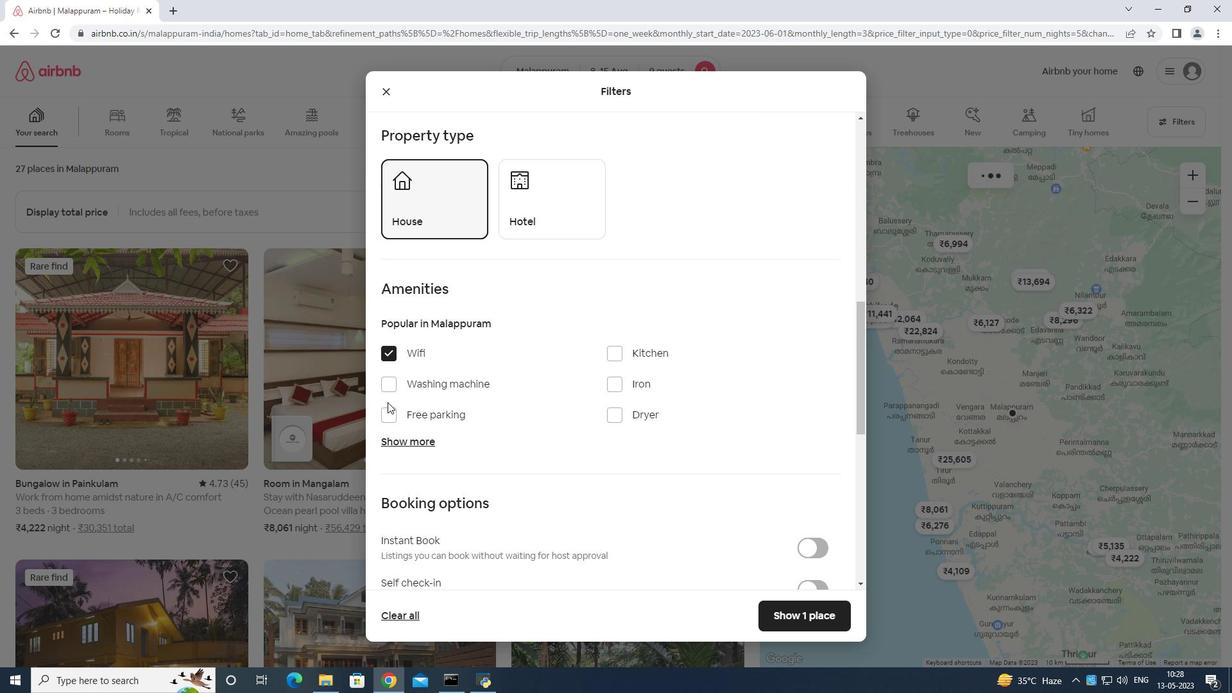 
Action: Mouse pressed left at (387, 408)
Screenshot: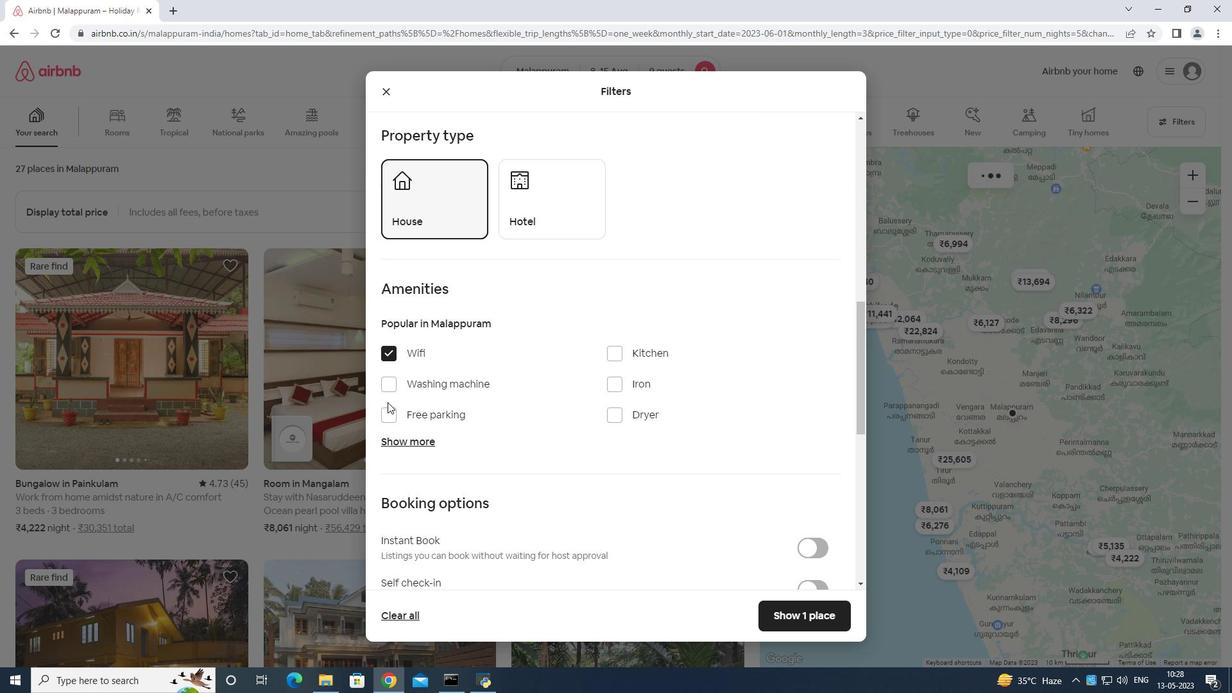 
Action: Mouse moved to (390, 431)
Screenshot: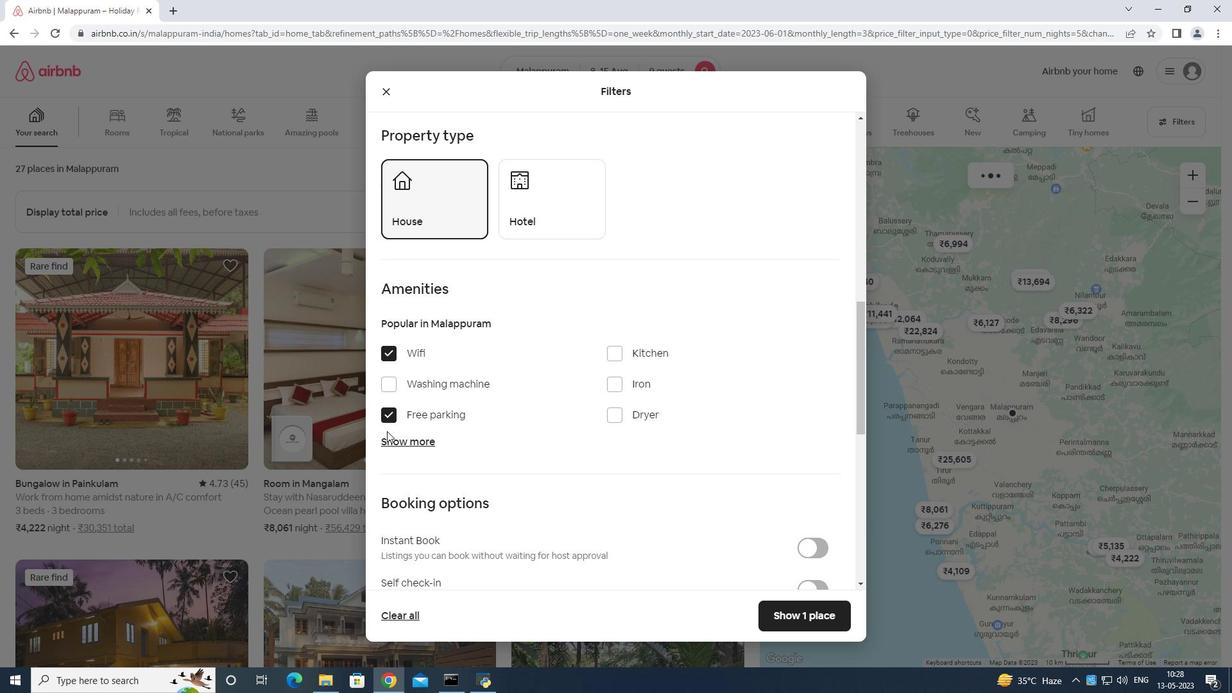 
Action: Mouse pressed left at (390, 431)
Screenshot: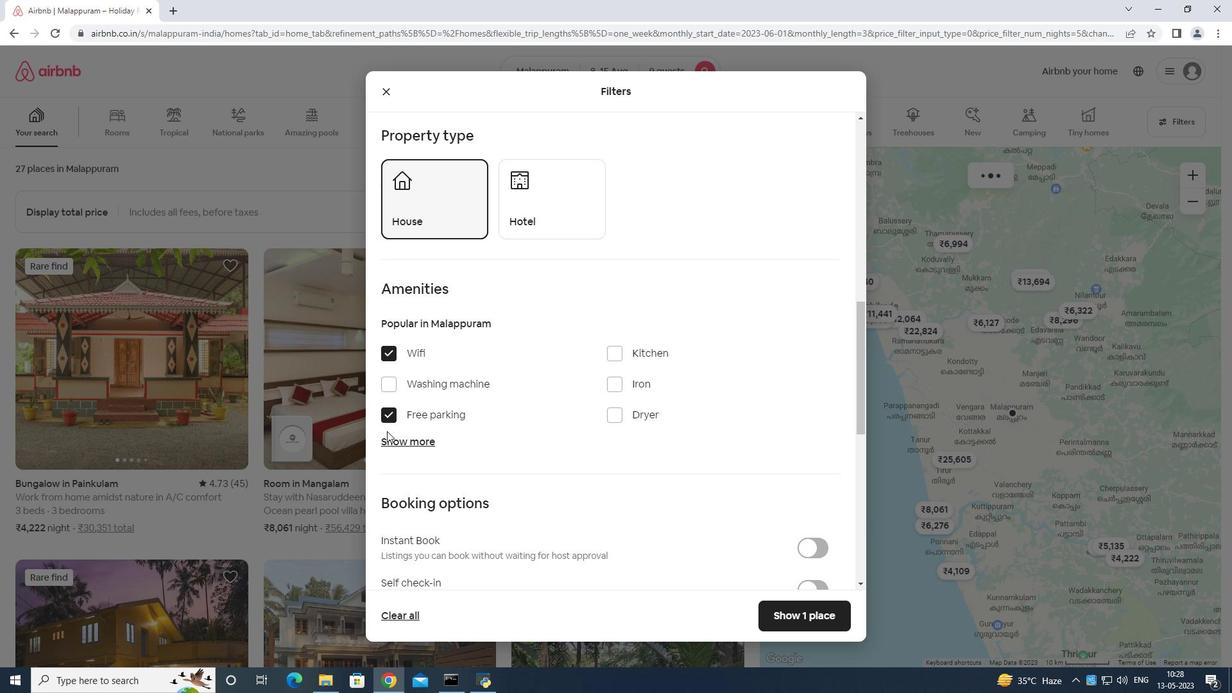 
Action: Mouse moved to (393, 438)
Screenshot: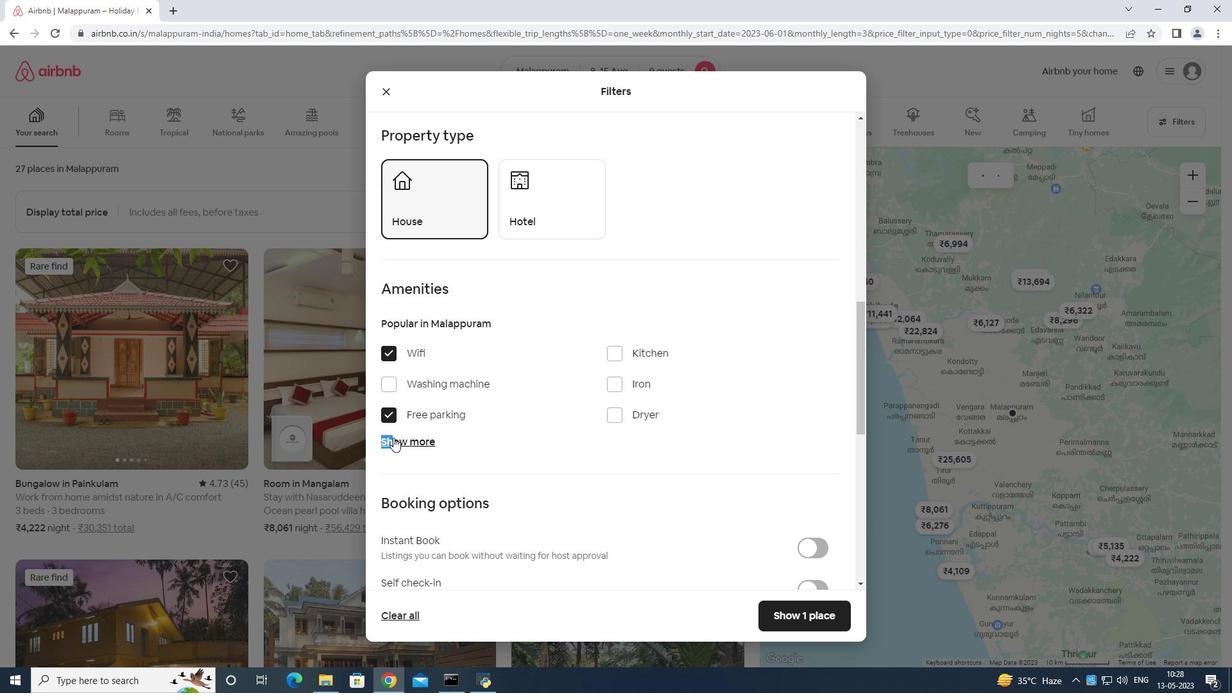 
Action: Mouse pressed left at (393, 438)
Screenshot: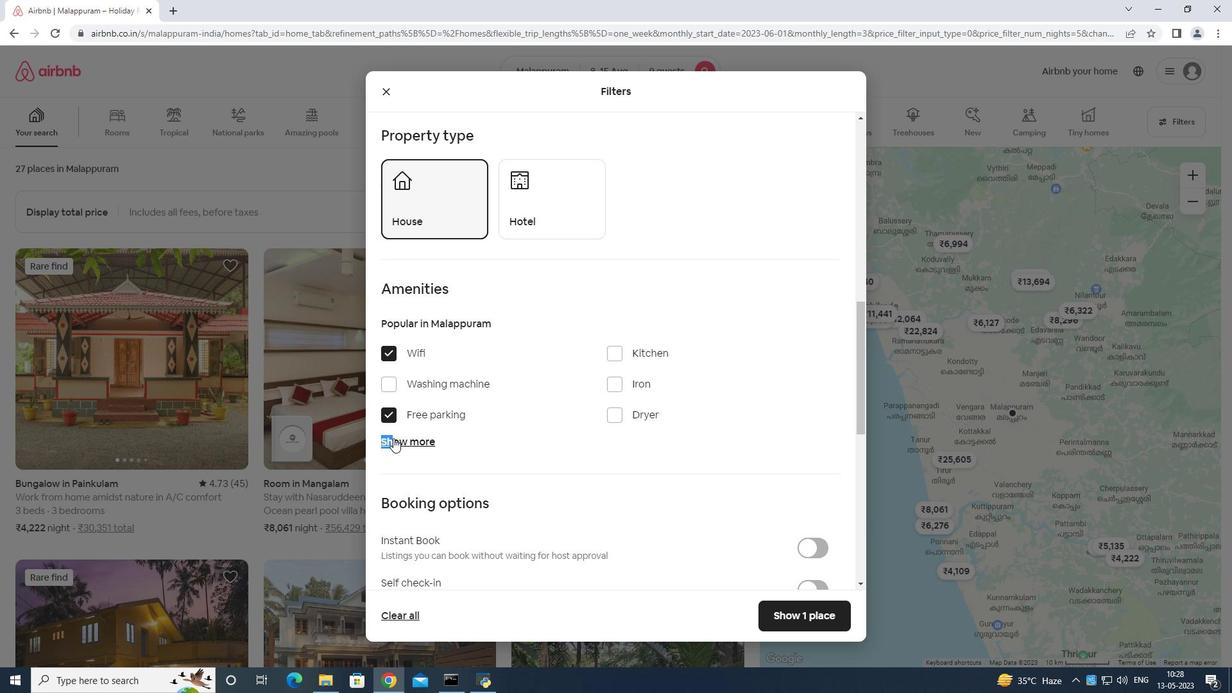 
Action: Mouse moved to (564, 370)
Screenshot: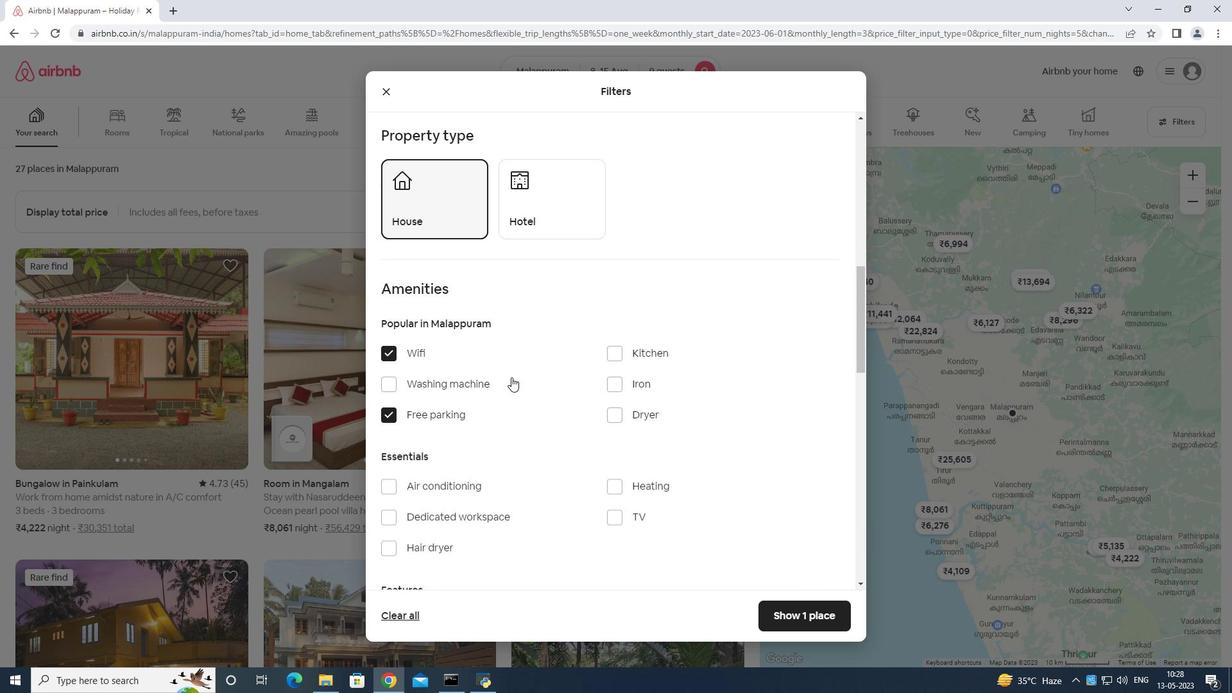 
Action: Mouse scrolled (564, 369) with delta (0, 0)
Screenshot: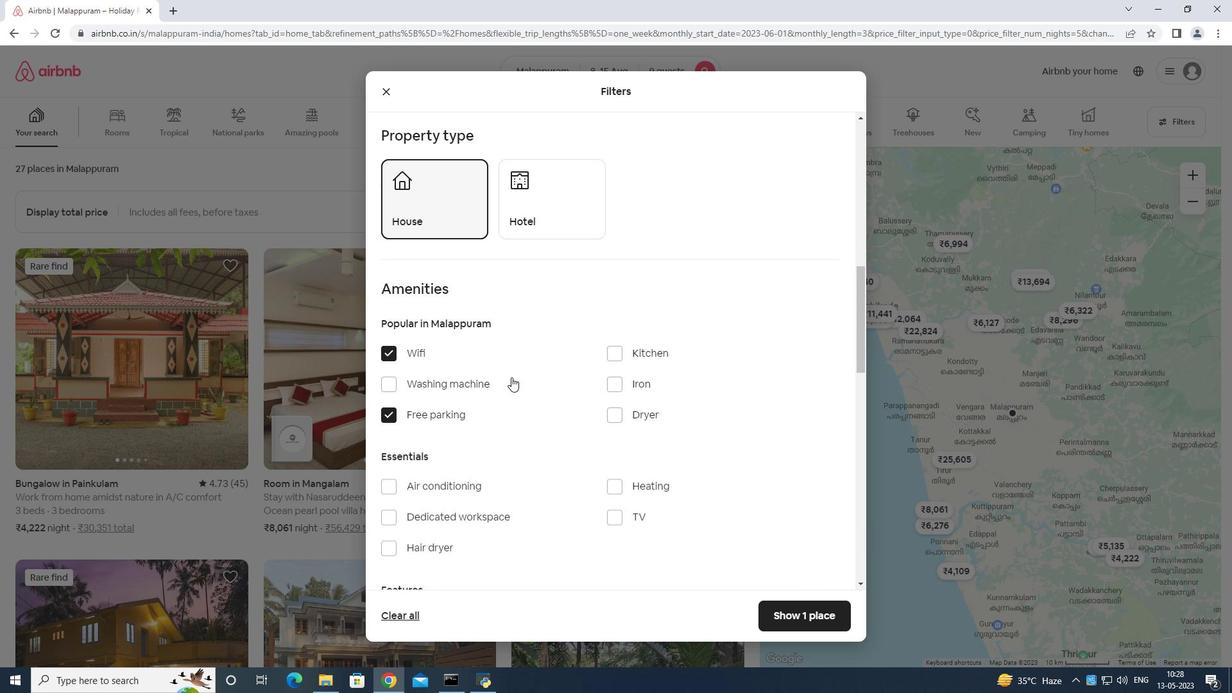 
Action: Mouse moved to (607, 449)
Screenshot: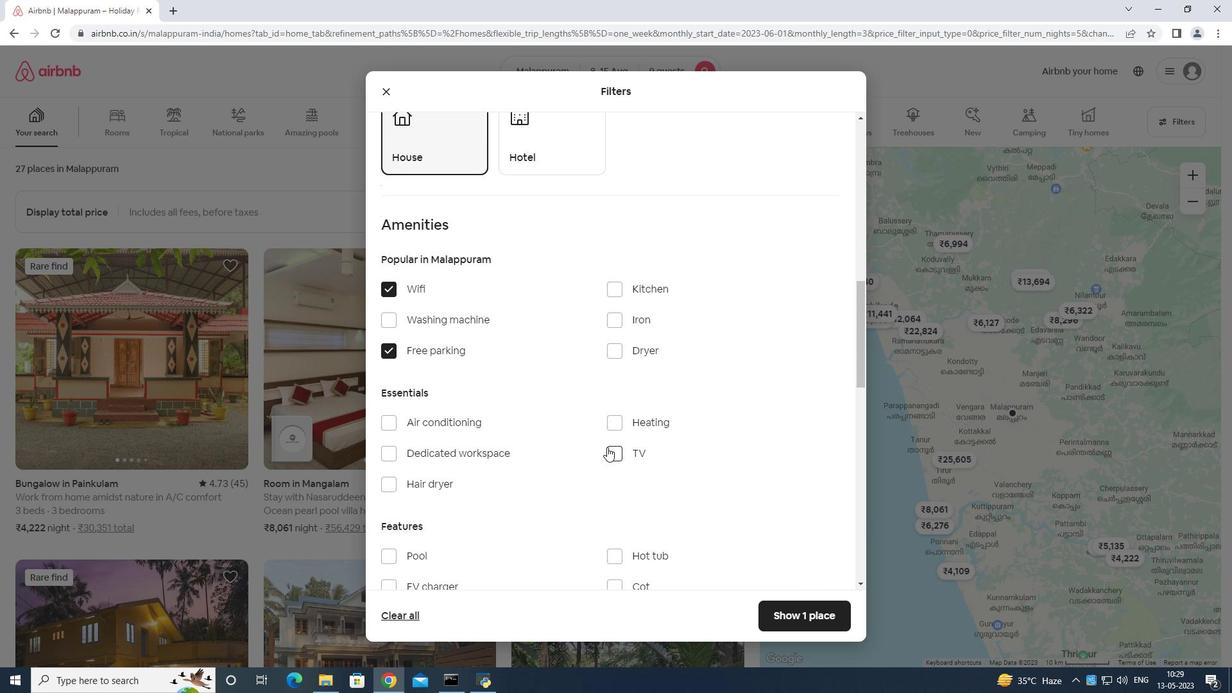 
Action: Mouse pressed left at (607, 449)
Screenshot: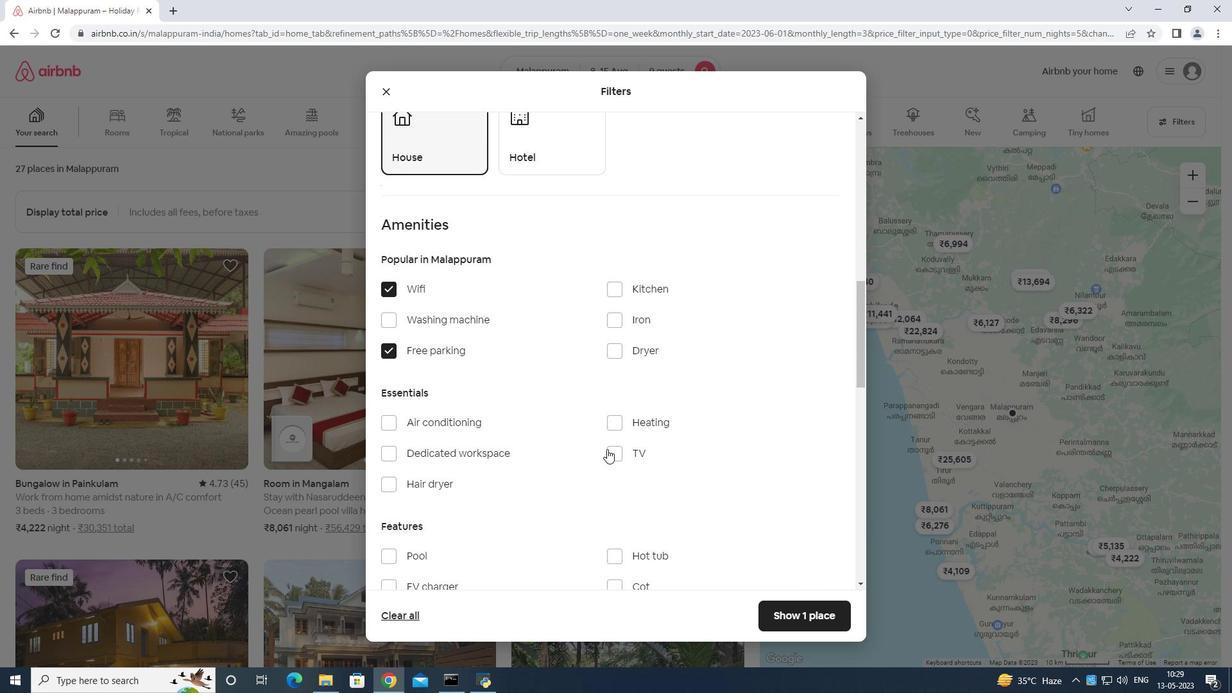 
Action: Mouse moved to (616, 435)
Screenshot: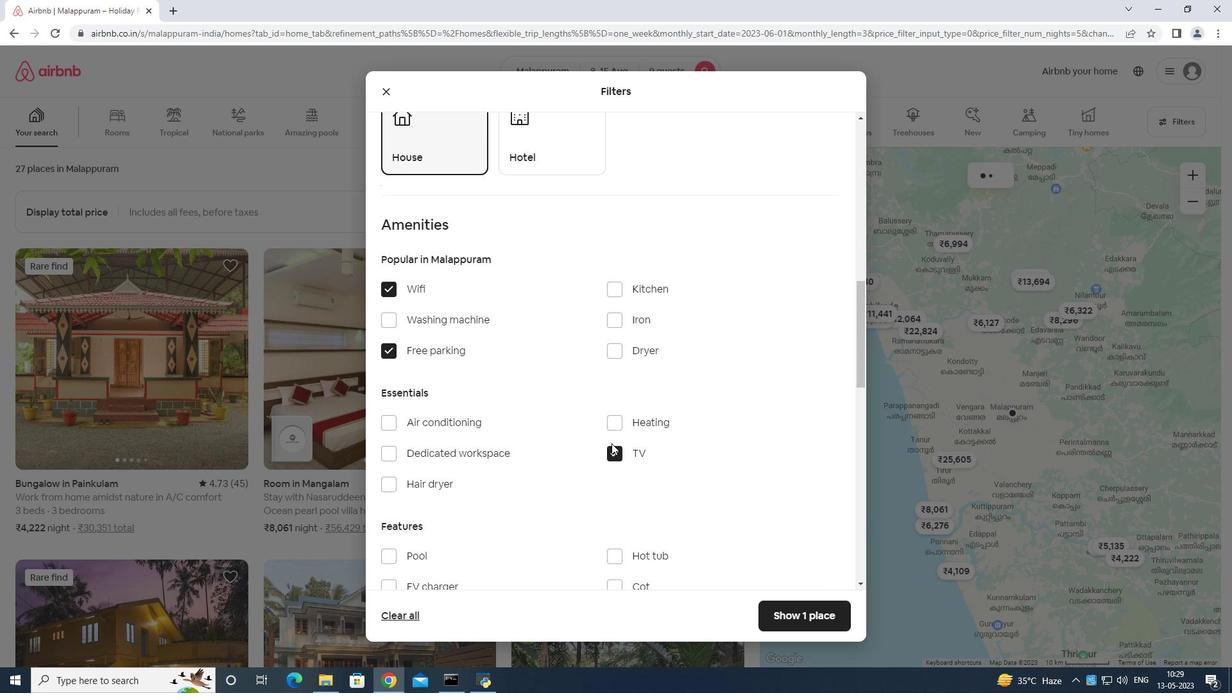 
Action: Mouse scrolled (616, 435) with delta (0, 0)
Screenshot: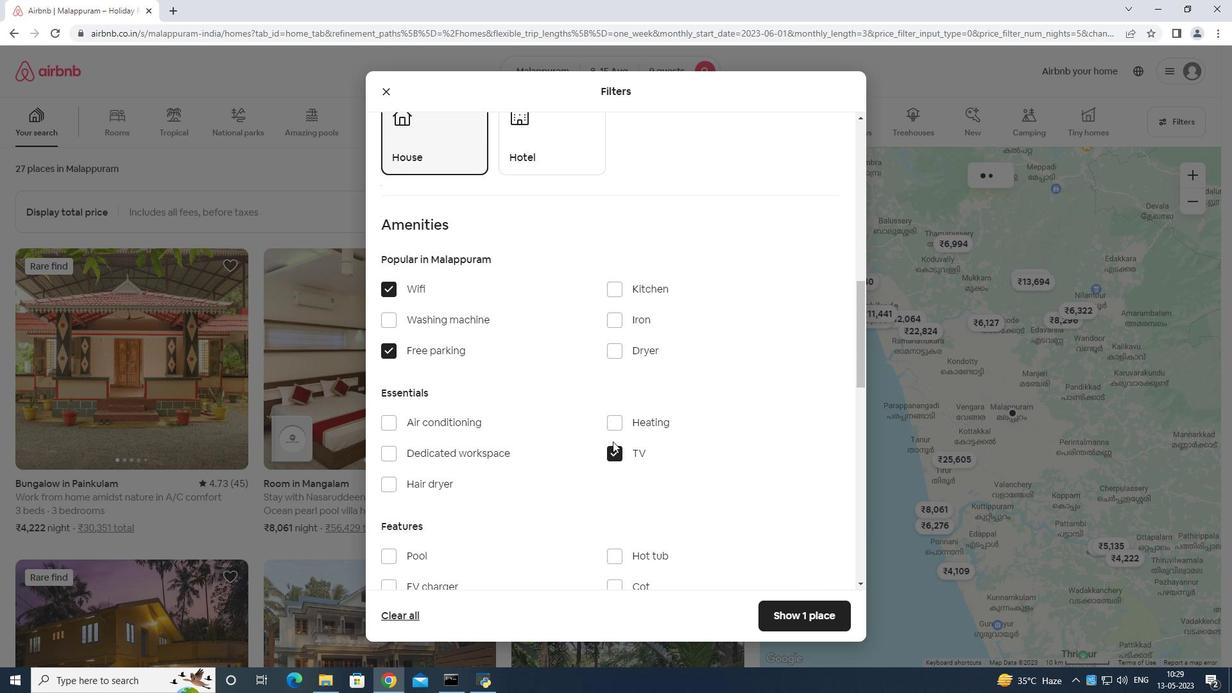 
Action: Mouse scrolled (616, 435) with delta (0, 0)
Screenshot: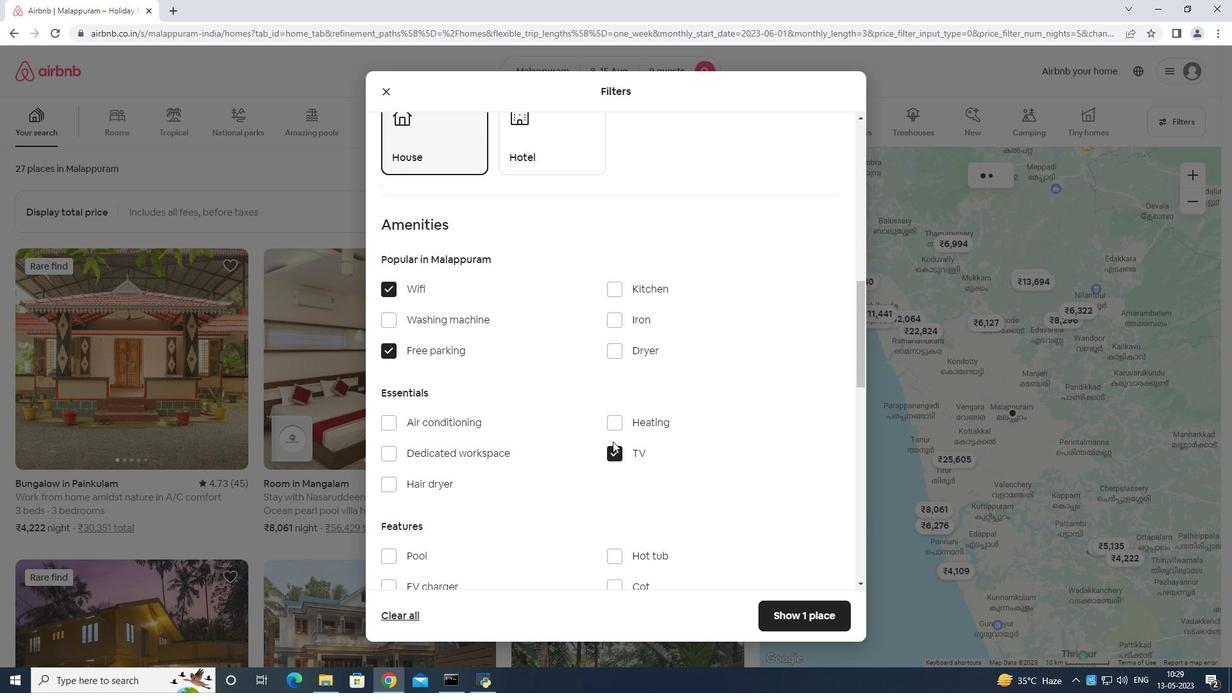 
Action: Mouse scrolled (616, 435) with delta (0, 0)
Screenshot: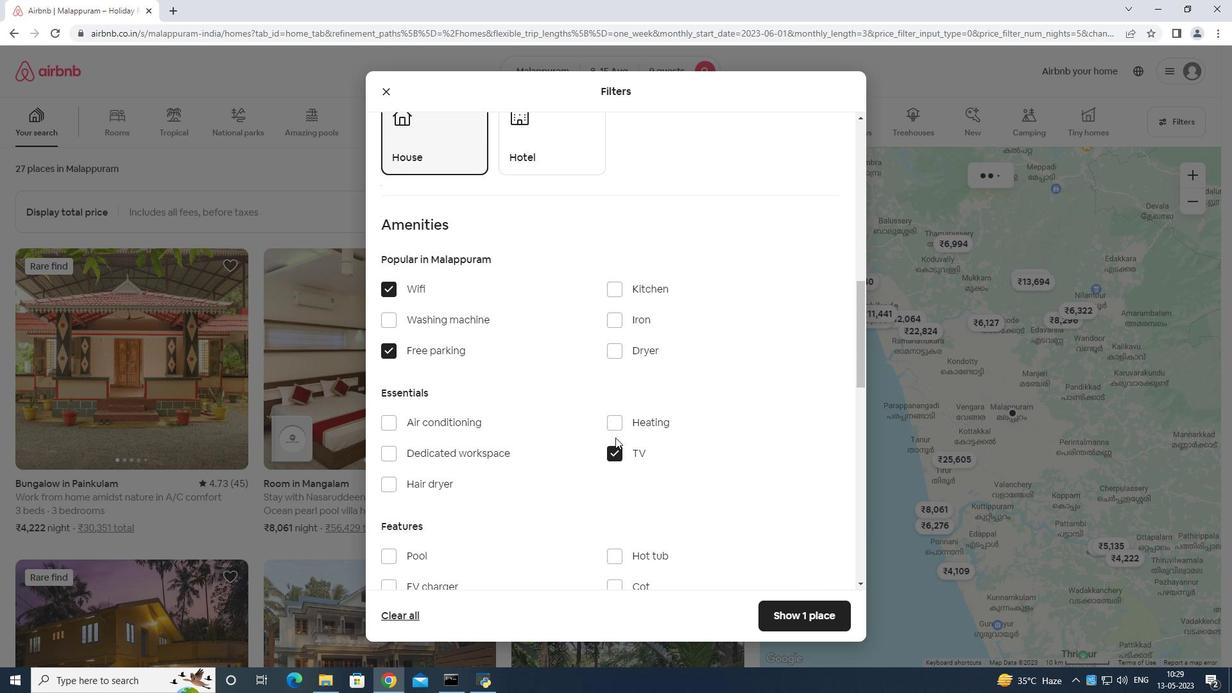 
Action: Mouse moved to (390, 425)
Screenshot: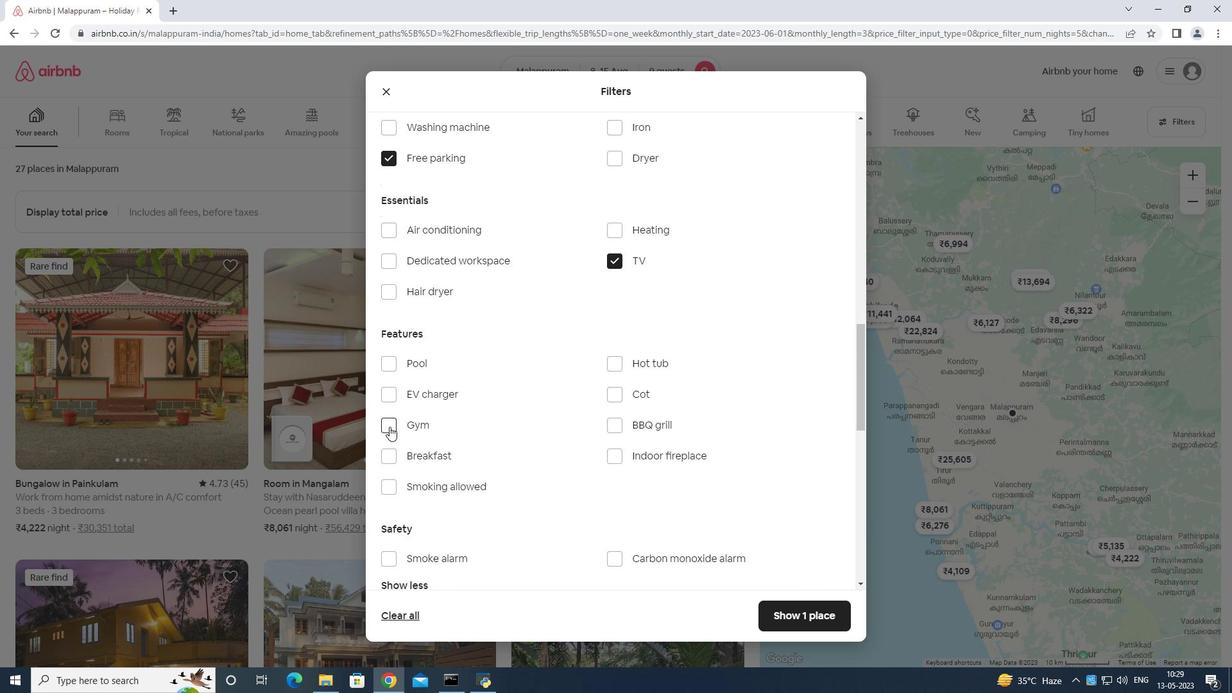 
Action: Mouse pressed left at (390, 425)
Screenshot: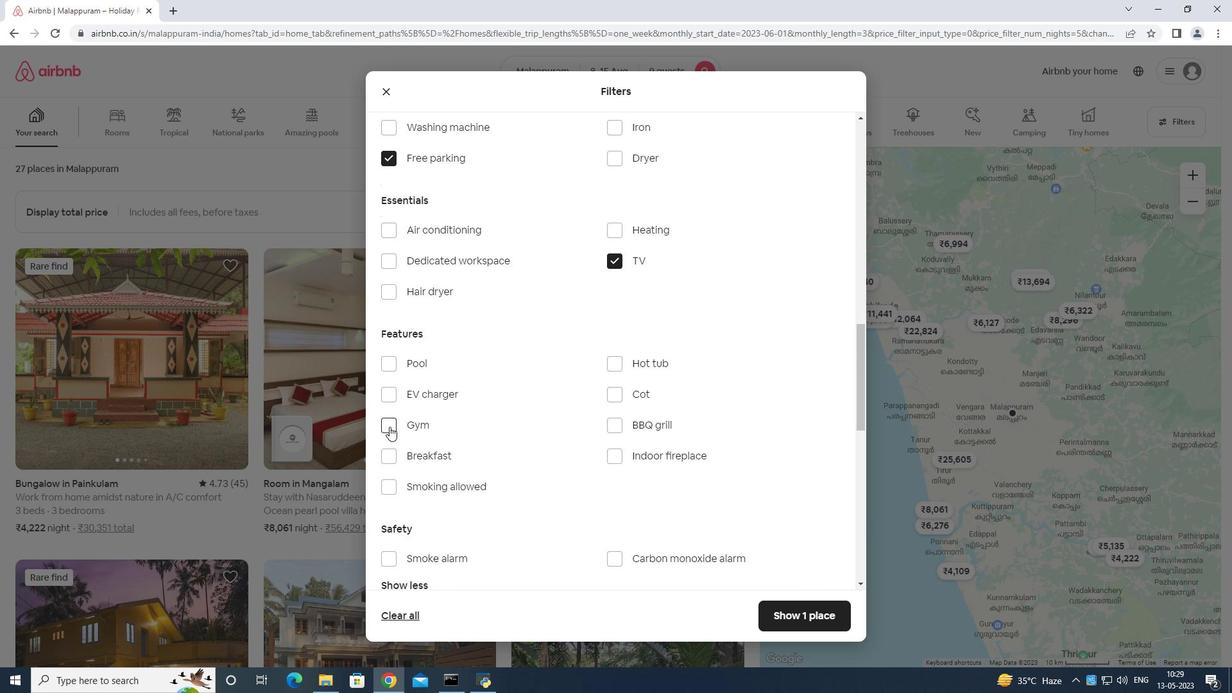 
Action: Mouse moved to (388, 454)
Screenshot: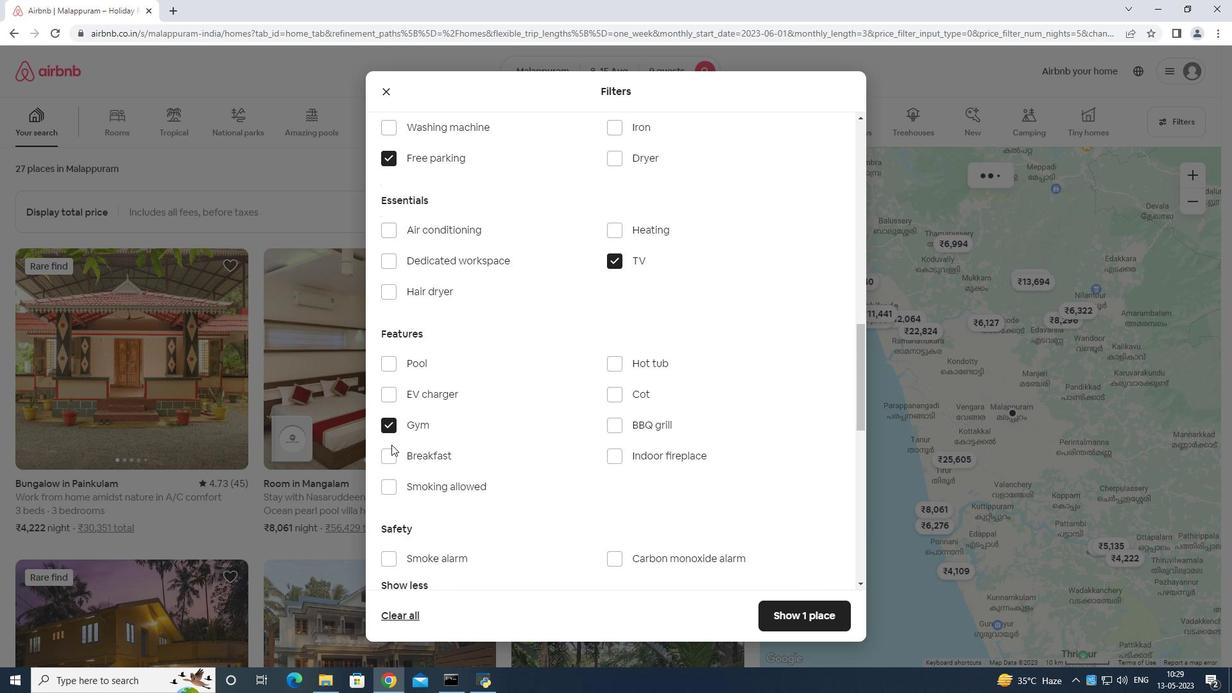 
Action: Mouse pressed left at (388, 454)
Screenshot: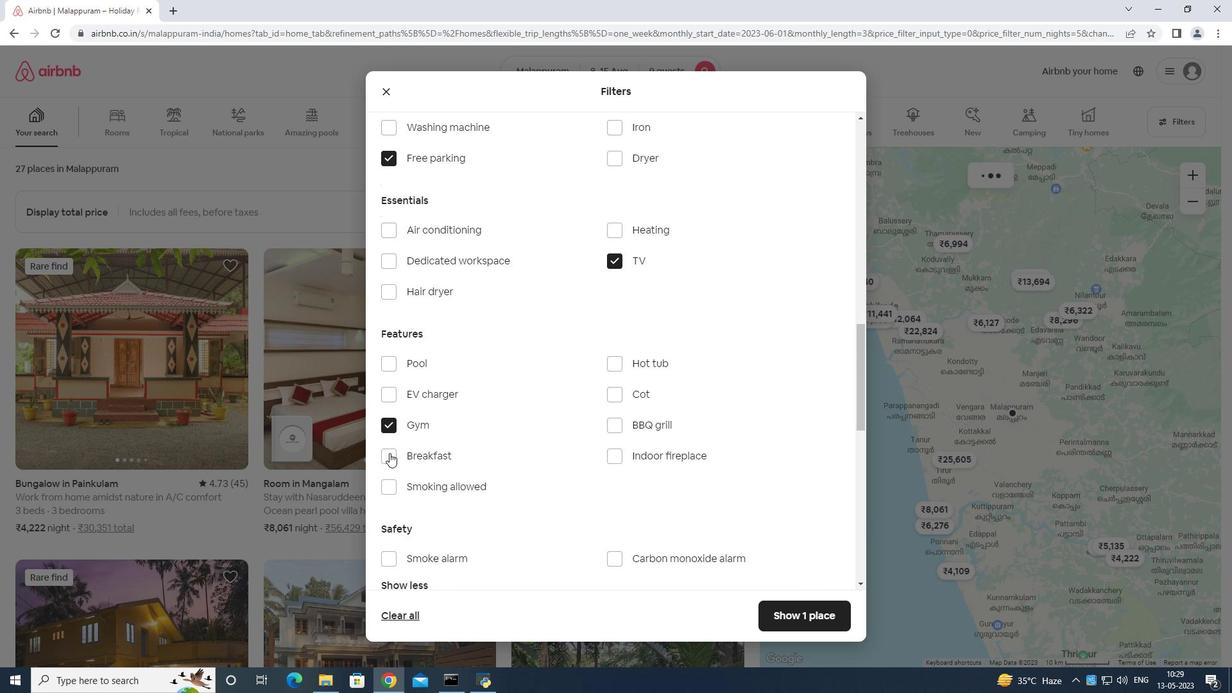 
Action: Mouse moved to (527, 342)
Screenshot: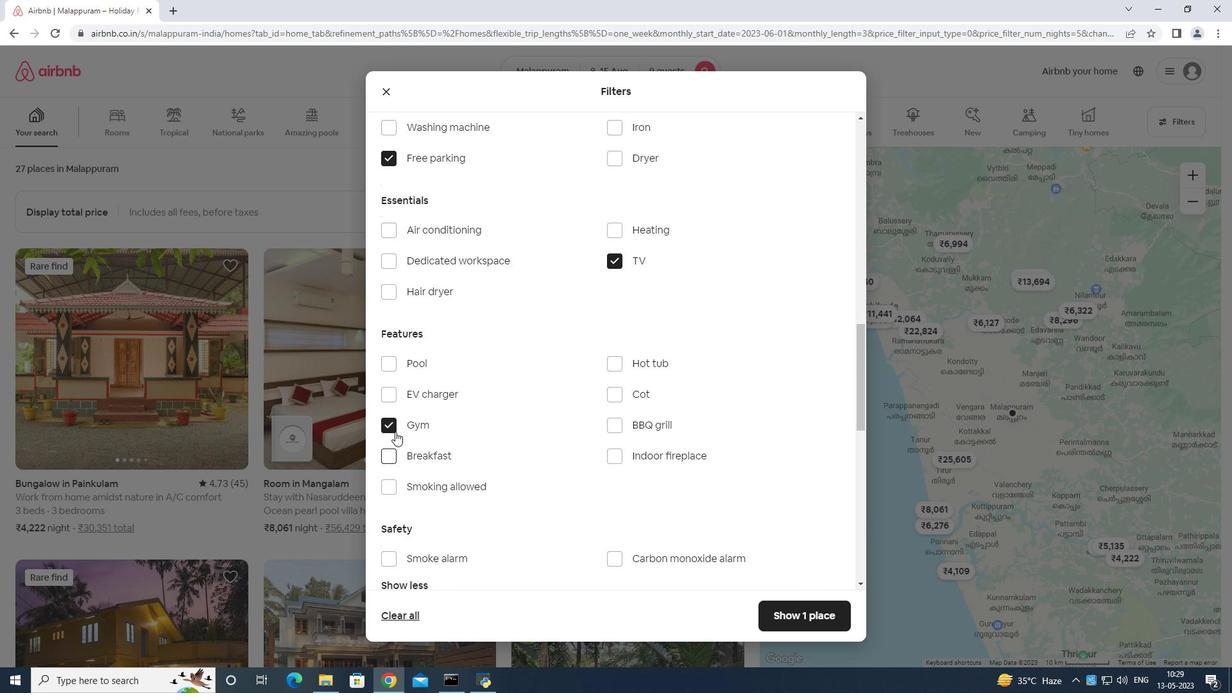 
Action: Mouse scrolled (527, 342) with delta (0, 0)
Screenshot: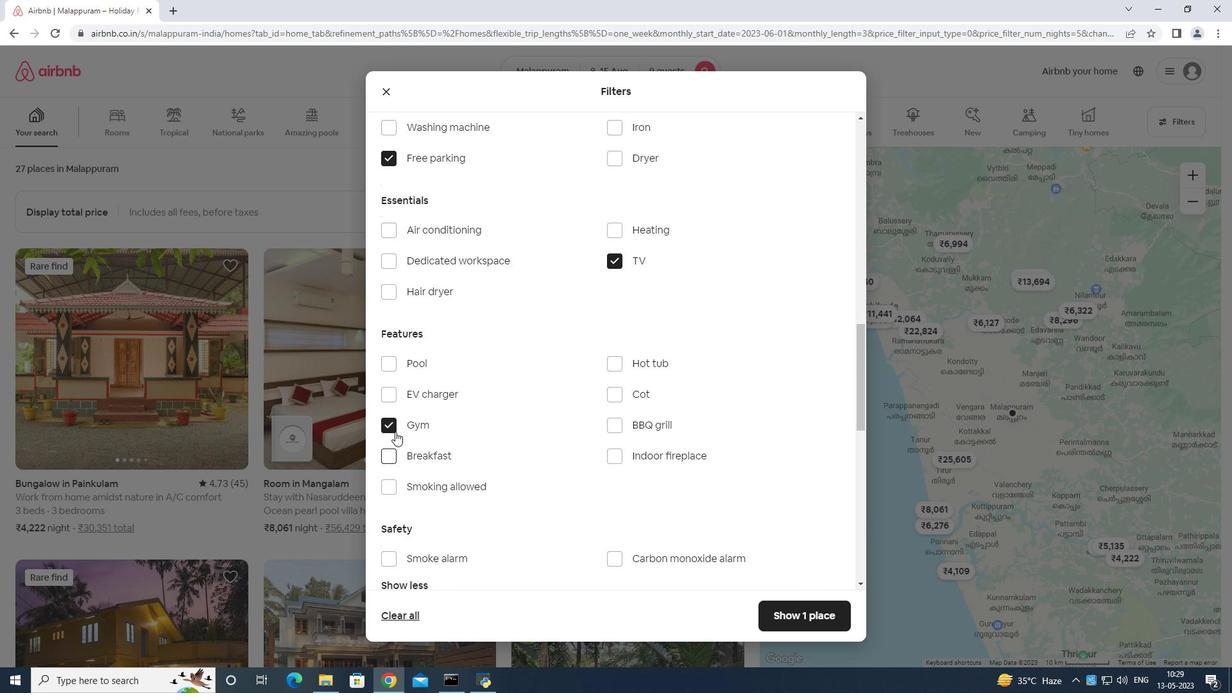 
Action: Mouse moved to (664, 313)
Screenshot: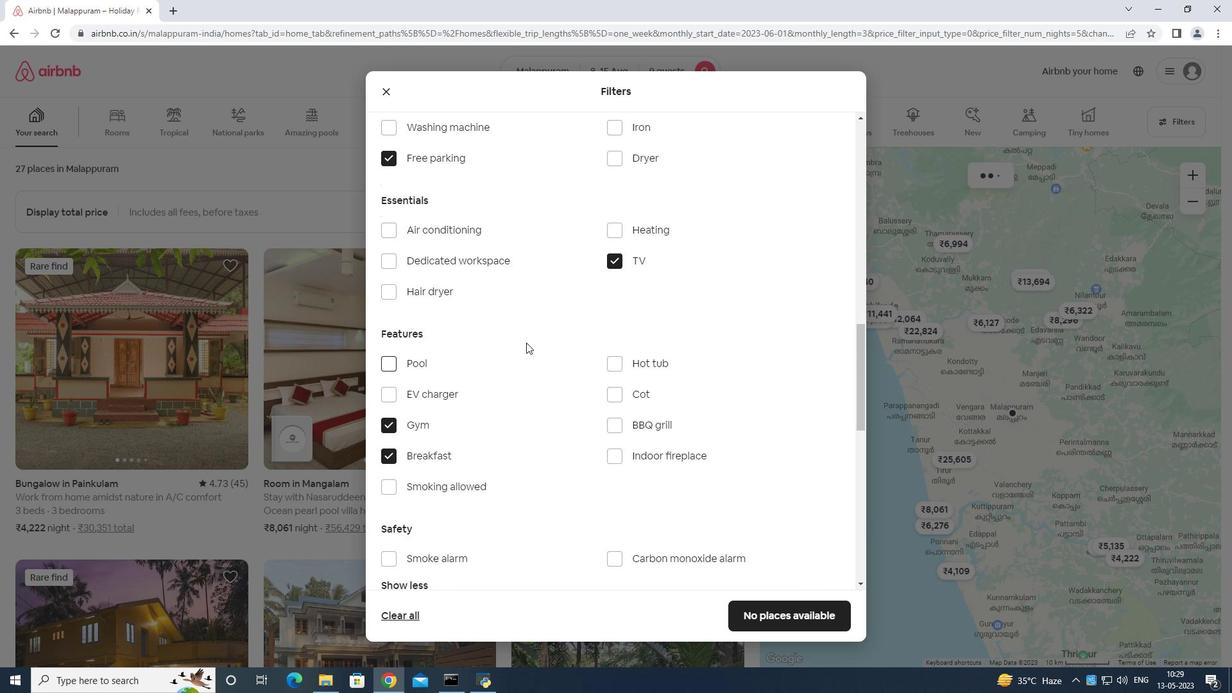 
Action: Mouse scrolled (664, 312) with delta (0, 0)
Screenshot: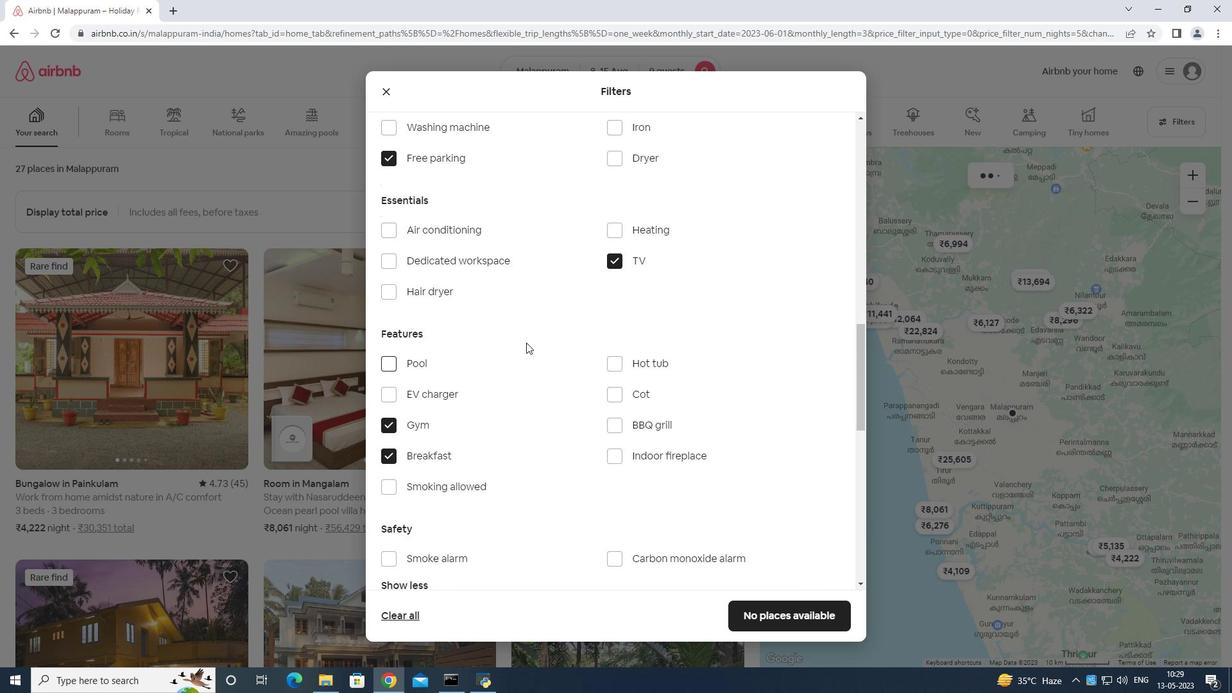 
Action: Mouse moved to (683, 315)
Screenshot: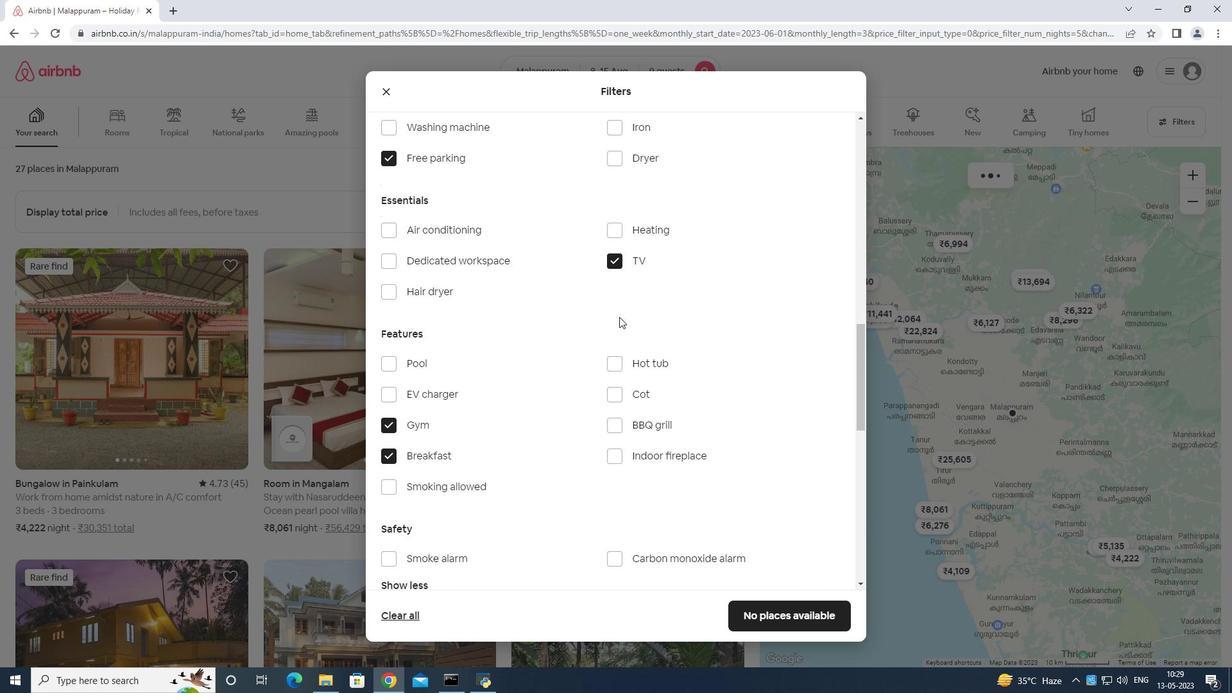 
Action: Mouse scrolled (683, 314) with delta (0, 0)
Screenshot: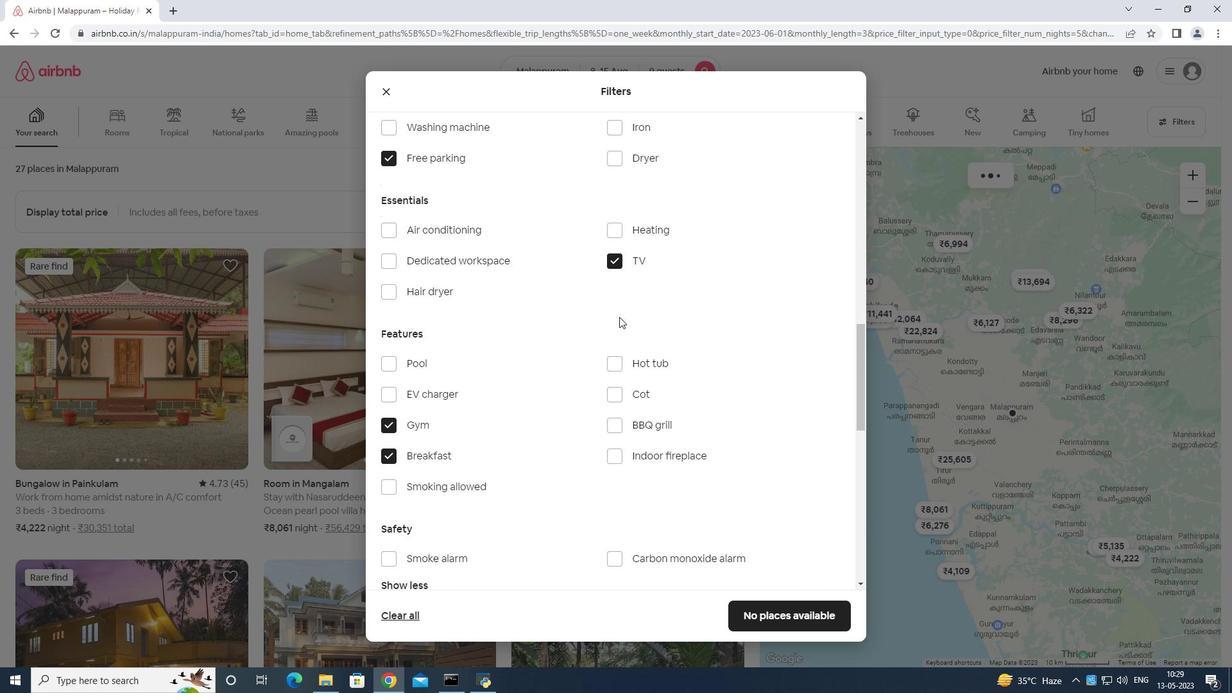 
Action: Mouse moved to (692, 314)
Screenshot: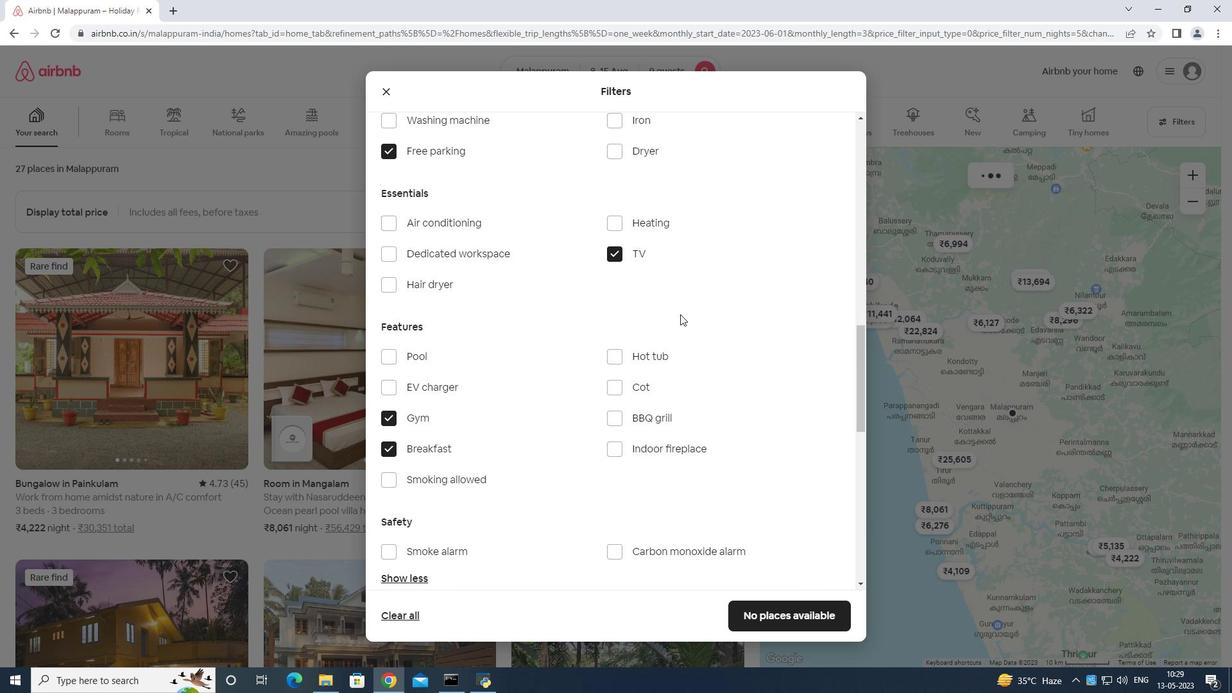 
Action: Mouse scrolled (692, 313) with delta (0, 0)
Screenshot: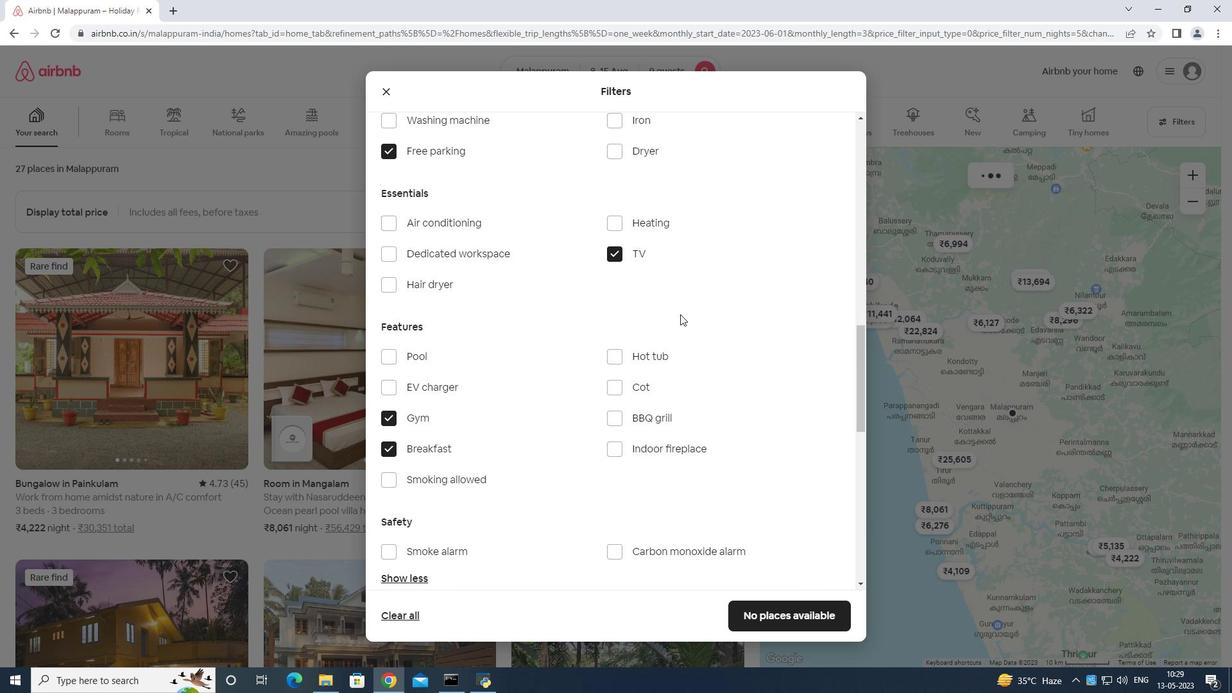 
Action: Mouse moved to (698, 314)
Screenshot: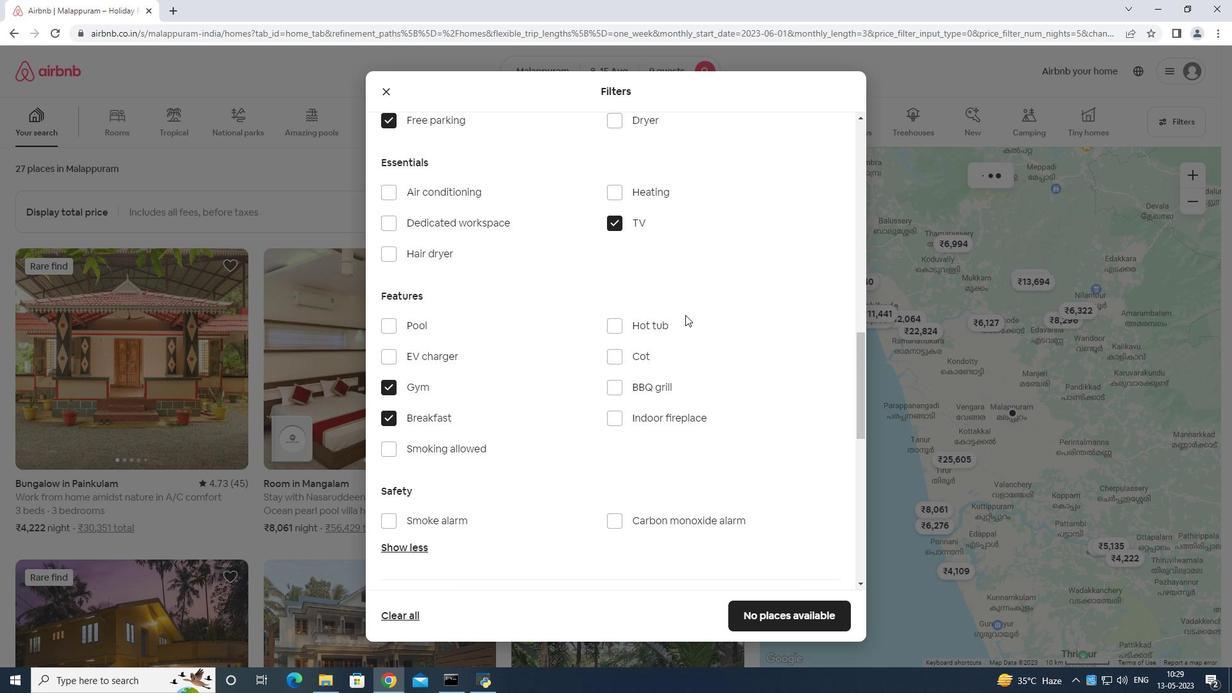 
Action: Mouse scrolled (698, 313) with delta (0, 0)
Screenshot: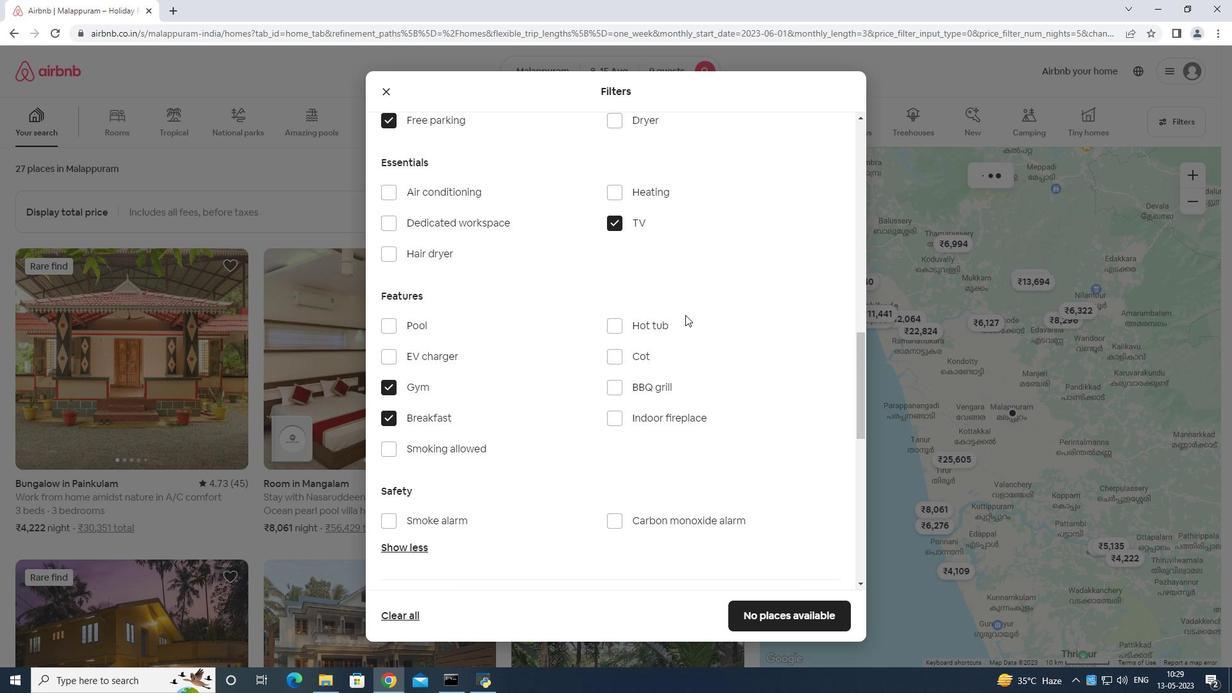 
Action: Mouse moved to (798, 406)
Screenshot: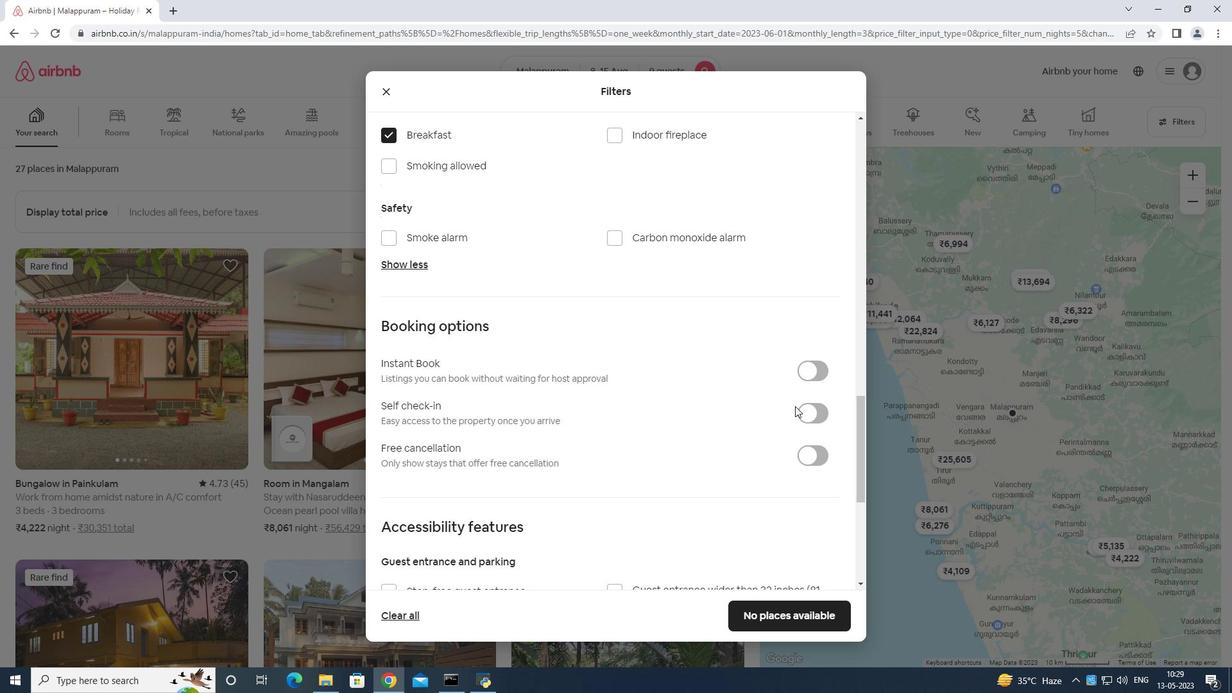 
Action: Mouse pressed left at (798, 406)
Screenshot: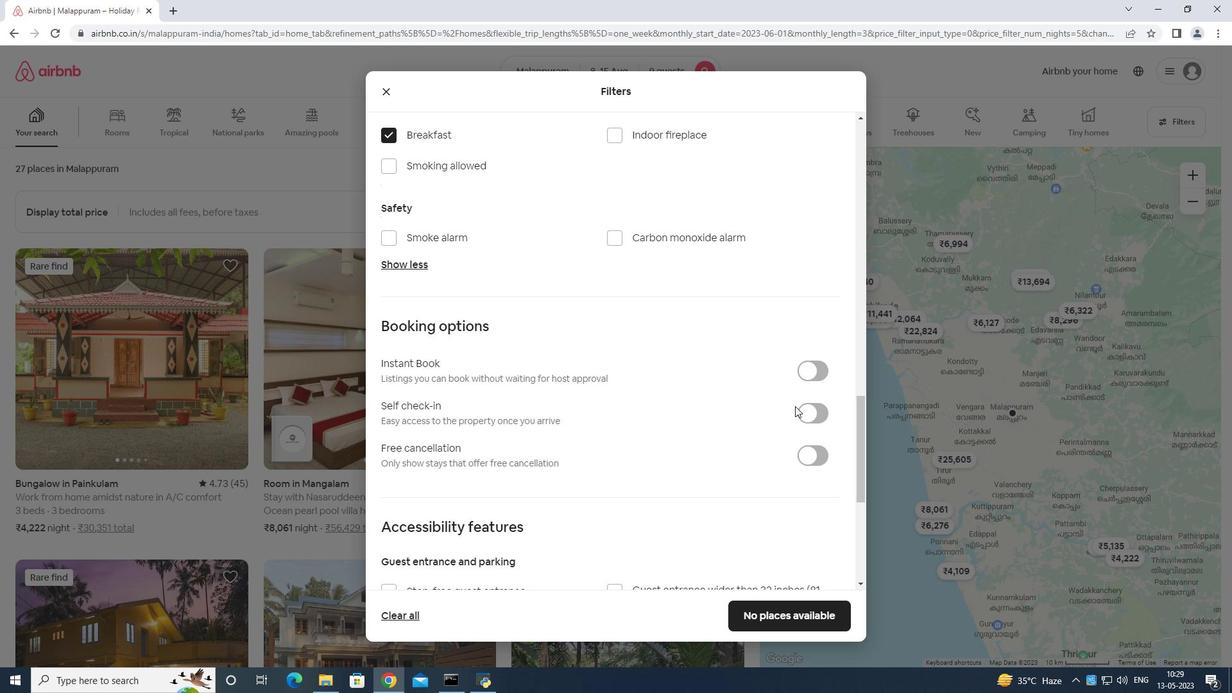
Action: Mouse moved to (852, 377)
Screenshot: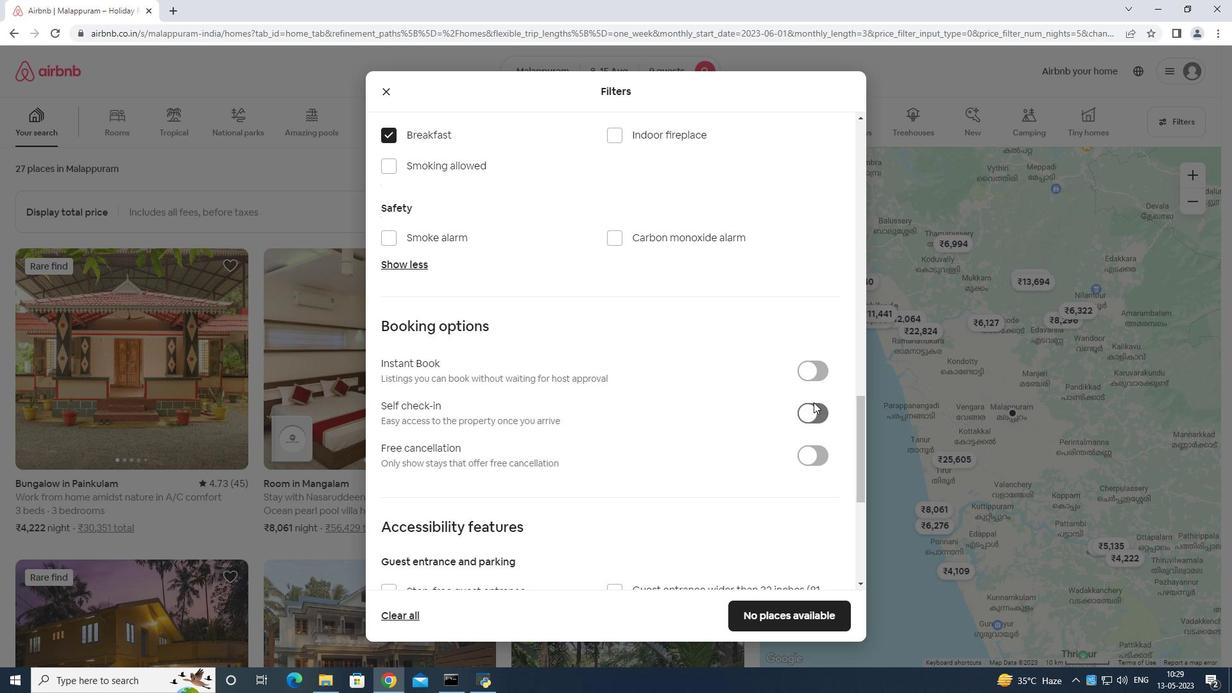 
Action: Mouse scrolled (852, 377) with delta (0, 0)
Screenshot: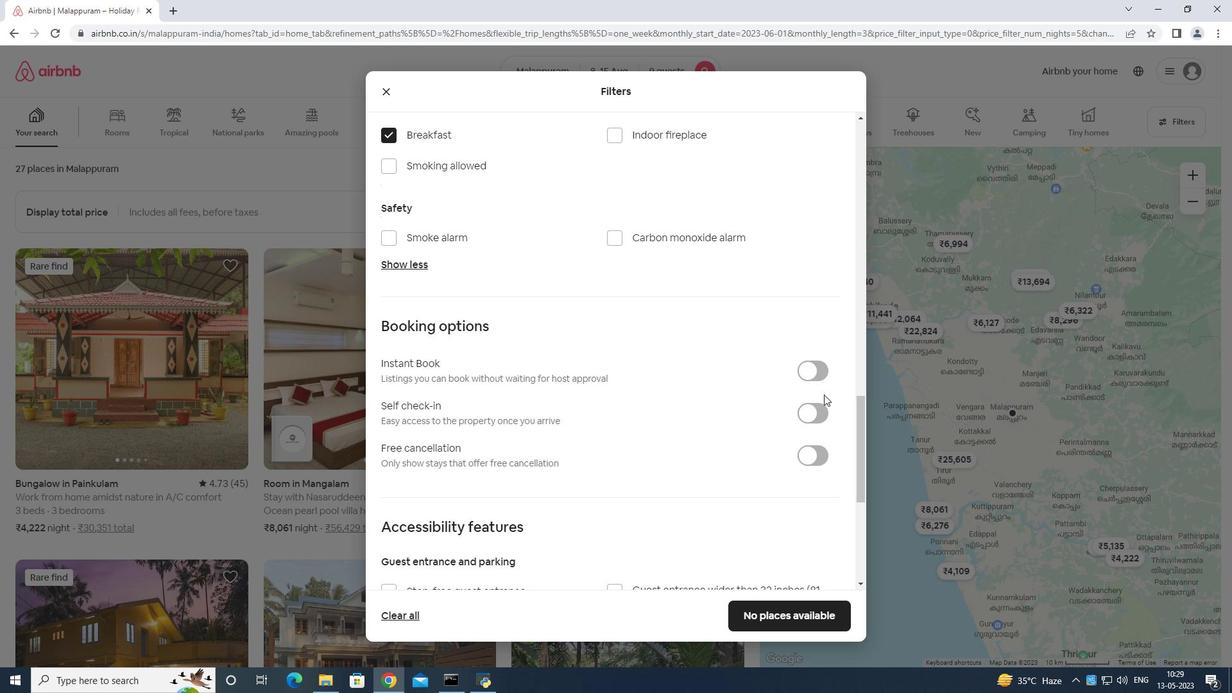 
Action: Mouse scrolled (852, 377) with delta (0, 0)
Screenshot: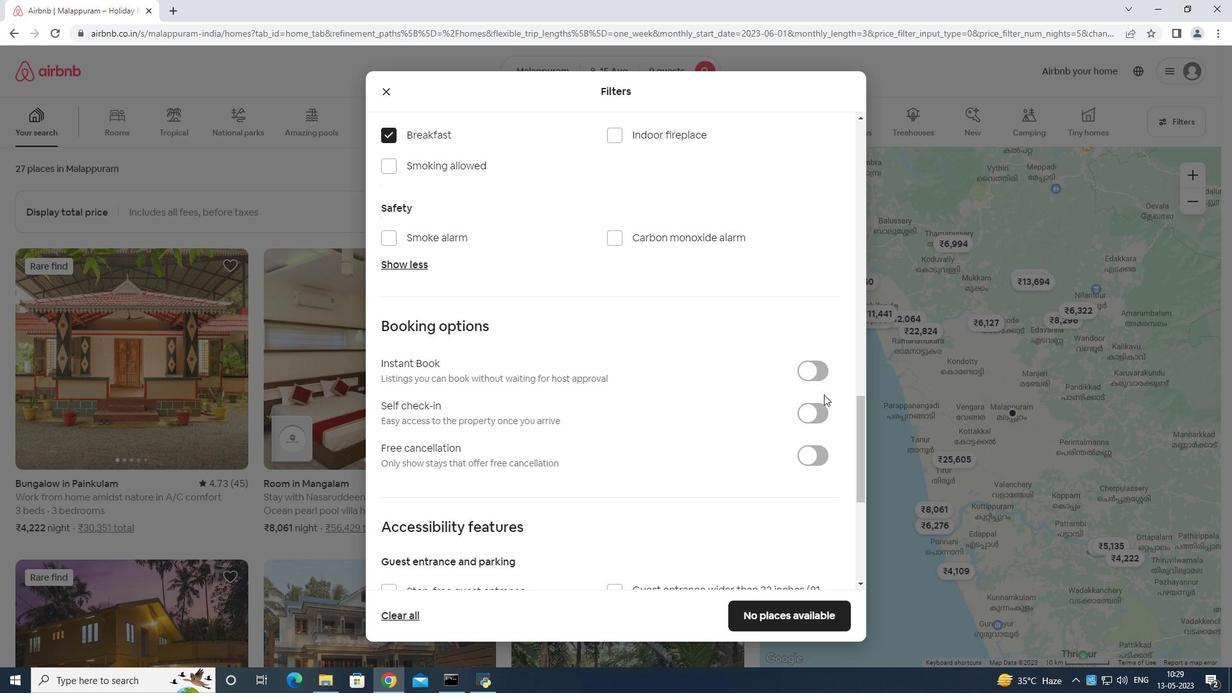 
Action: Mouse scrolled (852, 377) with delta (0, 0)
Screenshot: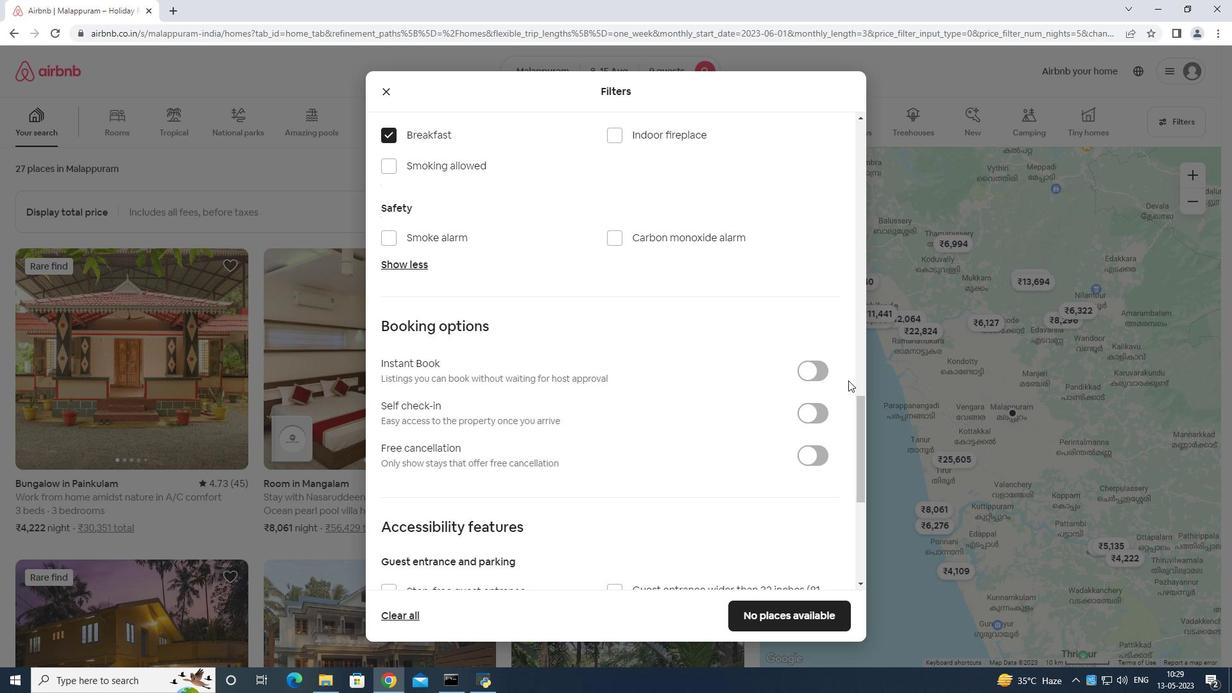 
Action: Mouse scrolled (852, 377) with delta (0, 0)
Screenshot: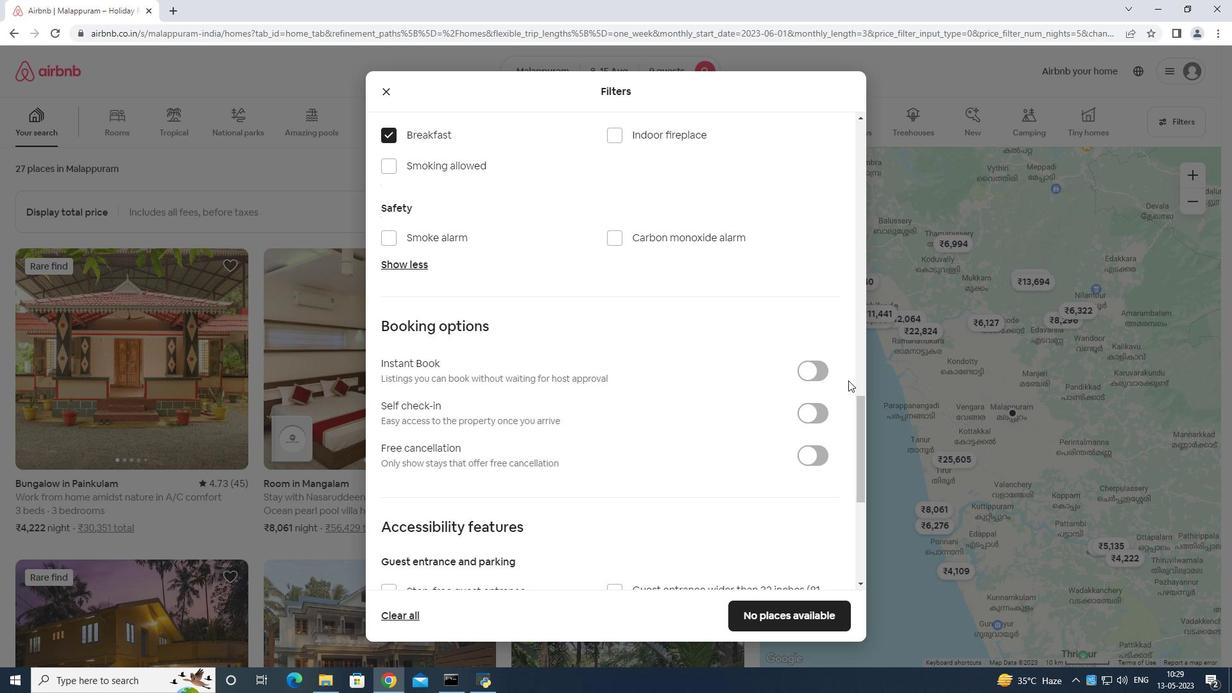 
Action: Mouse moved to (816, 151)
Screenshot: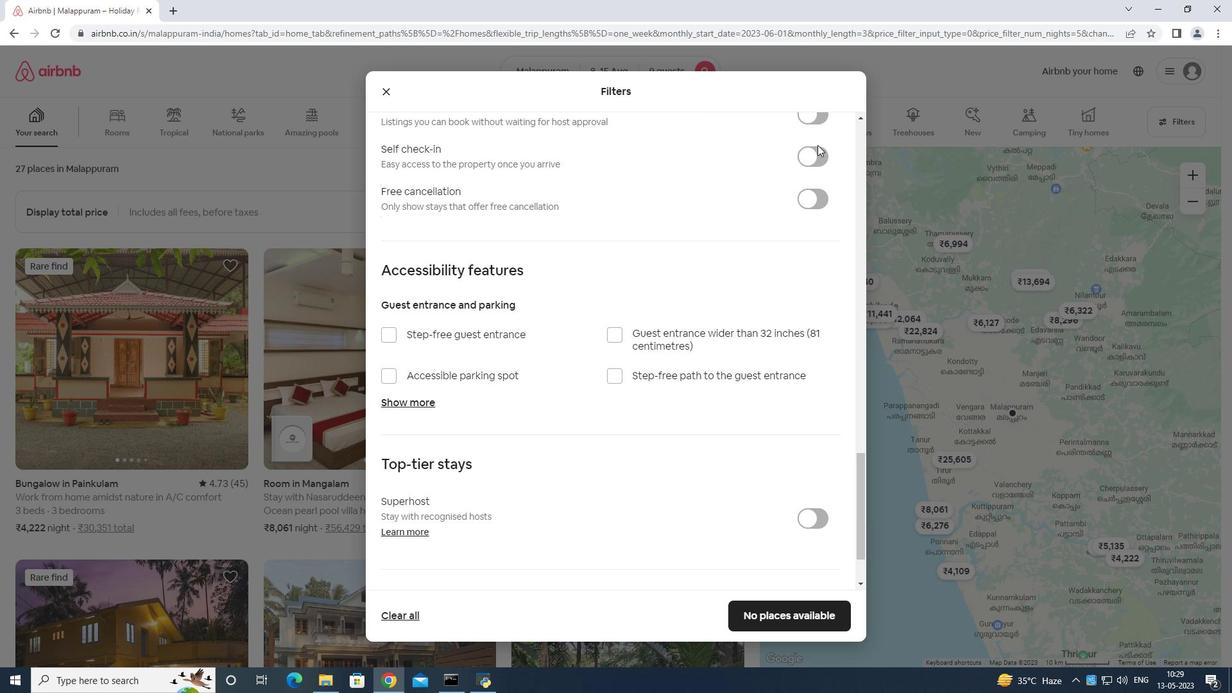 
Action: Mouse pressed left at (816, 151)
Screenshot: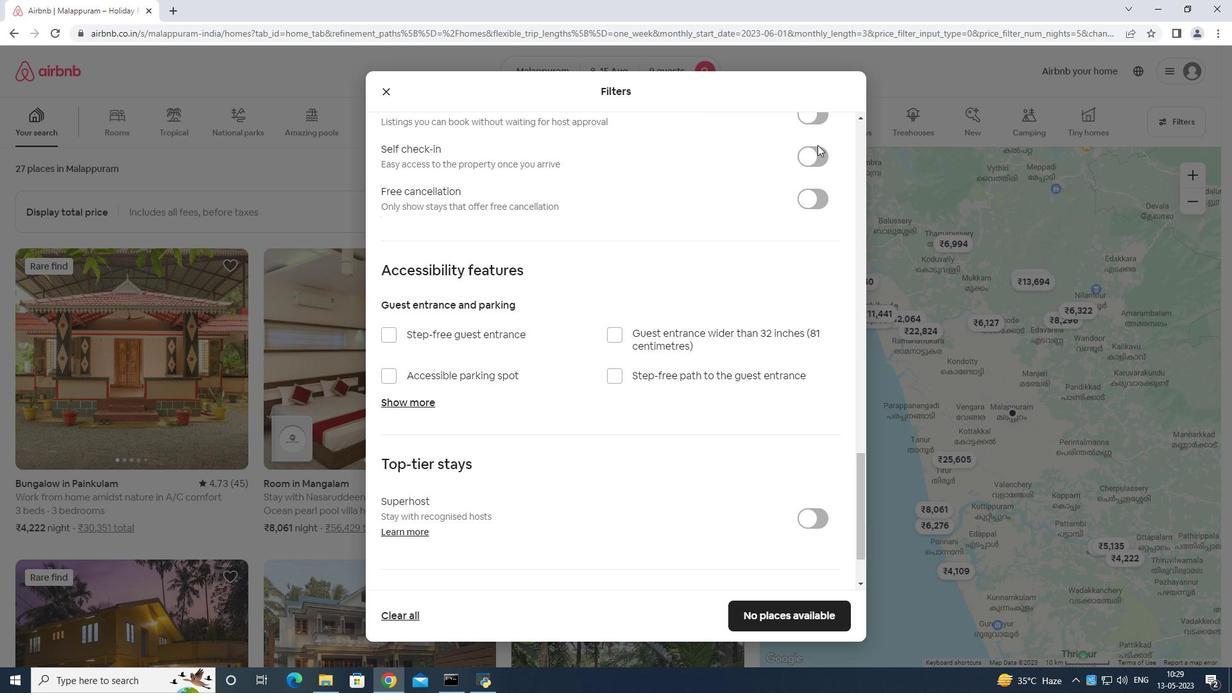 
Action: Mouse moved to (816, 151)
Screenshot: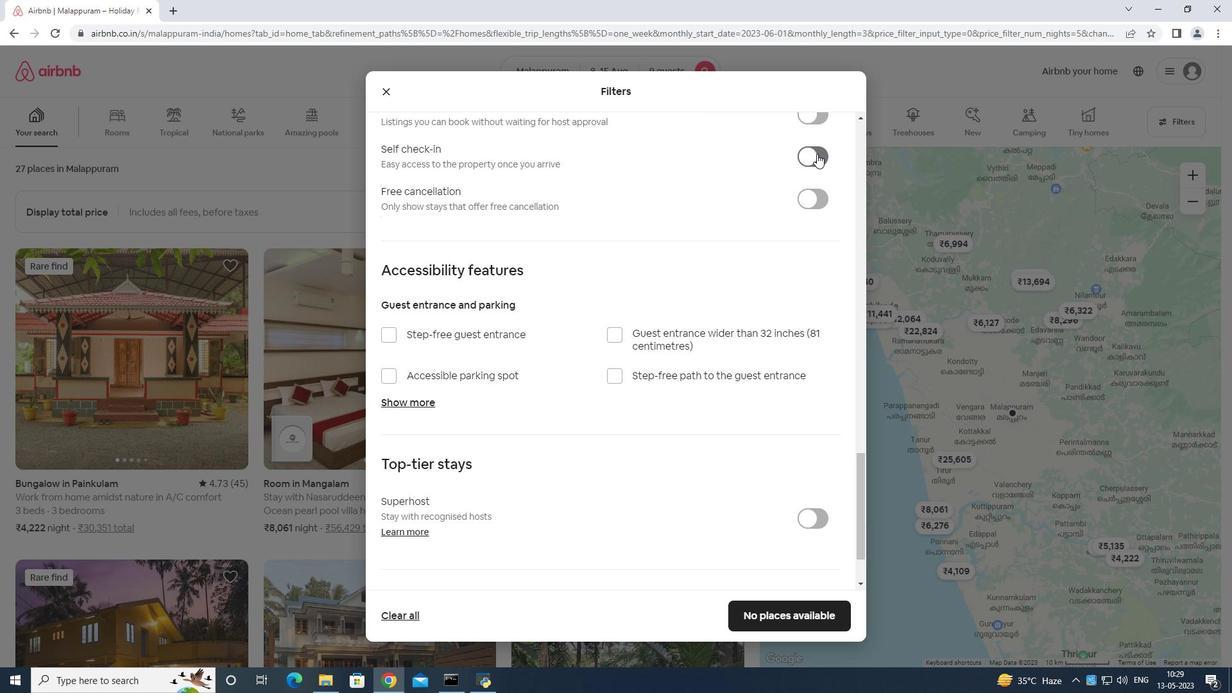 
Action: Mouse scrolled (816, 150) with delta (0, 0)
Screenshot: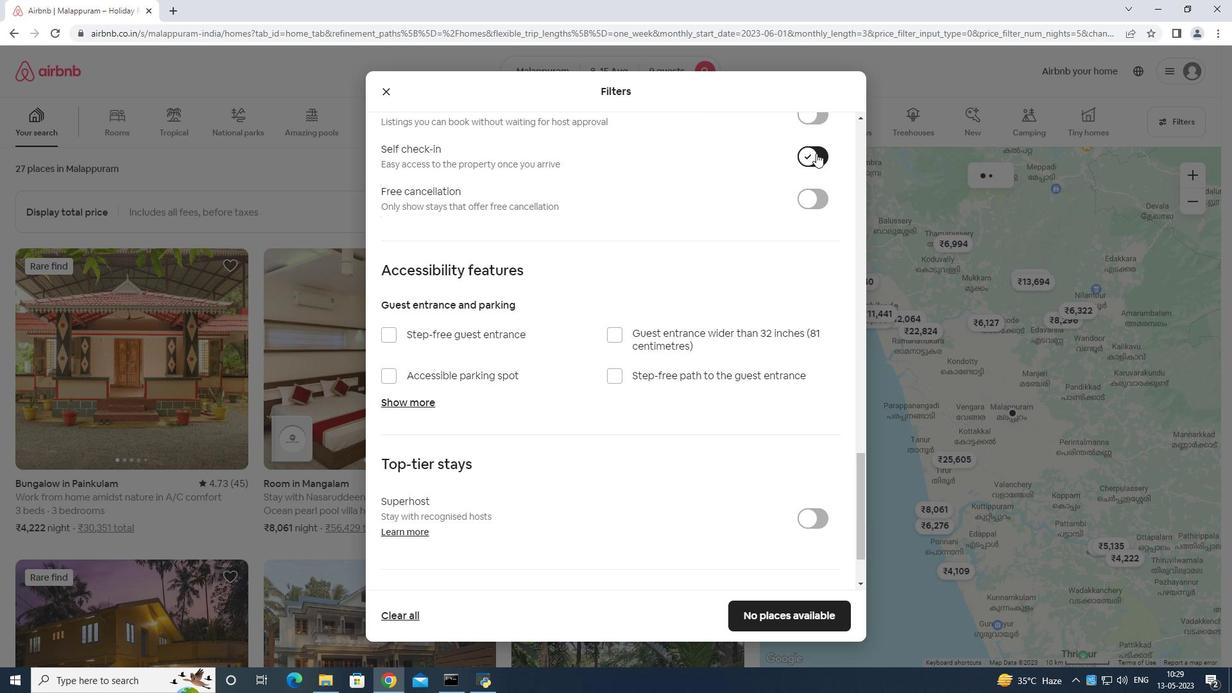 
Action: Mouse moved to (816, 152)
Screenshot: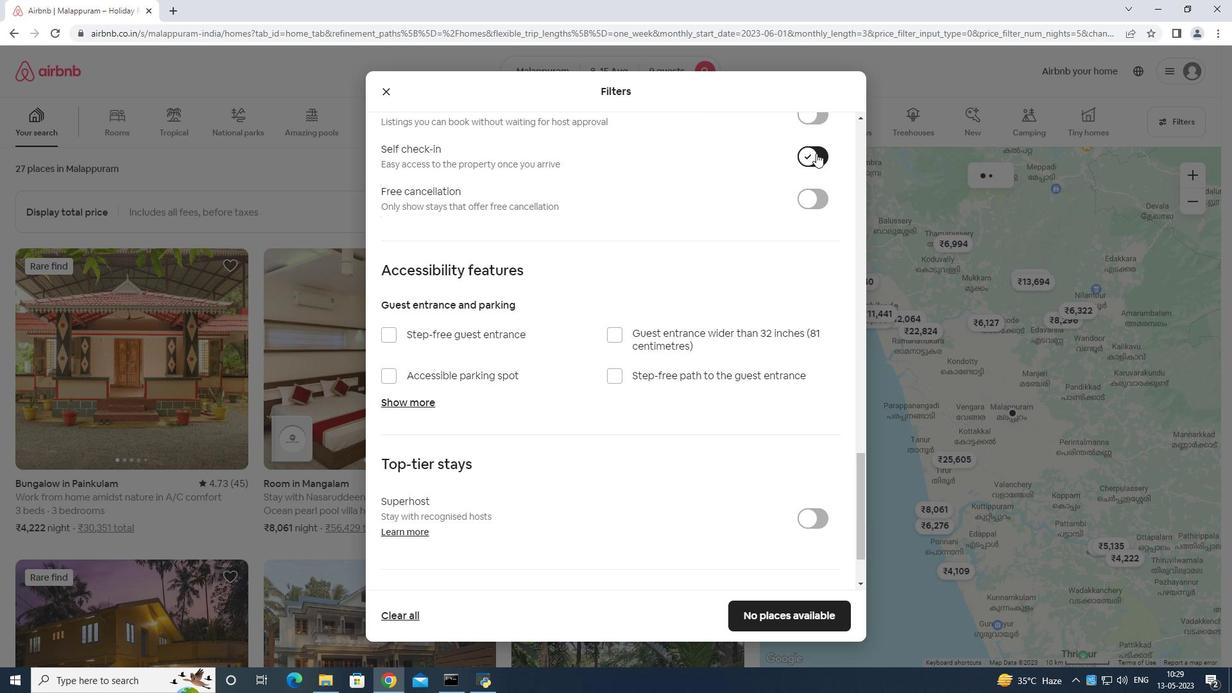 
Action: Mouse scrolled (816, 151) with delta (0, 0)
Screenshot: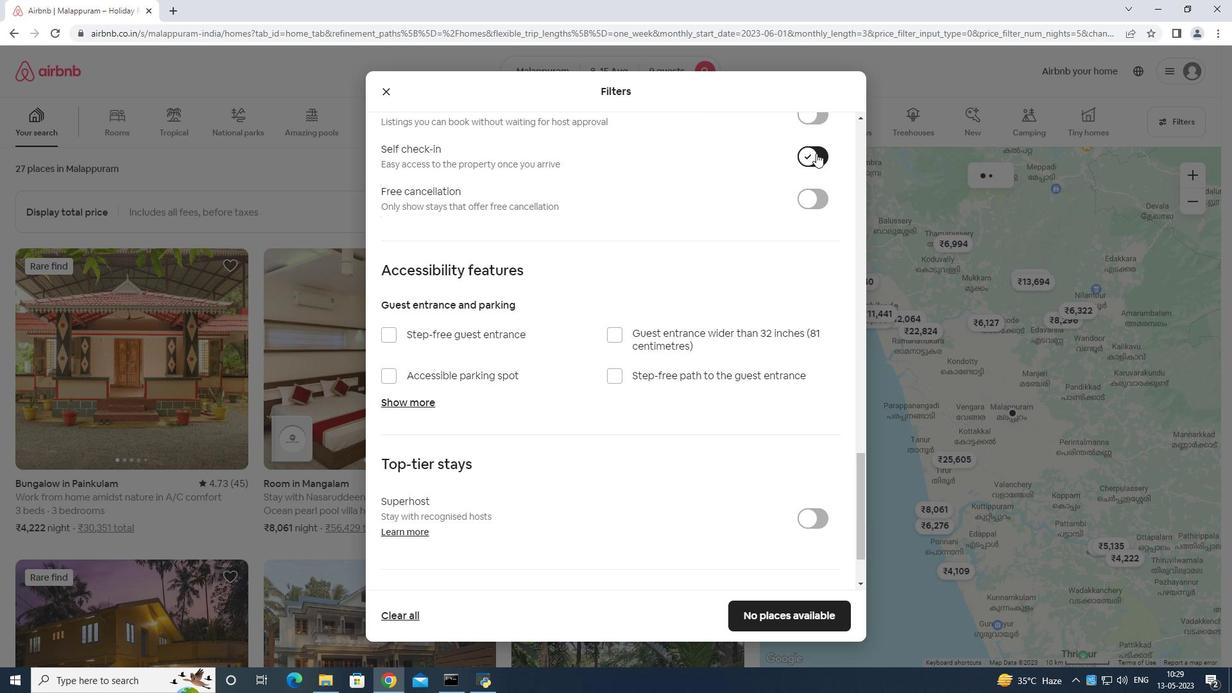 
Action: Mouse moved to (816, 154)
Screenshot: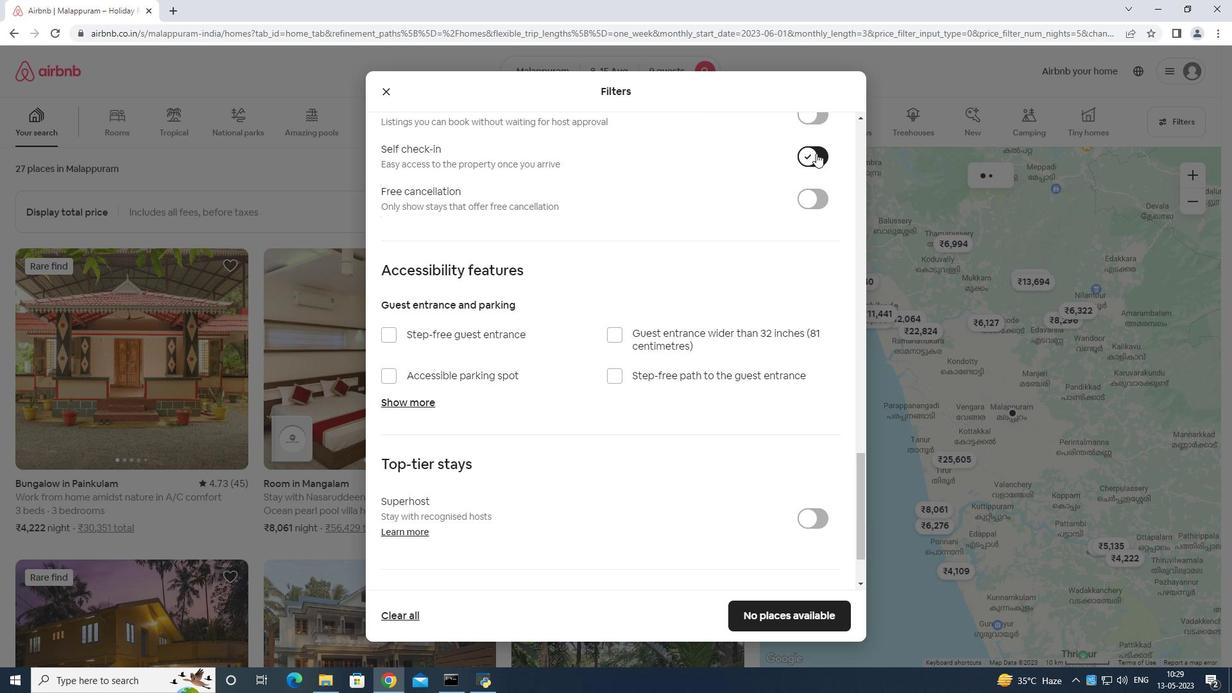 
Action: Mouse scrolled (816, 153) with delta (0, 0)
Screenshot: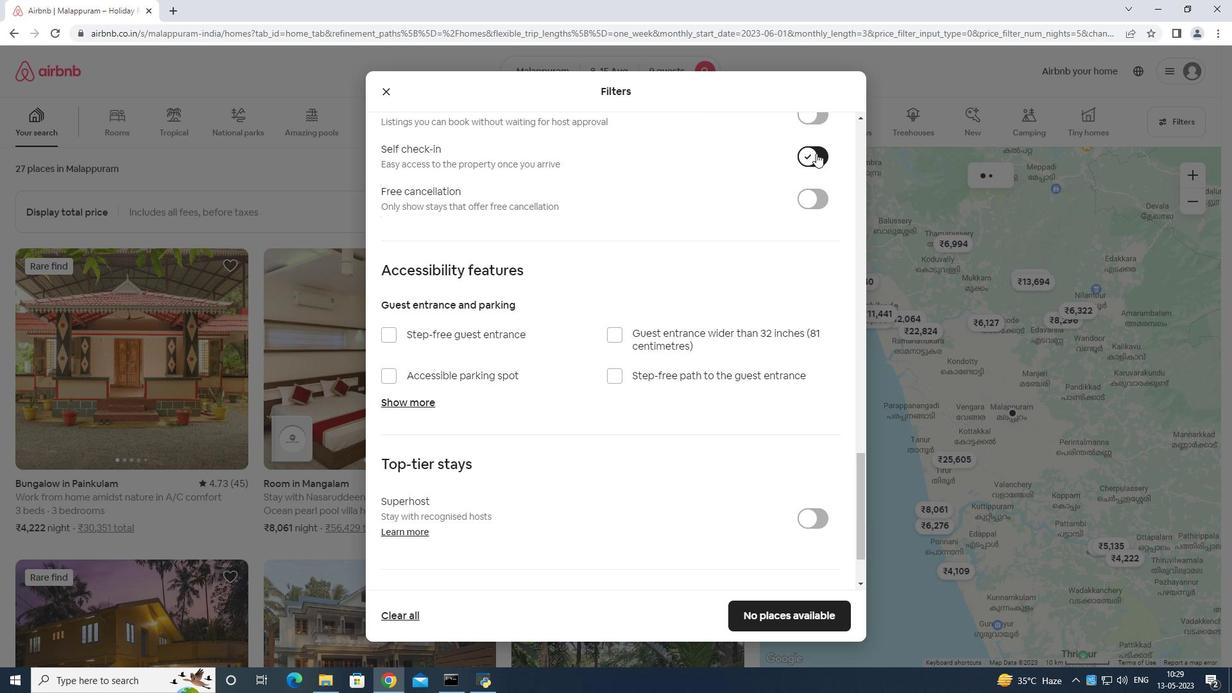 
Action: Mouse moved to (811, 161)
Screenshot: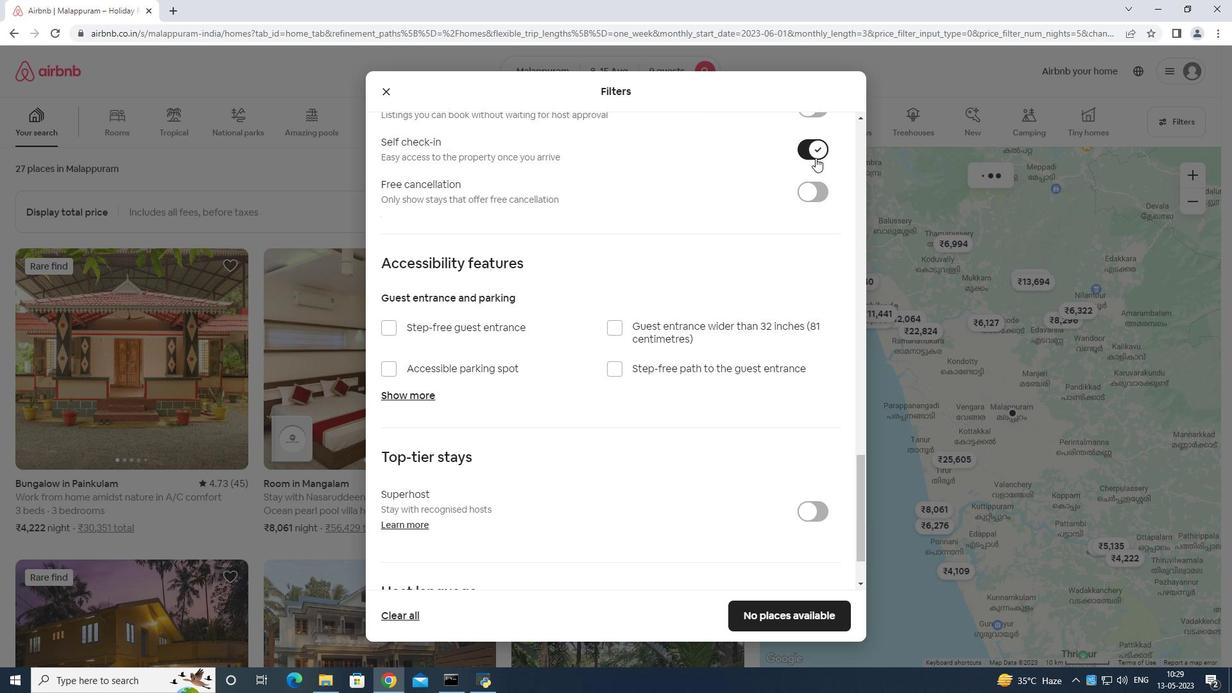 
Action: Mouse scrolled (811, 160) with delta (0, 0)
Screenshot: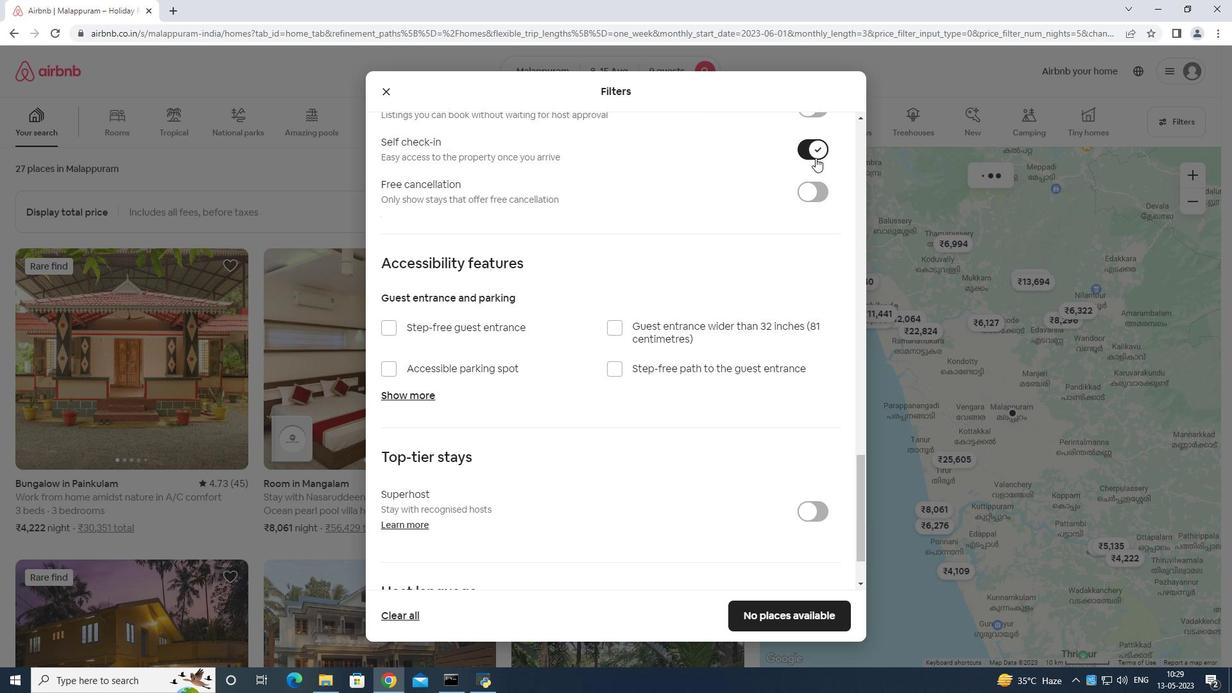 
Action: Mouse moved to (809, 163)
Screenshot: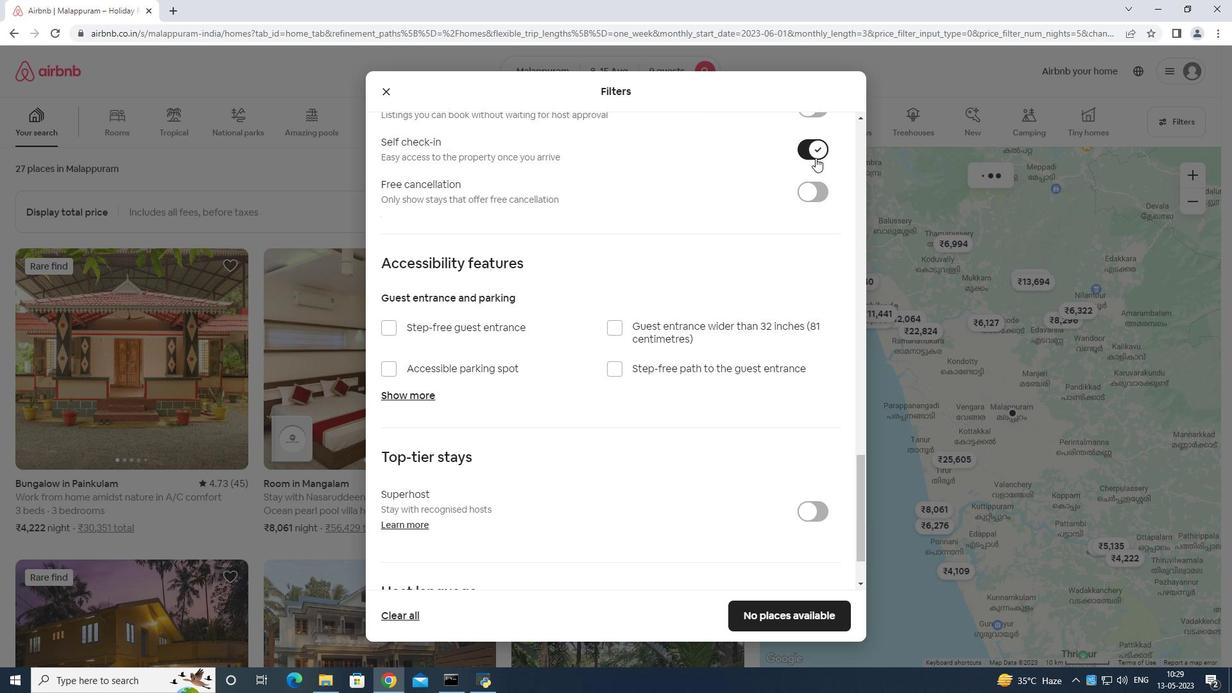 
Action: Mouse scrolled (809, 163) with delta (0, 0)
Screenshot: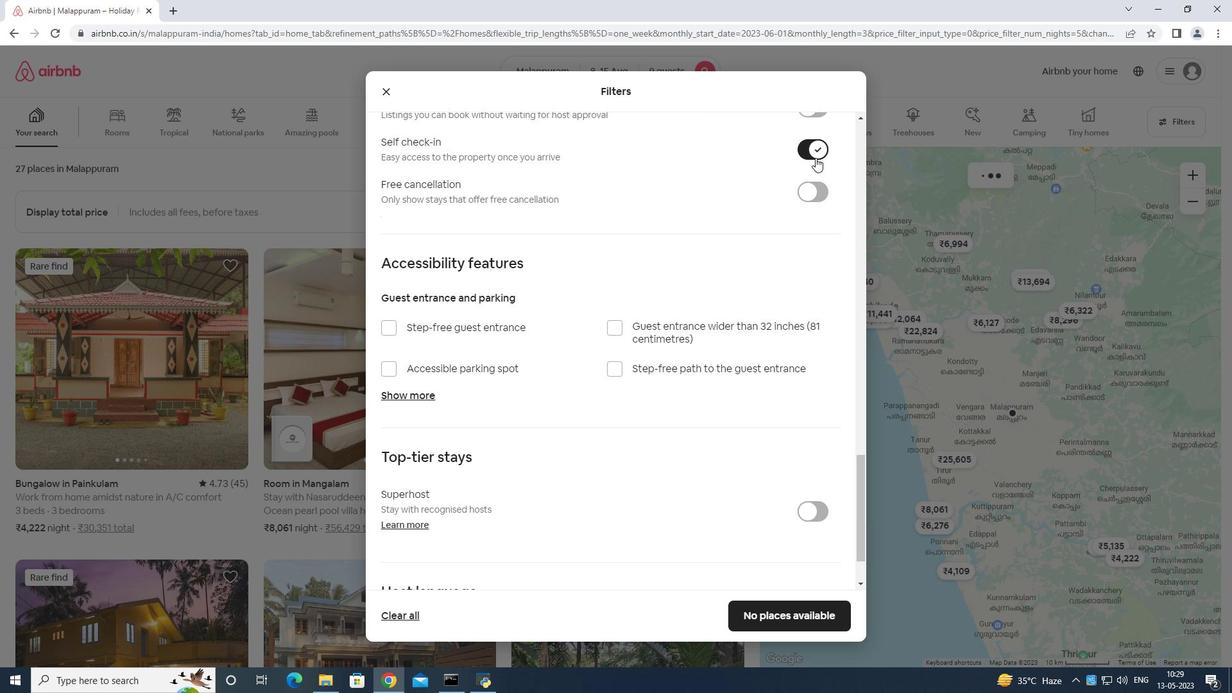 
Action: Mouse moved to (803, 168)
Screenshot: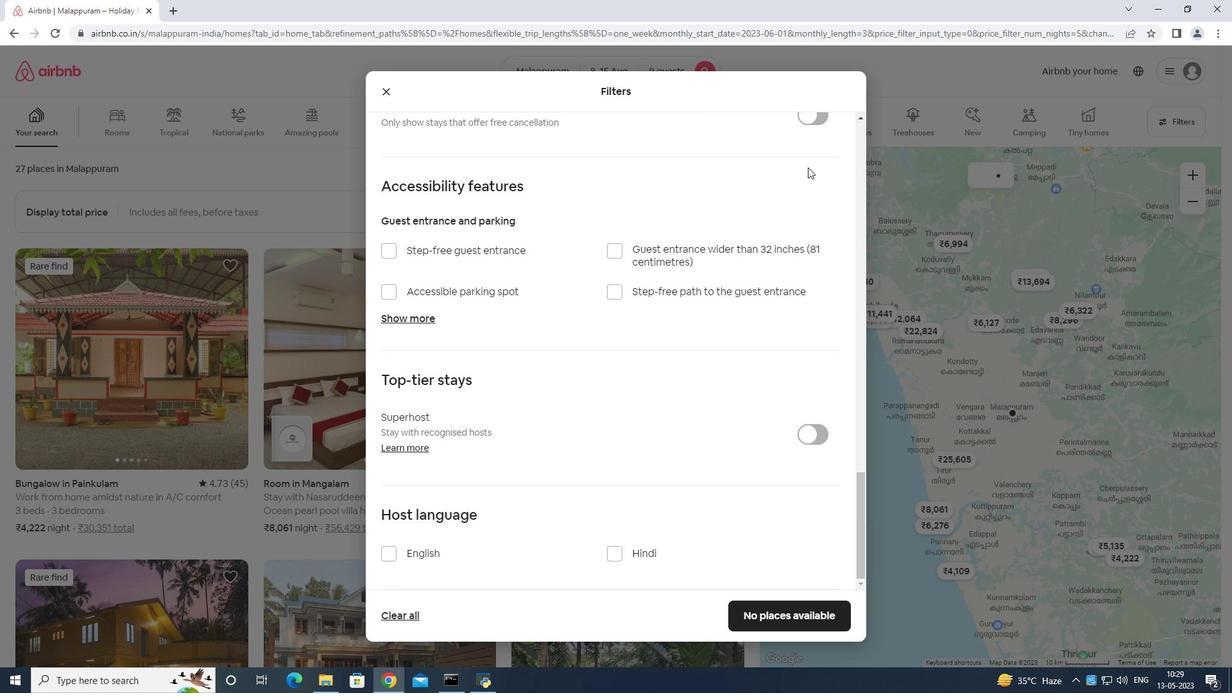 
Action: Mouse scrolled (803, 167) with delta (0, 0)
Screenshot: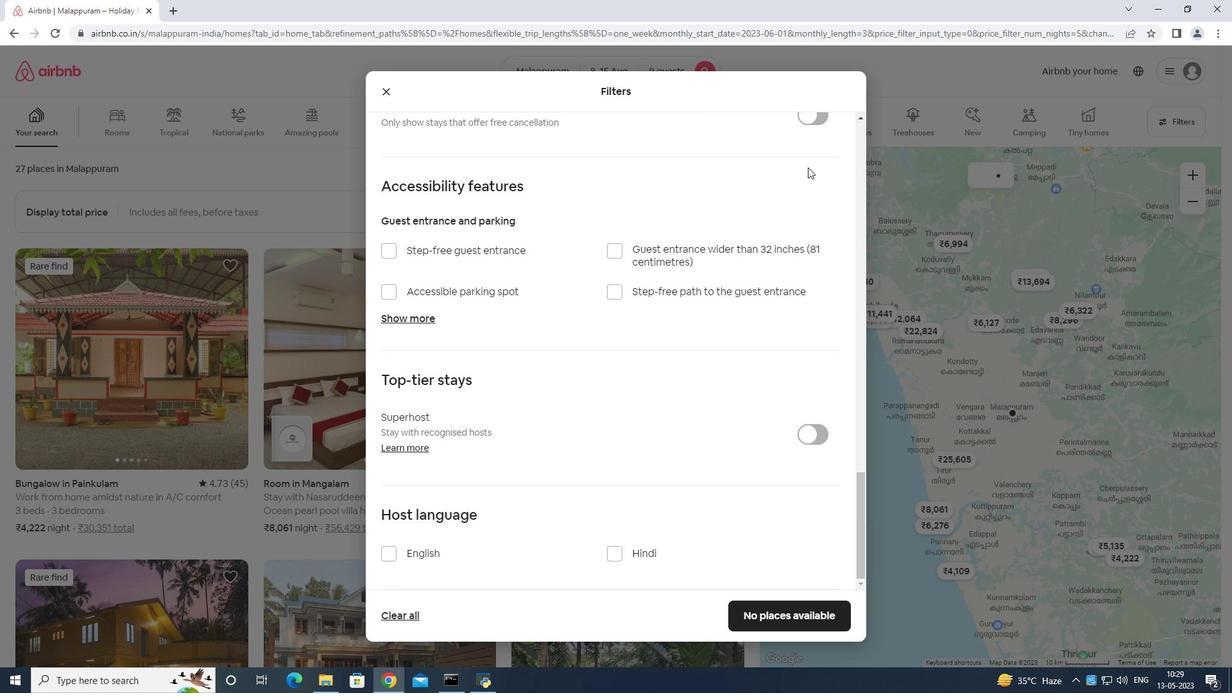 
Action: Mouse moved to (803, 169)
Screenshot: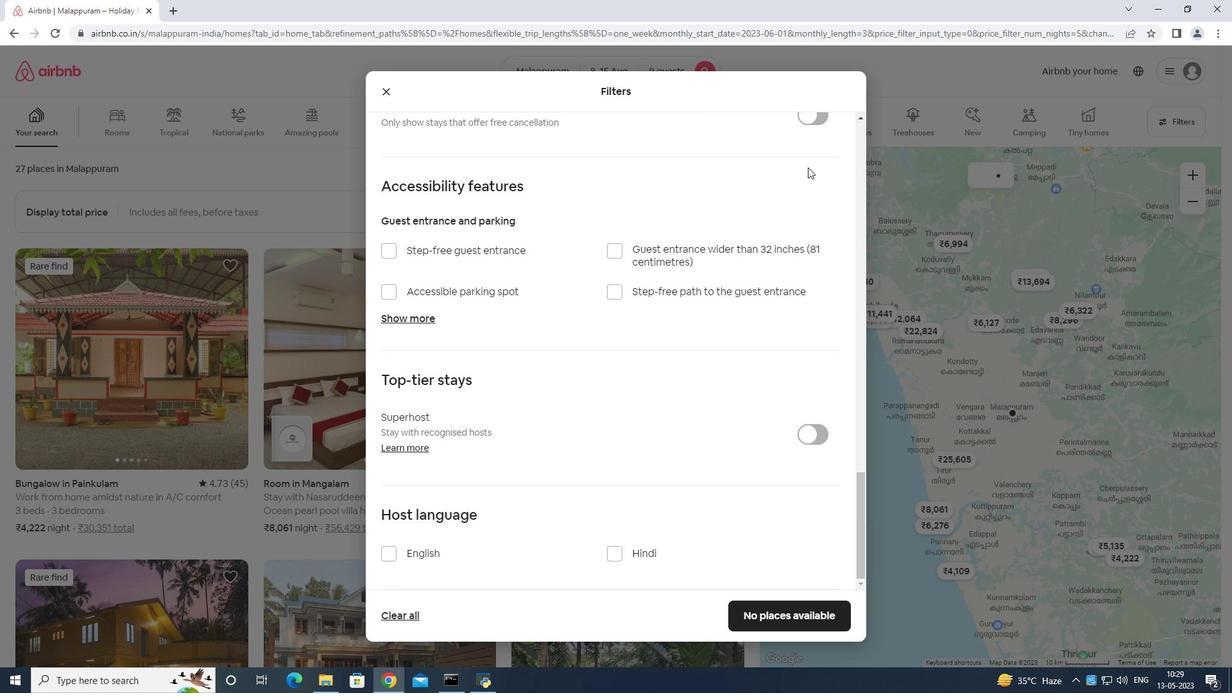 
Action: Mouse scrolled (803, 168) with delta (0, 0)
Screenshot: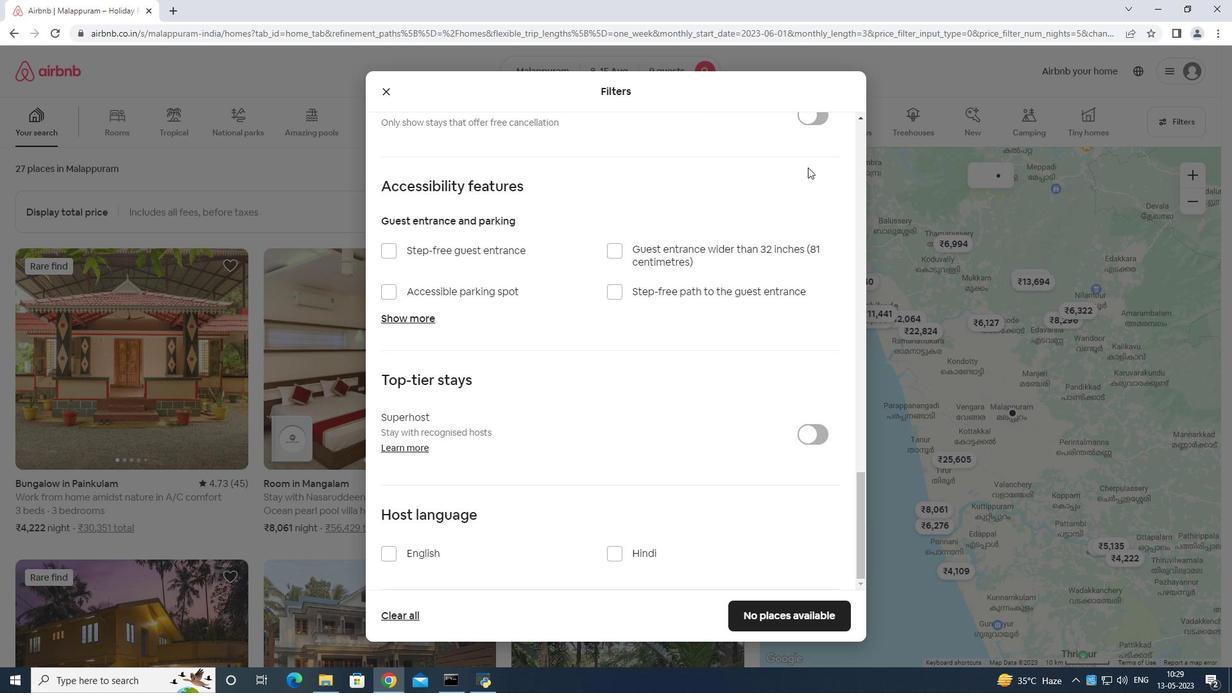 
Action: Mouse moved to (802, 174)
Screenshot: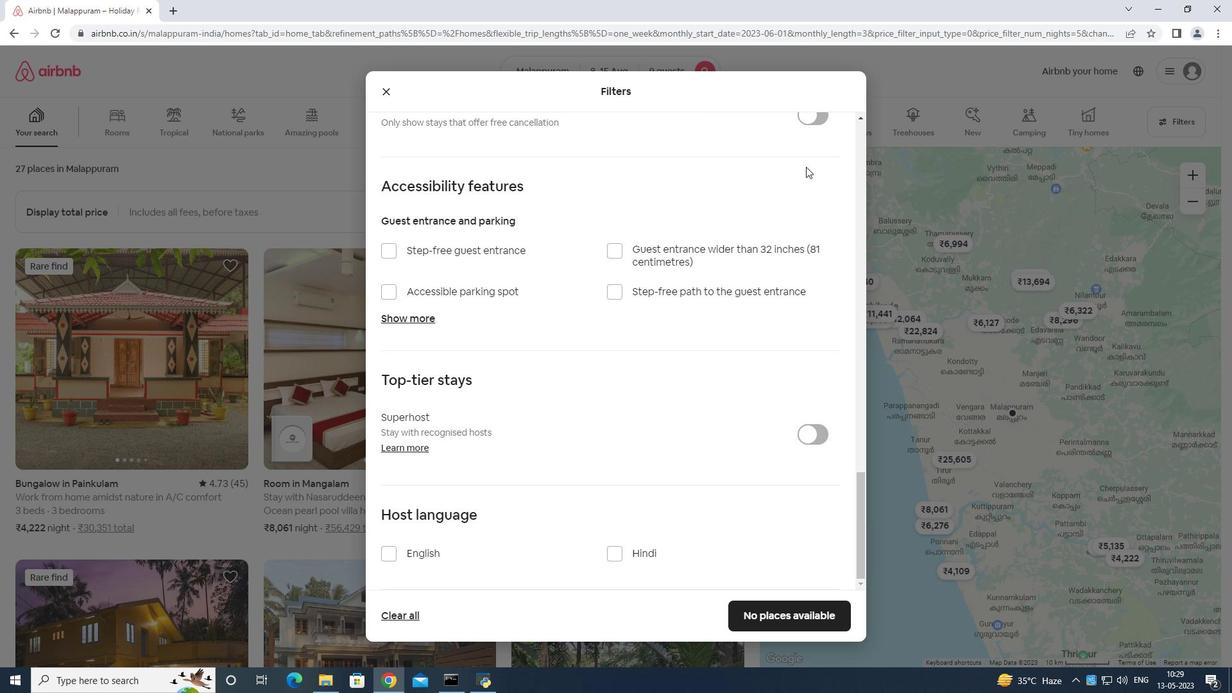 
Action: Mouse scrolled (802, 173) with delta (0, 0)
Screenshot: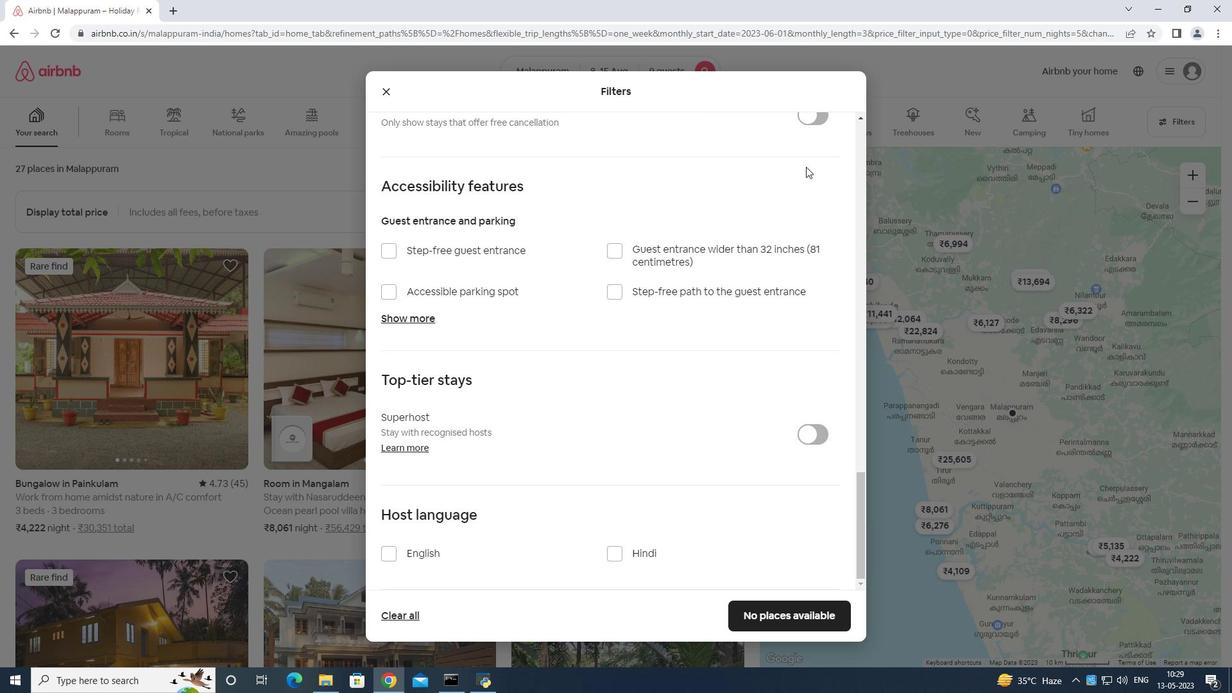 
Action: Mouse moved to (381, 554)
Screenshot: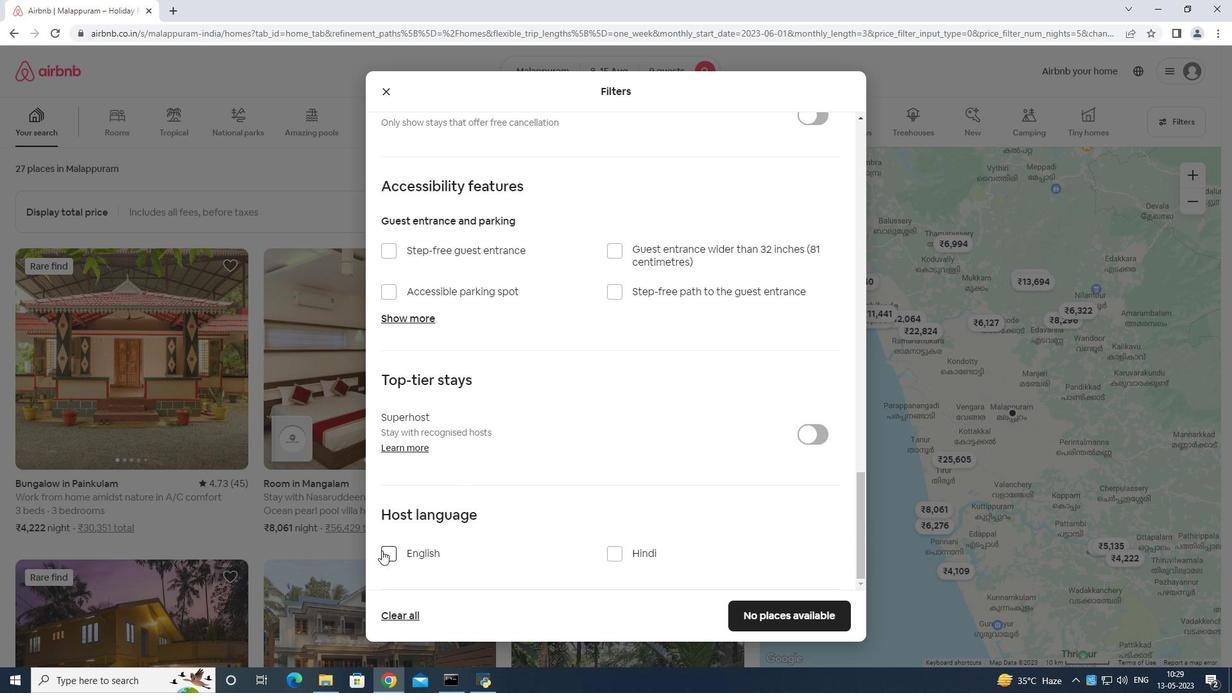 
Action: Mouse pressed left at (381, 554)
Screenshot: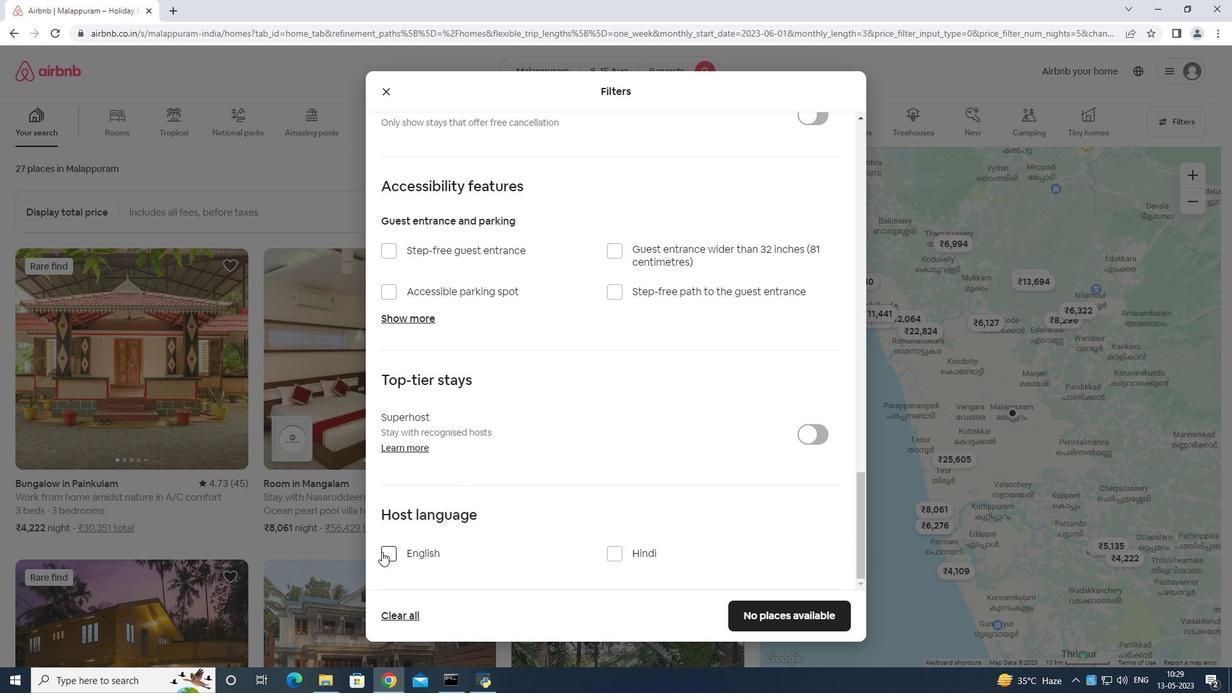
Action: Mouse moved to (796, 609)
Screenshot: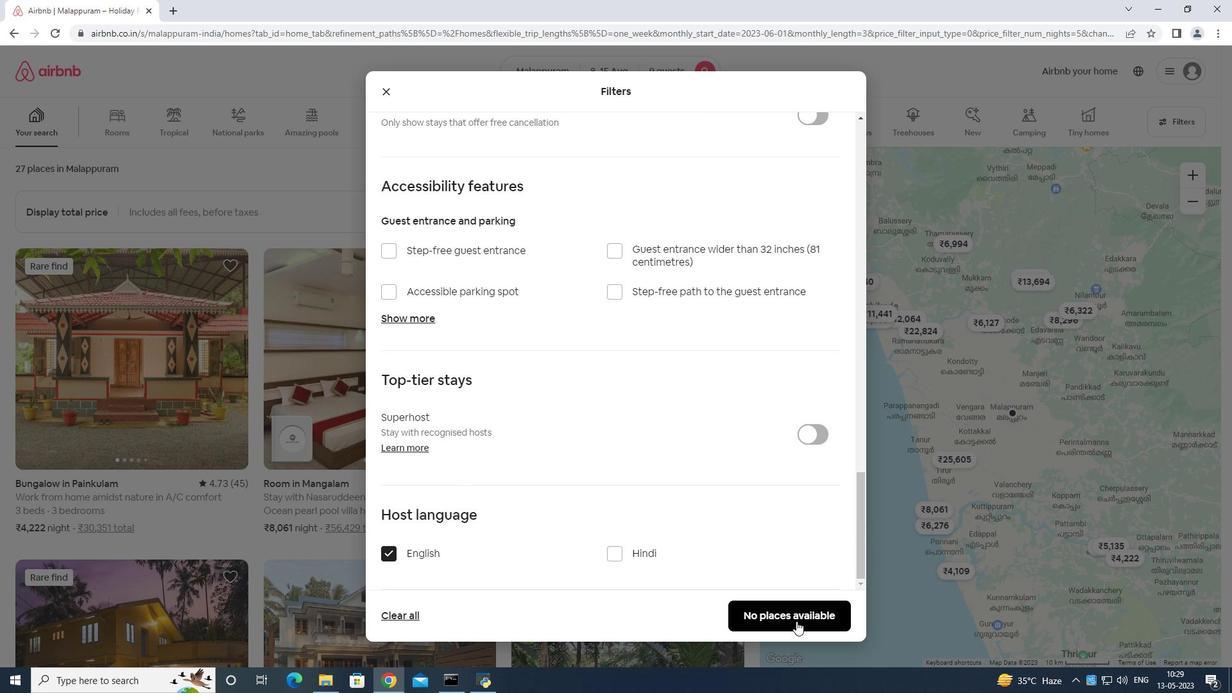 
Action: Mouse pressed left at (796, 609)
Screenshot: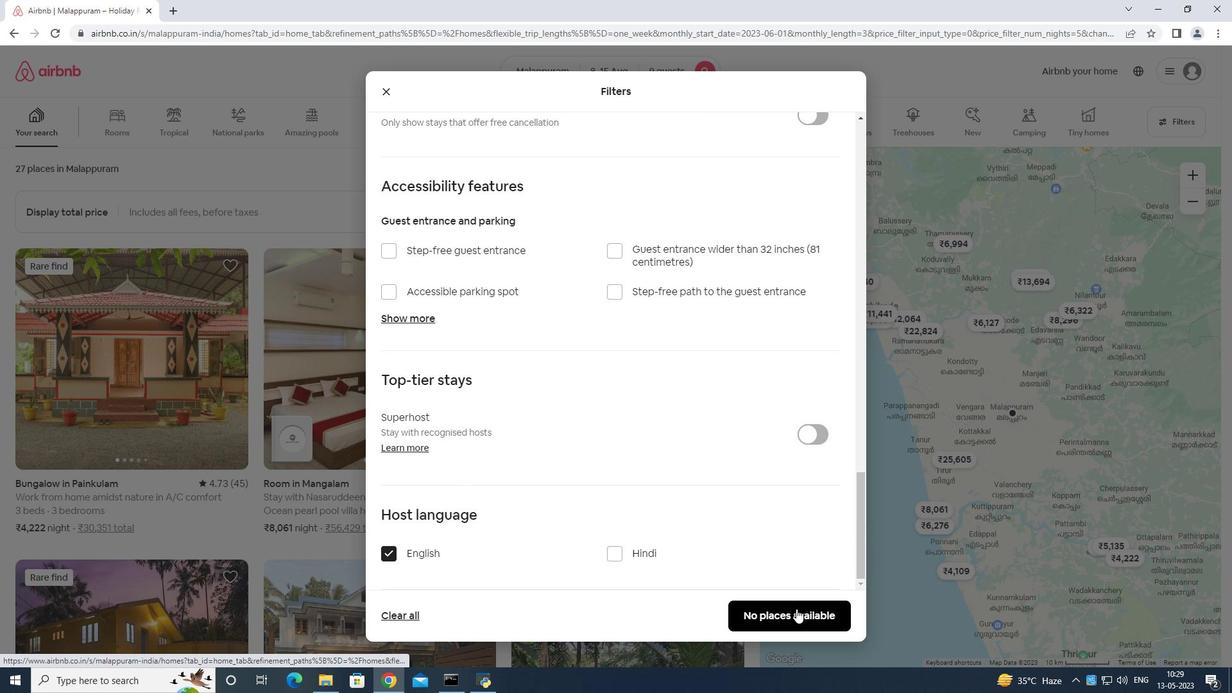 
